 Task: Find connections with filter location Dolores with filter topic #marketingwith filter profile language English with filter current company Work From Home / Internship & Freshers Jobs with filter school The LNM Institute of Information Technology with filter industry Personal Care Product Manufacturing with filter service category Ghostwriting with filter keywords title Budget Analyst
Action: Mouse moved to (605, 127)
Screenshot: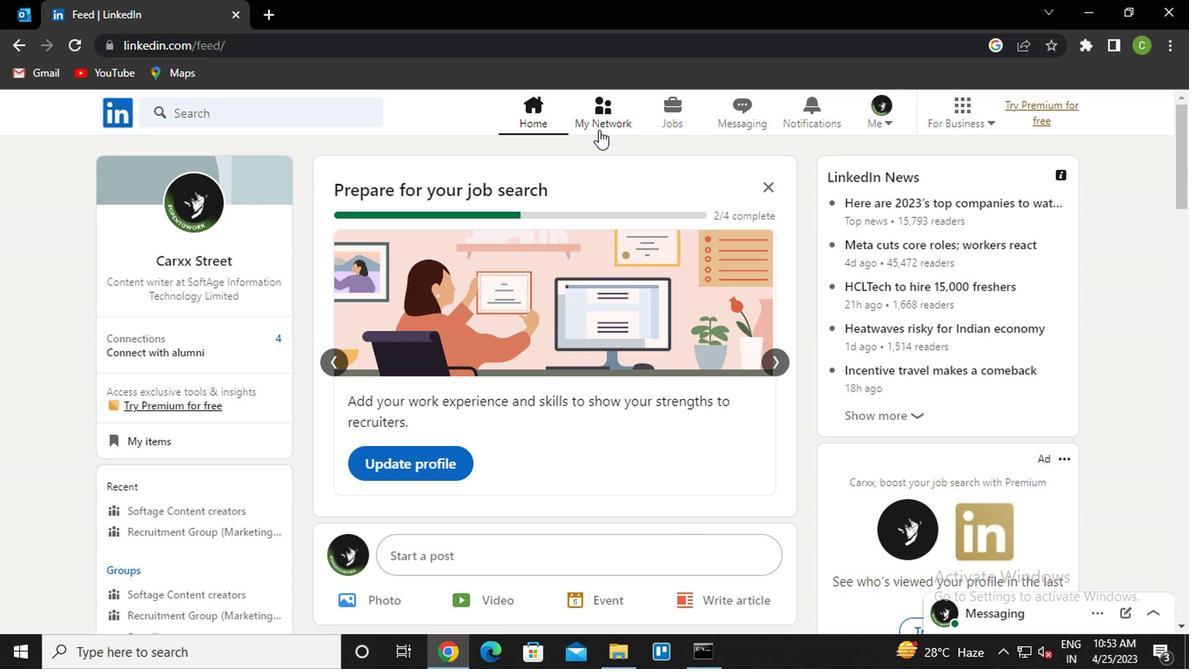 
Action: Mouse pressed left at (605, 127)
Screenshot: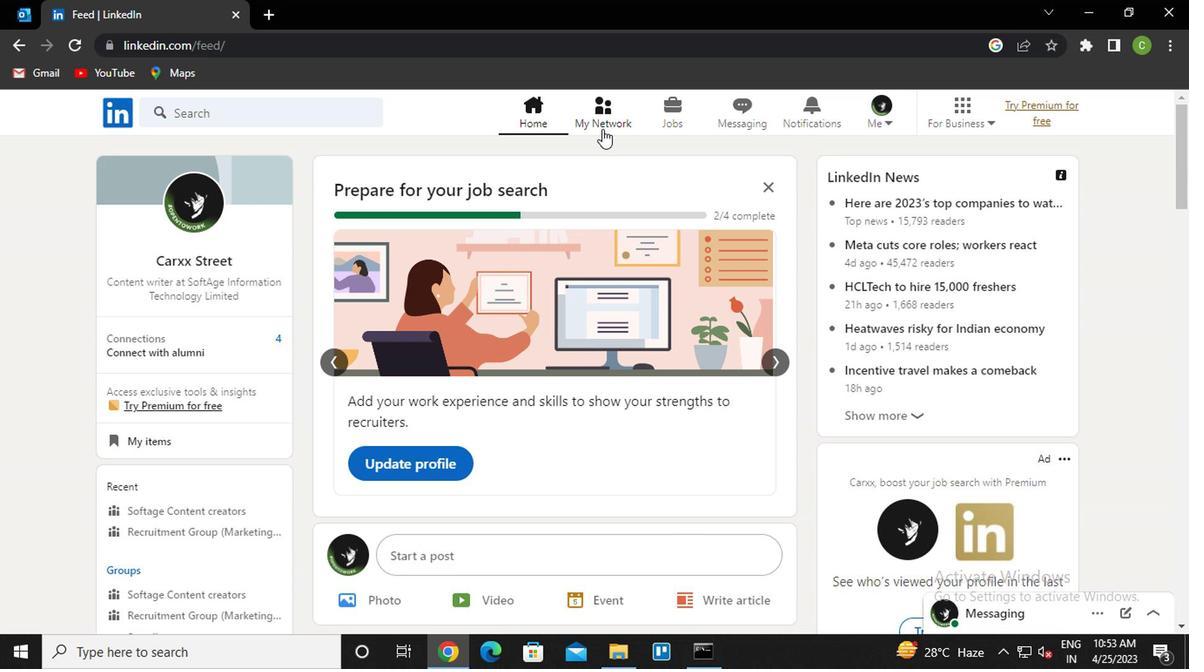 
Action: Mouse moved to (262, 211)
Screenshot: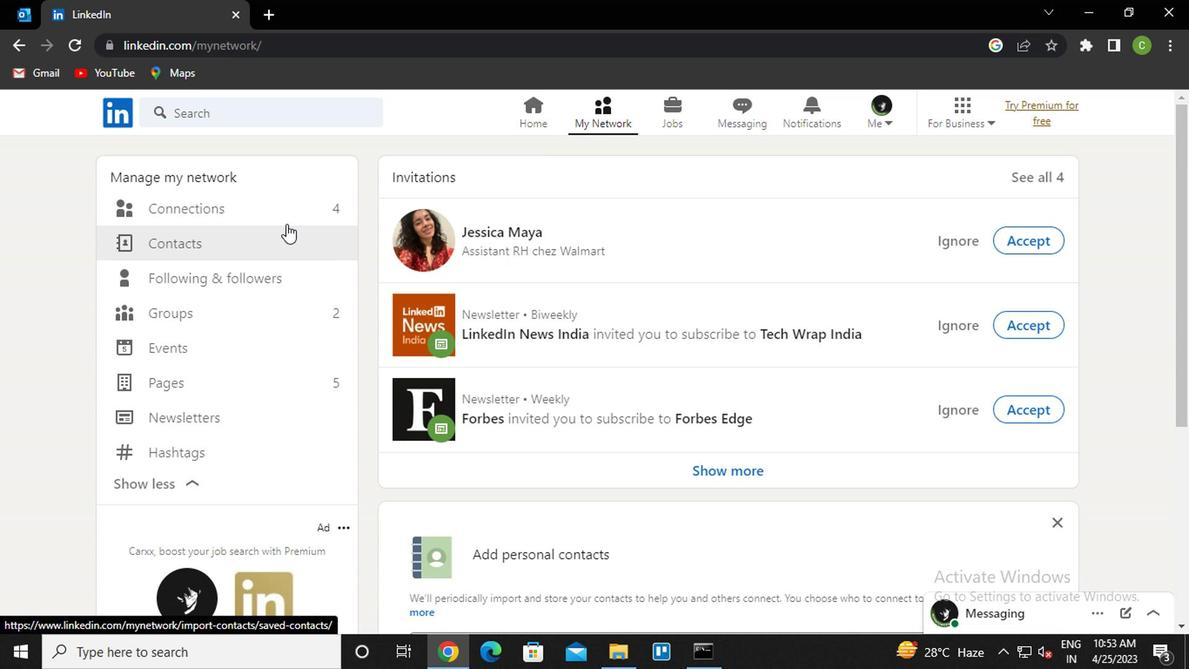 
Action: Mouse pressed left at (262, 211)
Screenshot: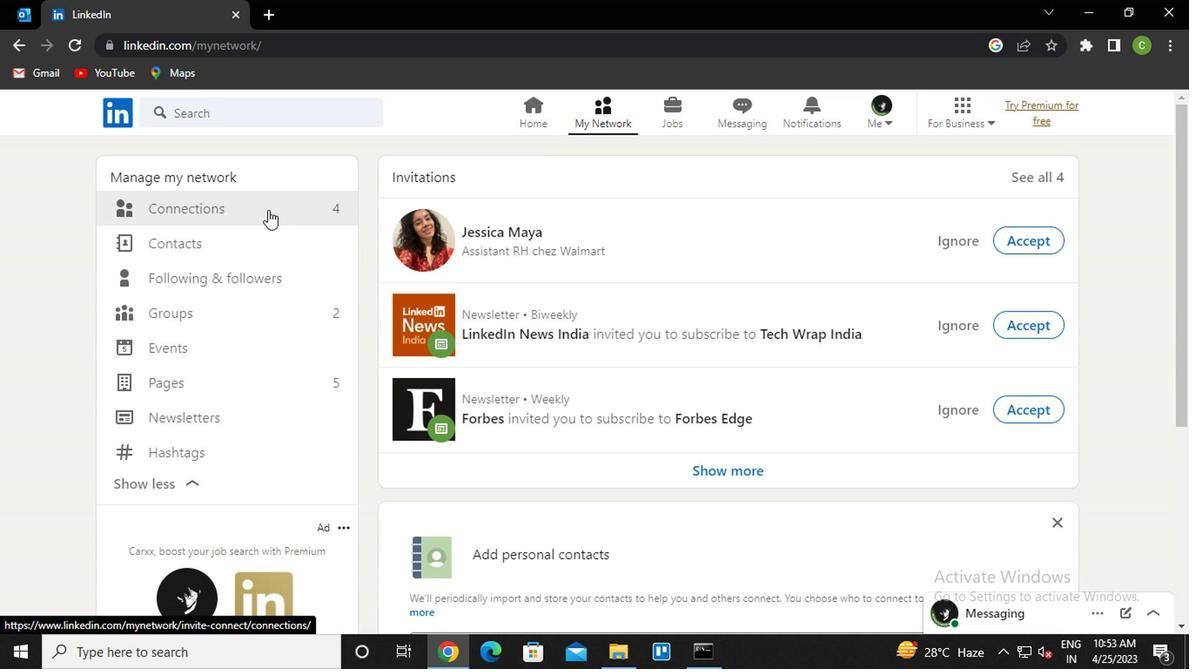 
Action: Mouse moved to (714, 210)
Screenshot: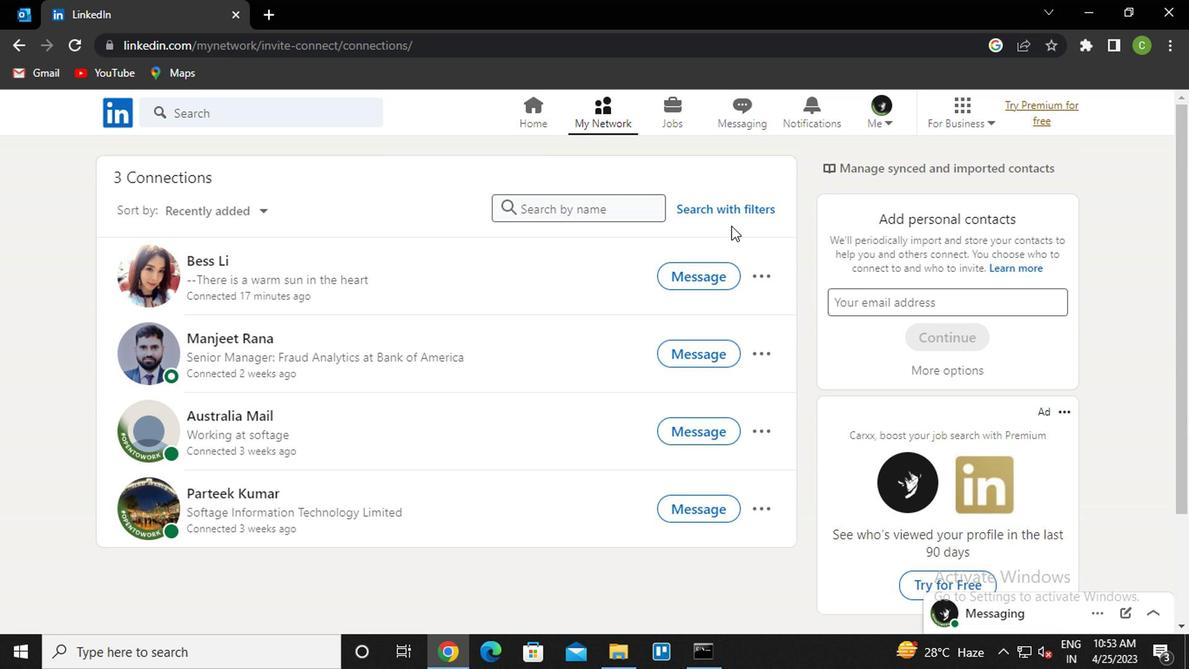 
Action: Mouse pressed left at (714, 210)
Screenshot: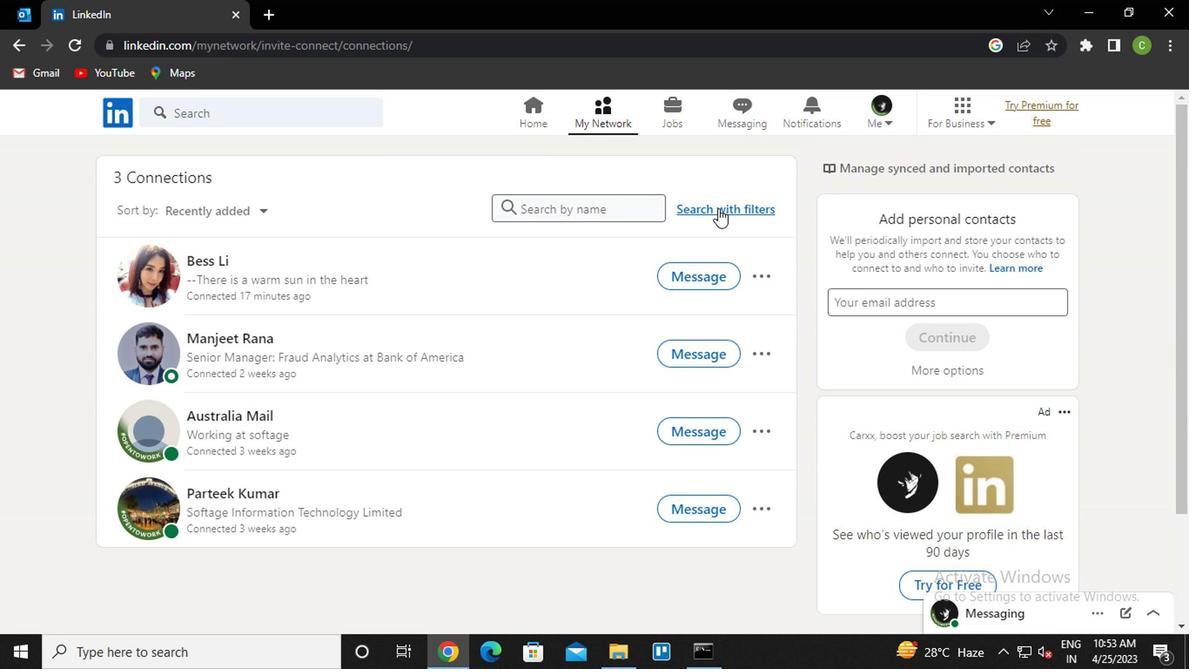 
Action: Mouse moved to (601, 163)
Screenshot: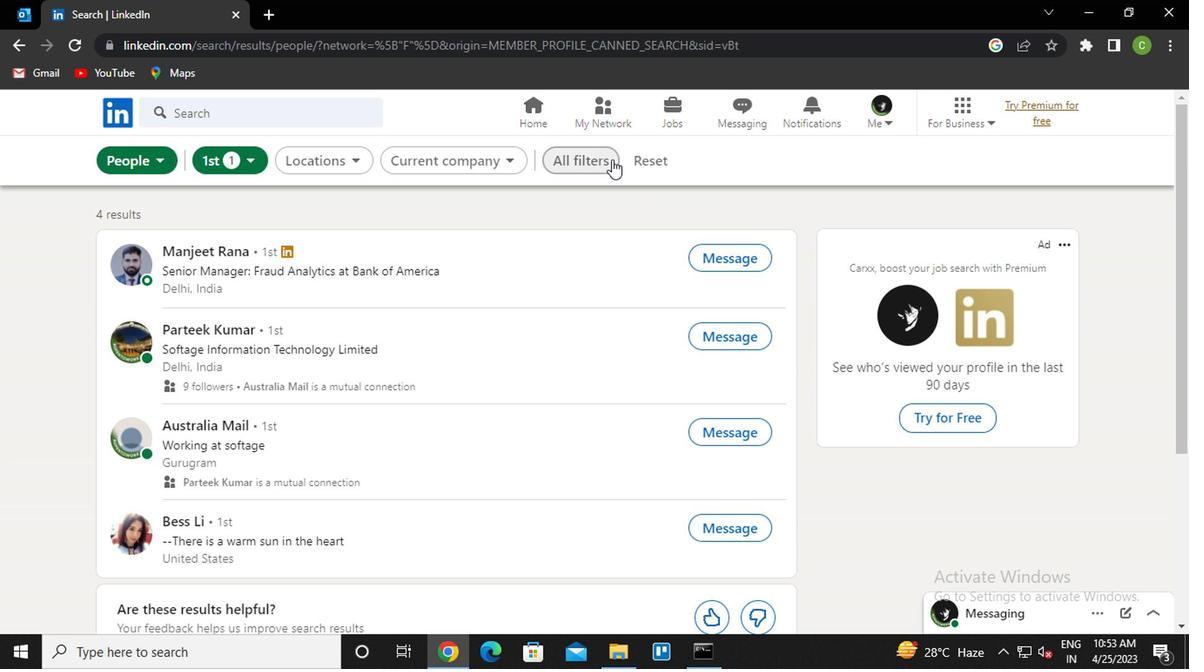 
Action: Mouse pressed left at (601, 163)
Screenshot: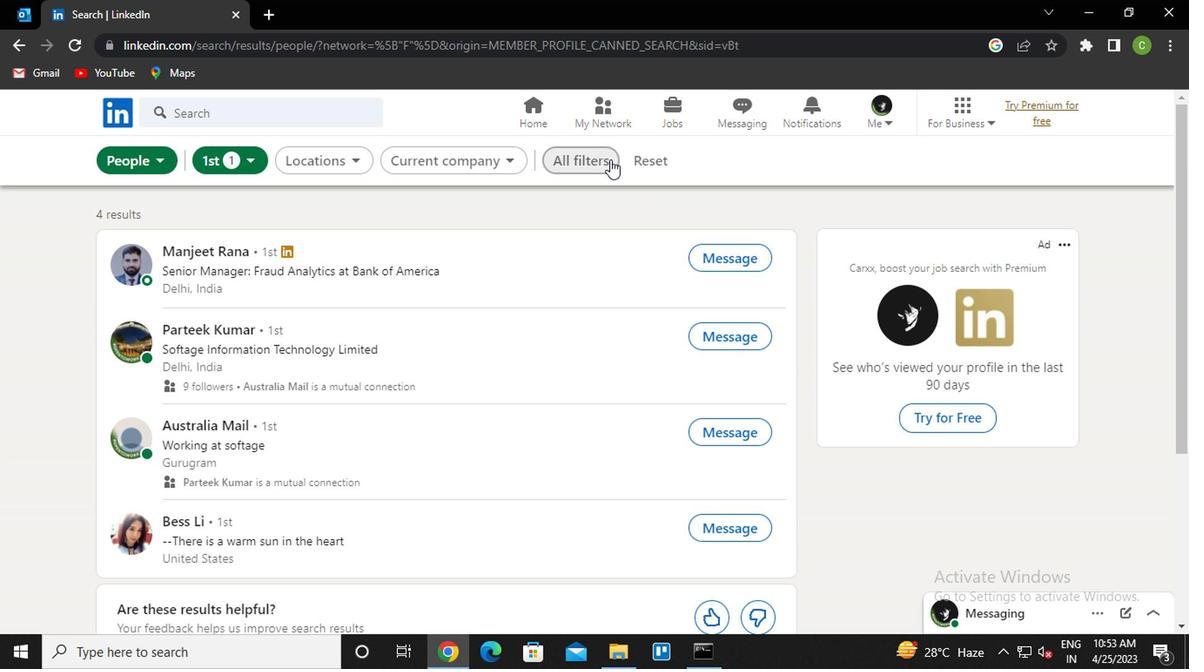 
Action: Mouse moved to (834, 317)
Screenshot: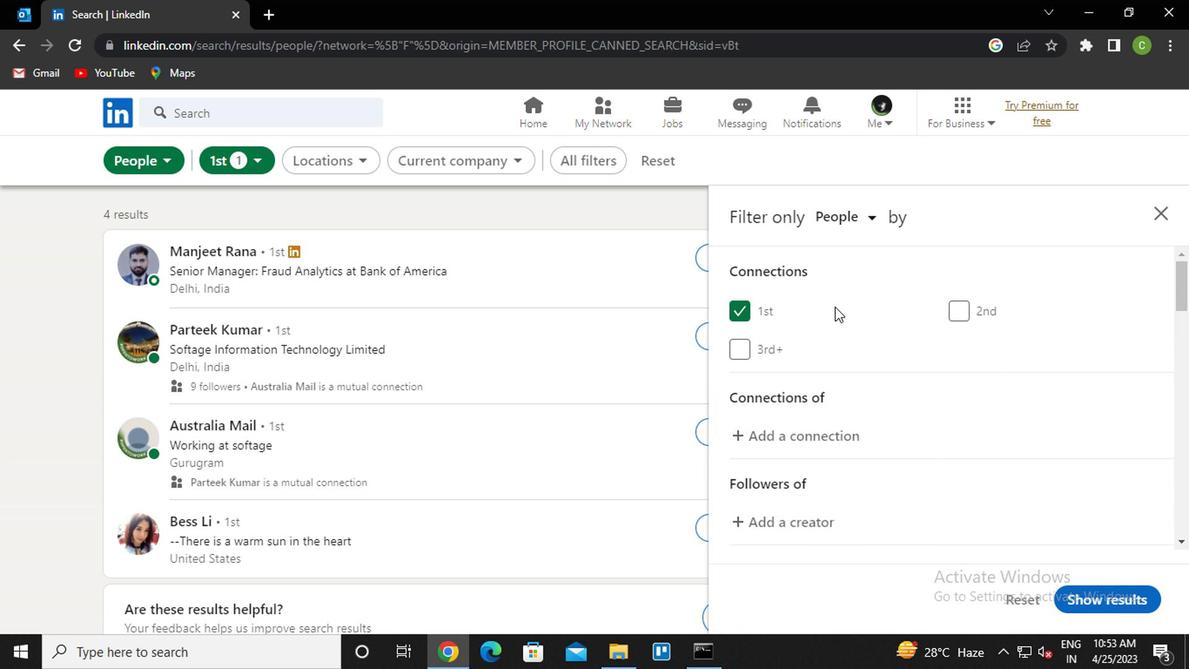 
Action: Mouse scrolled (834, 316) with delta (0, 0)
Screenshot: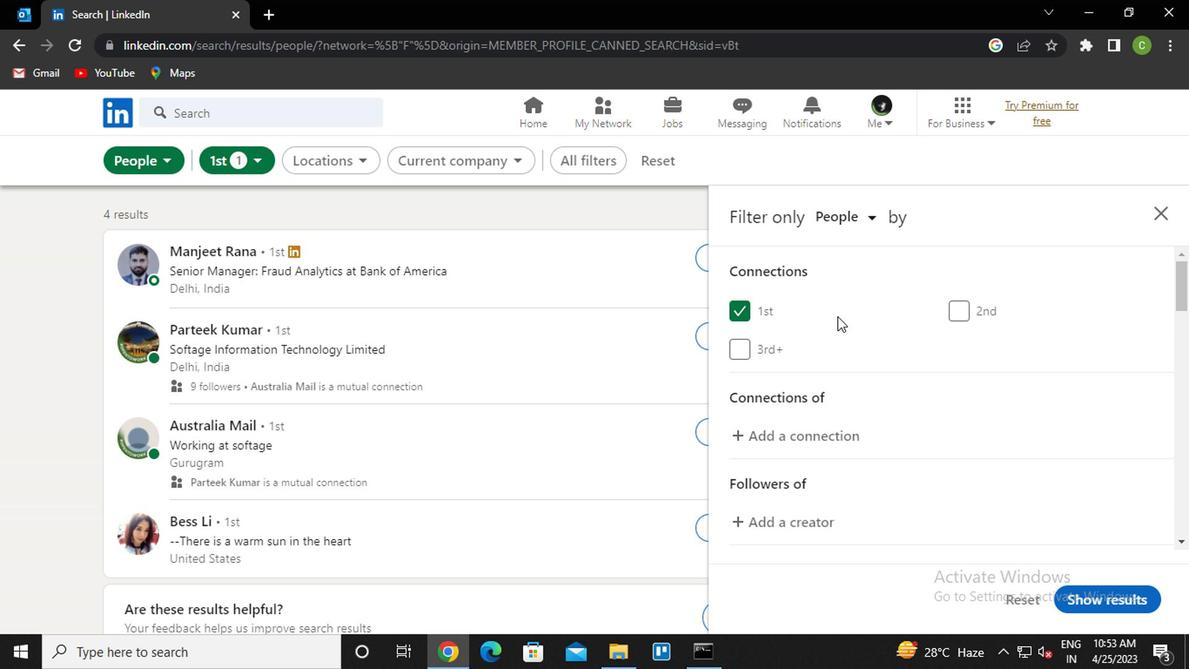 
Action: Mouse scrolled (834, 318) with delta (0, 1)
Screenshot: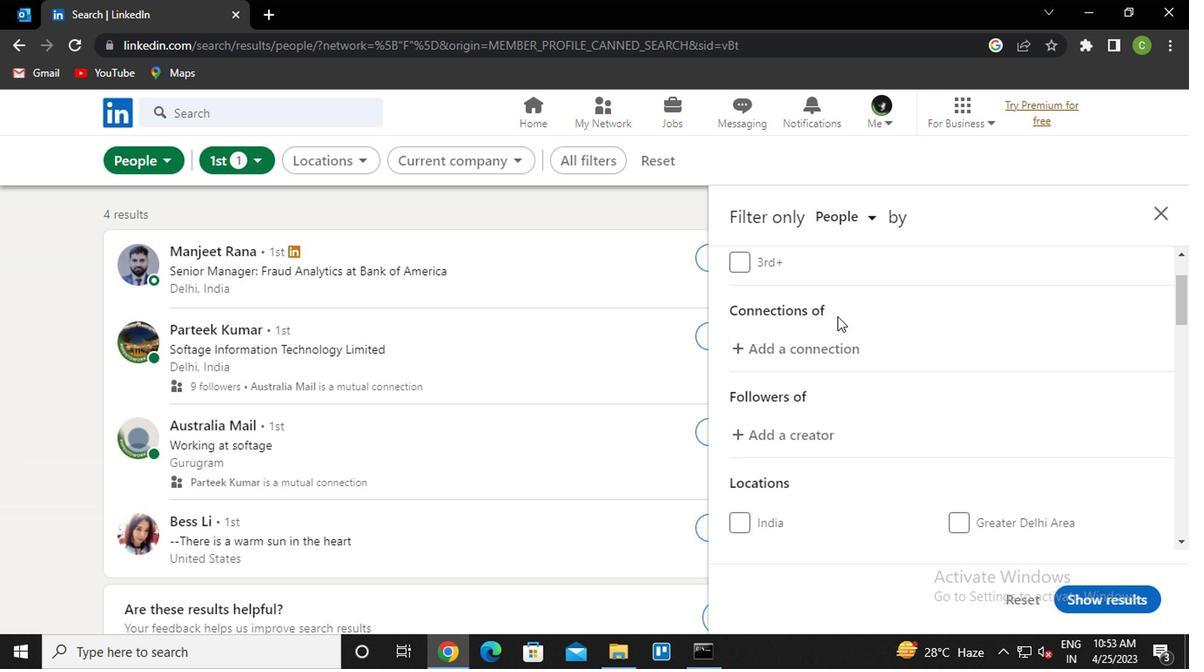 
Action: Mouse scrolled (834, 316) with delta (0, 0)
Screenshot: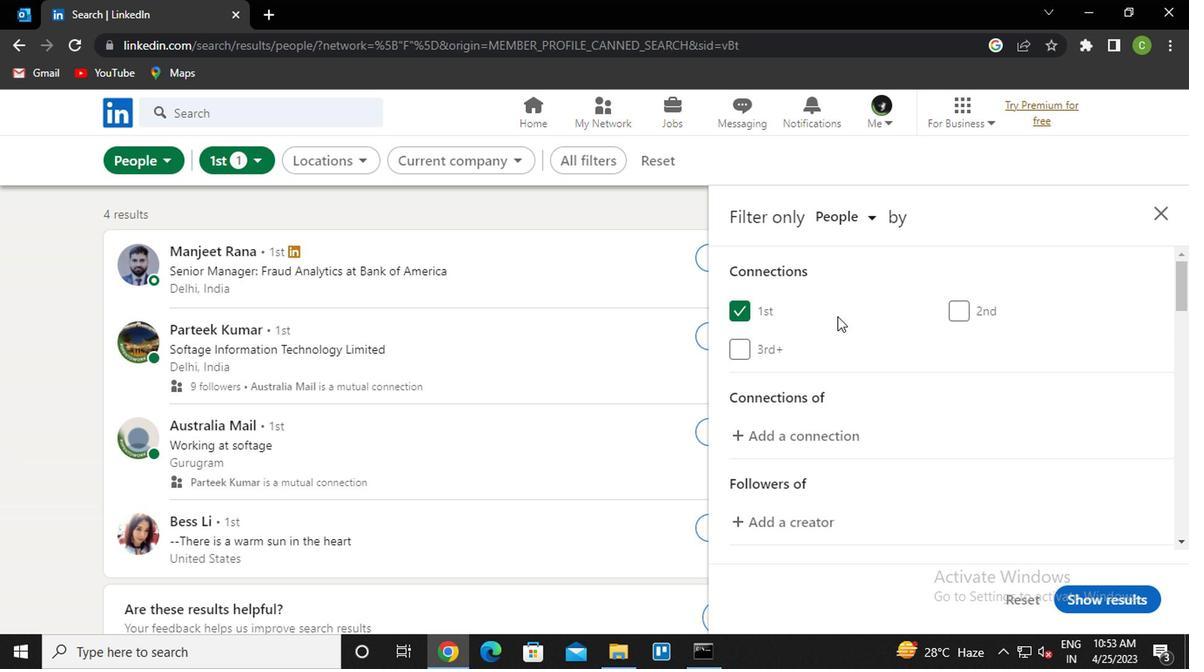 
Action: Mouse scrolled (834, 316) with delta (0, 0)
Screenshot: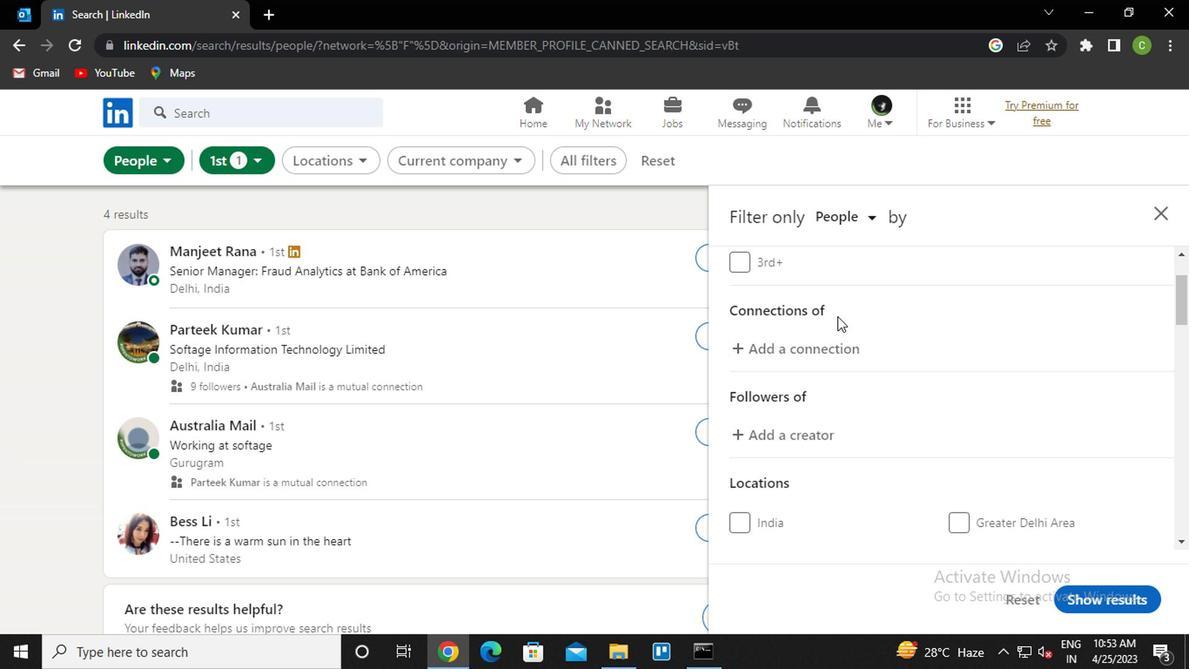 
Action: Mouse moved to (835, 325)
Screenshot: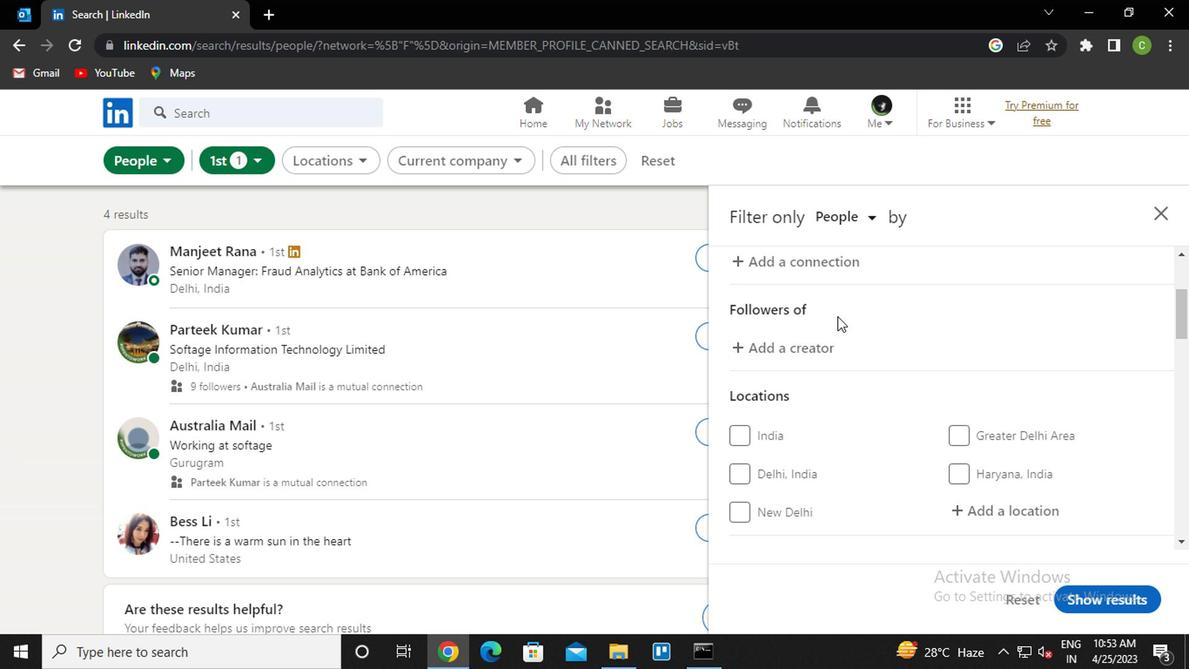 
Action: Mouse scrolled (835, 324) with delta (0, 0)
Screenshot: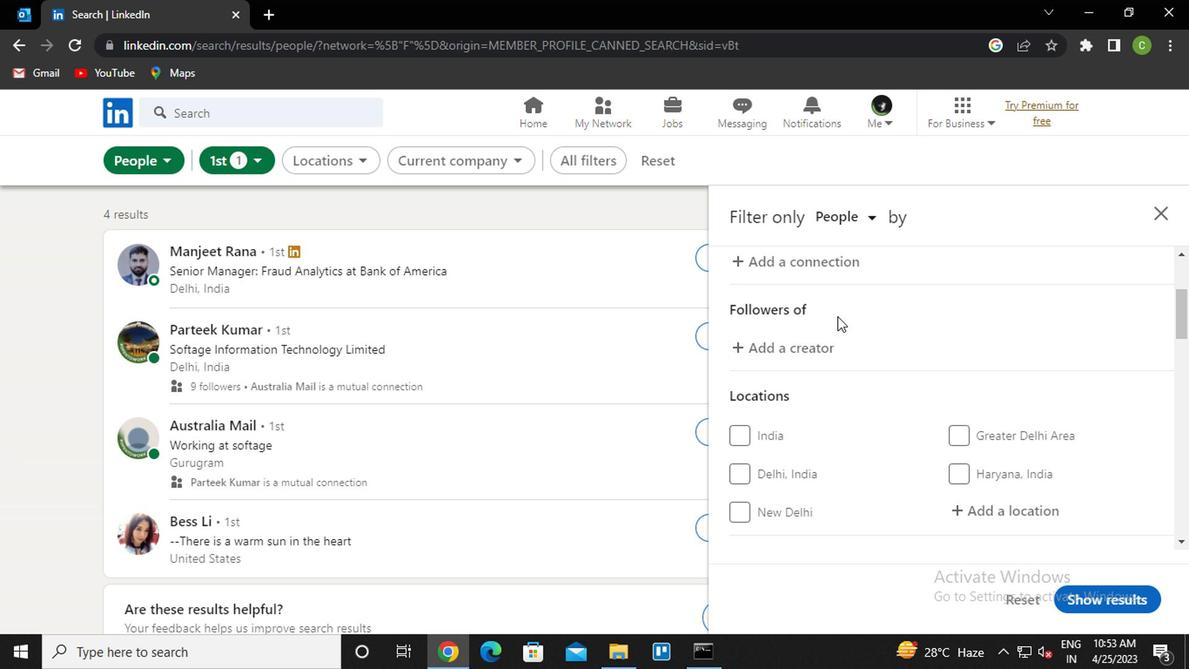 
Action: Mouse moved to (990, 423)
Screenshot: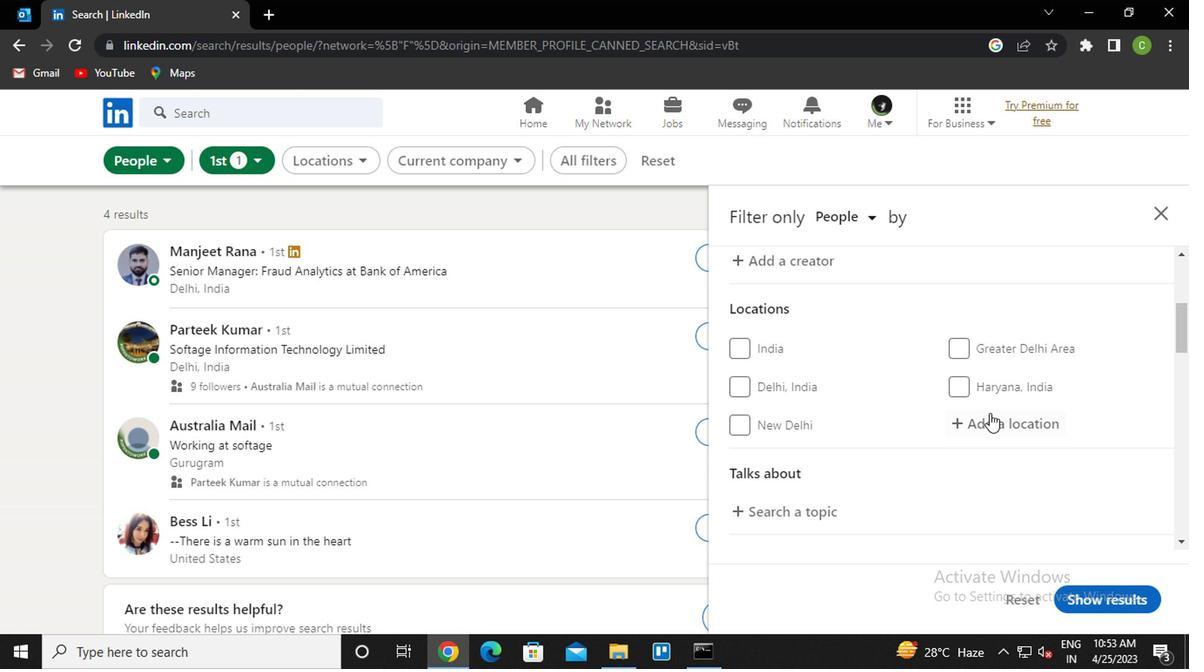 
Action: Mouse pressed left at (990, 423)
Screenshot: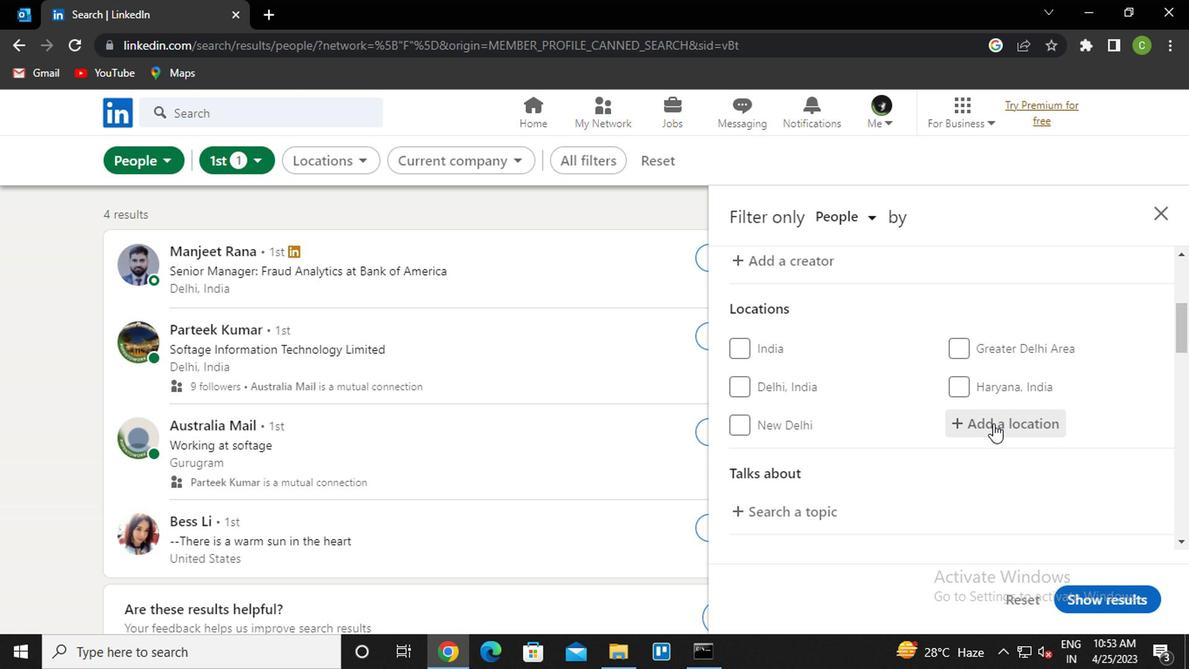 
Action: Key pressed <Key.caps_lock>d<Key.caps_lock>olores
Screenshot: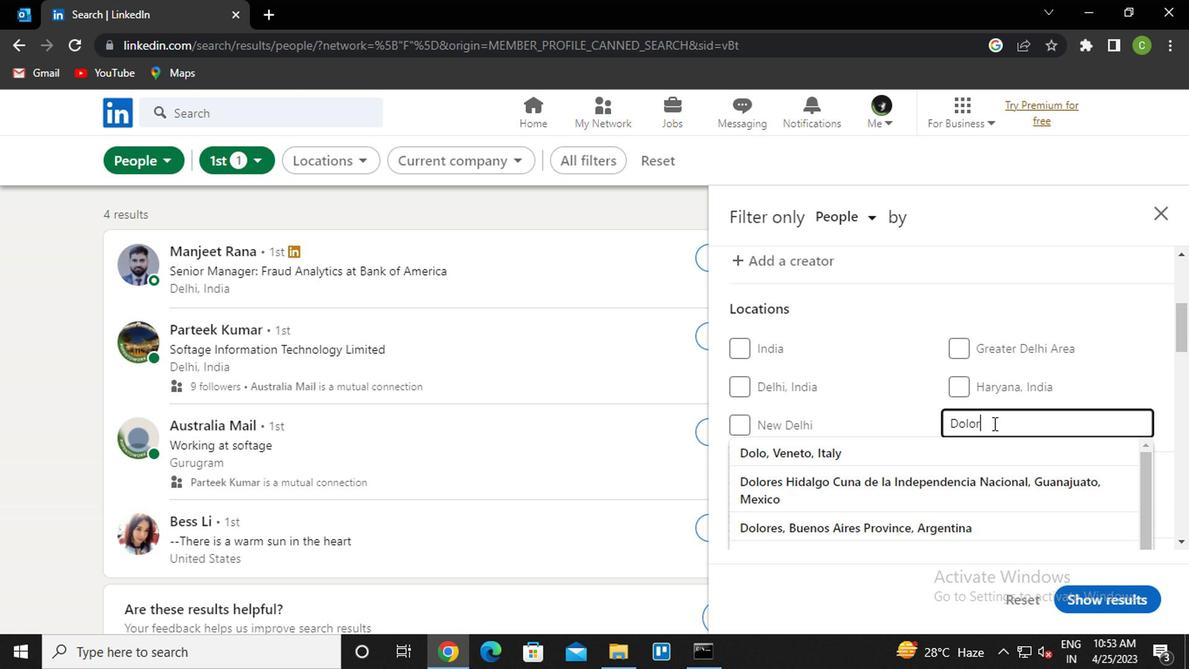 
Action: Mouse moved to (991, 450)
Screenshot: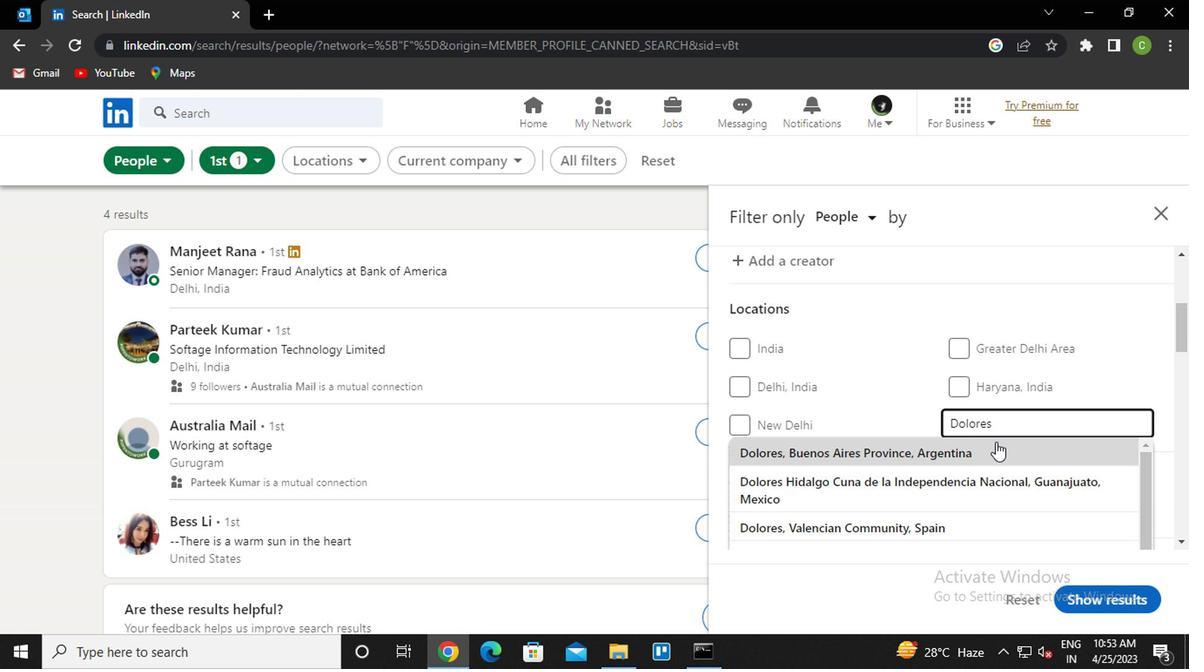 
Action: Mouse pressed left at (991, 450)
Screenshot: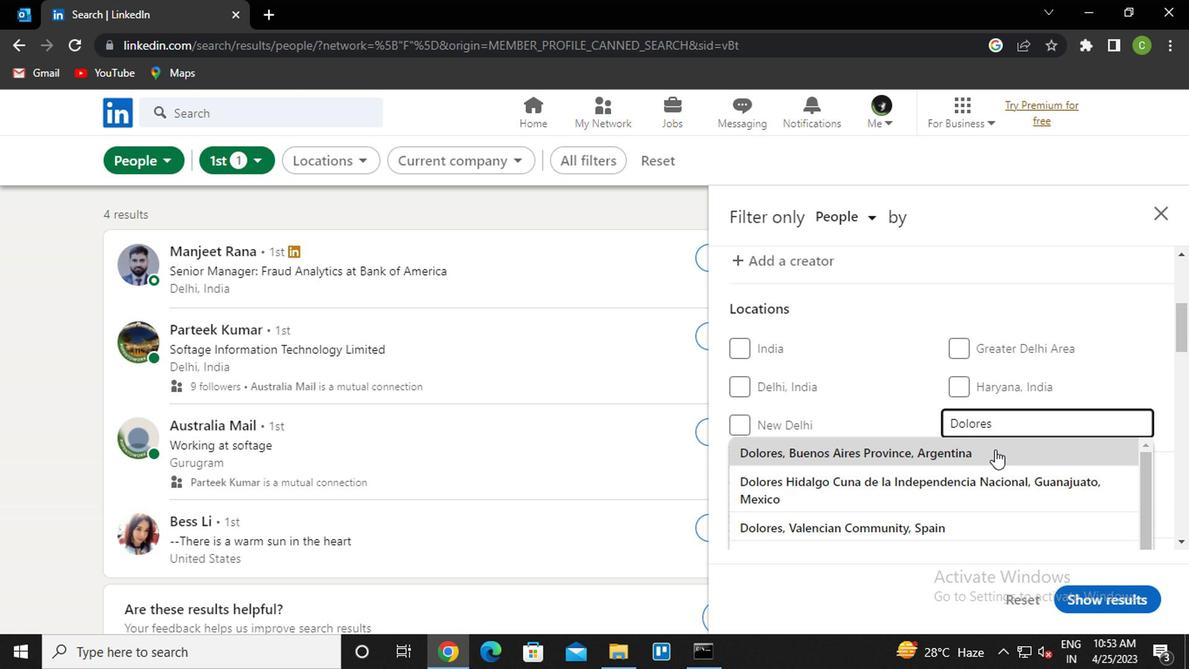 
Action: Mouse moved to (878, 452)
Screenshot: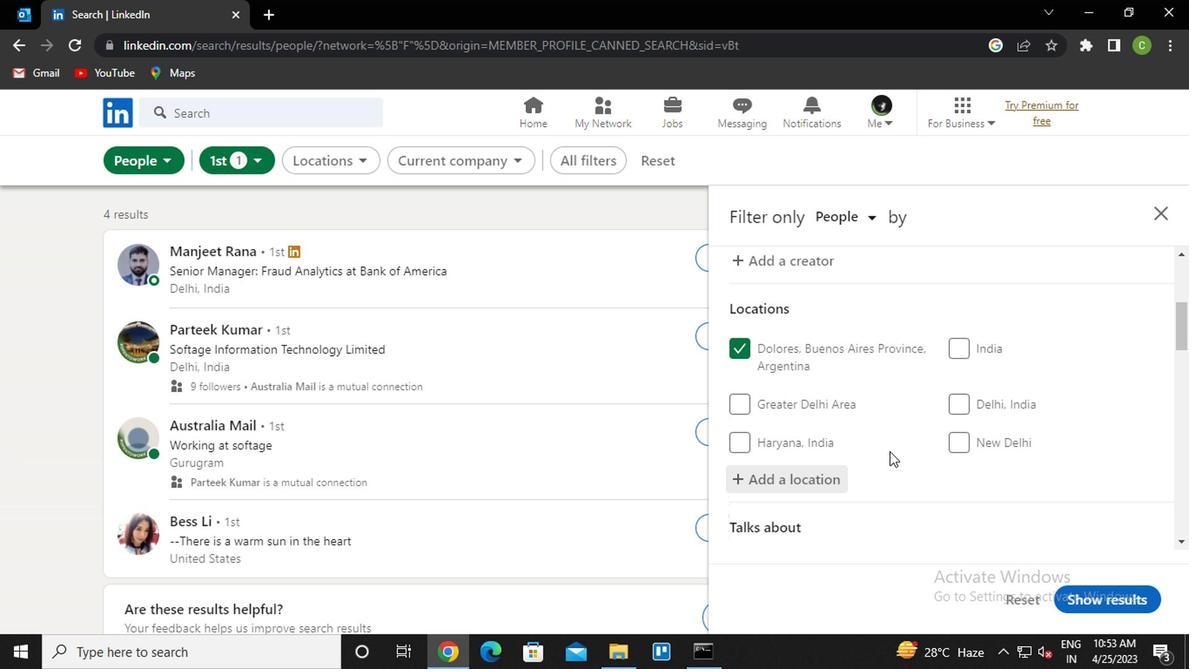 
Action: Mouse scrolled (878, 451) with delta (0, 0)
Screenshot: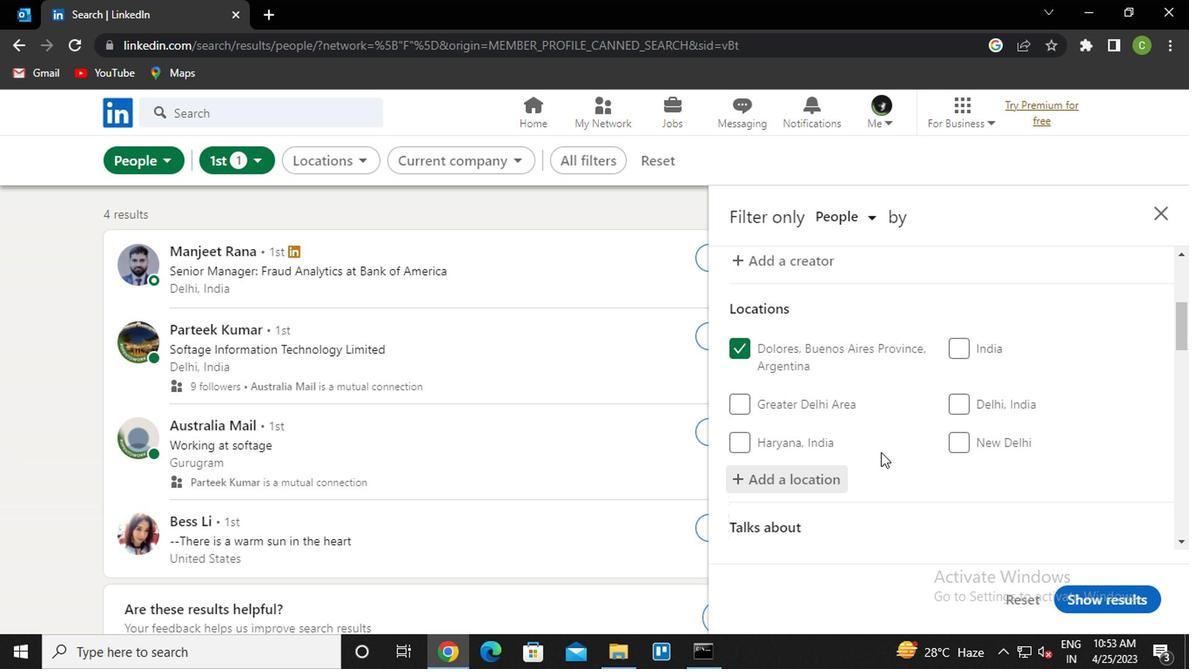 
Action: Mouse moved to (876, 452)
Screenshot: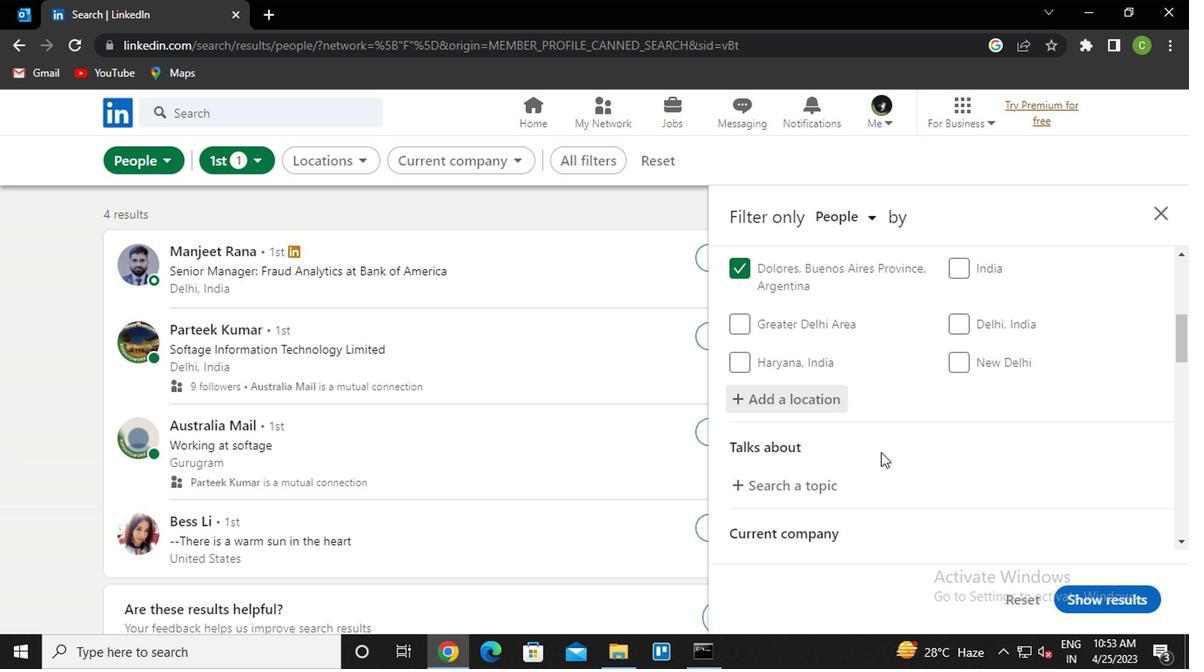 
Action: Mouse scrolled (876, 451) with delta (0, 0)
Screenshot: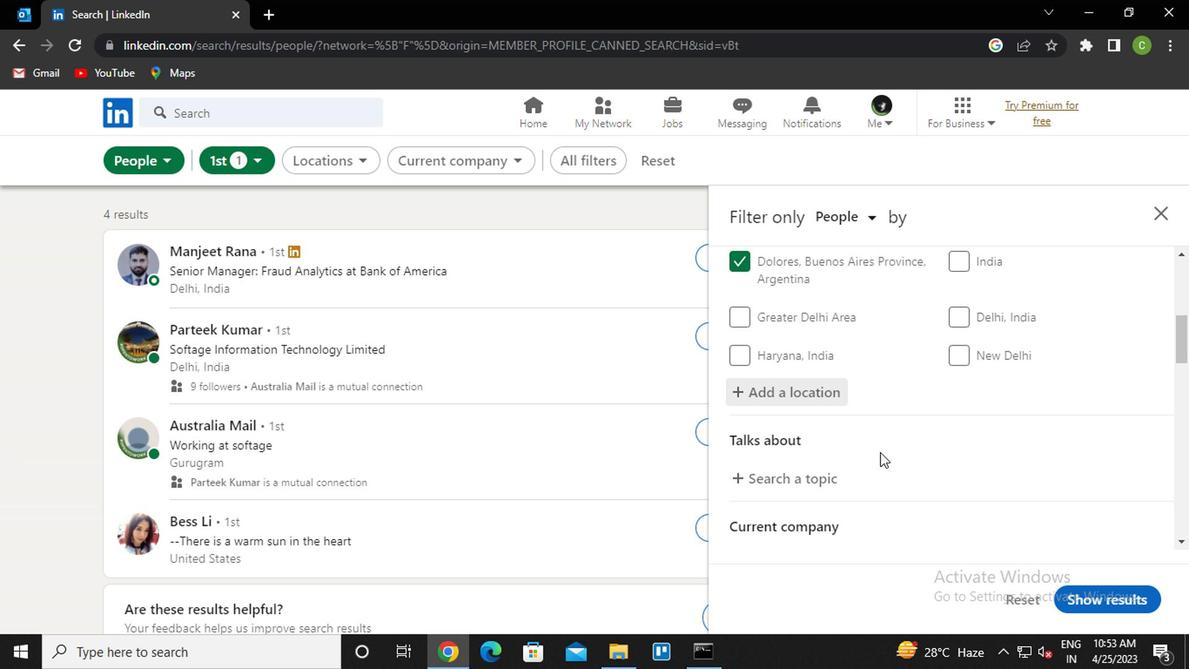 
Action: Mouse moved to (852, 388)
Screenshot: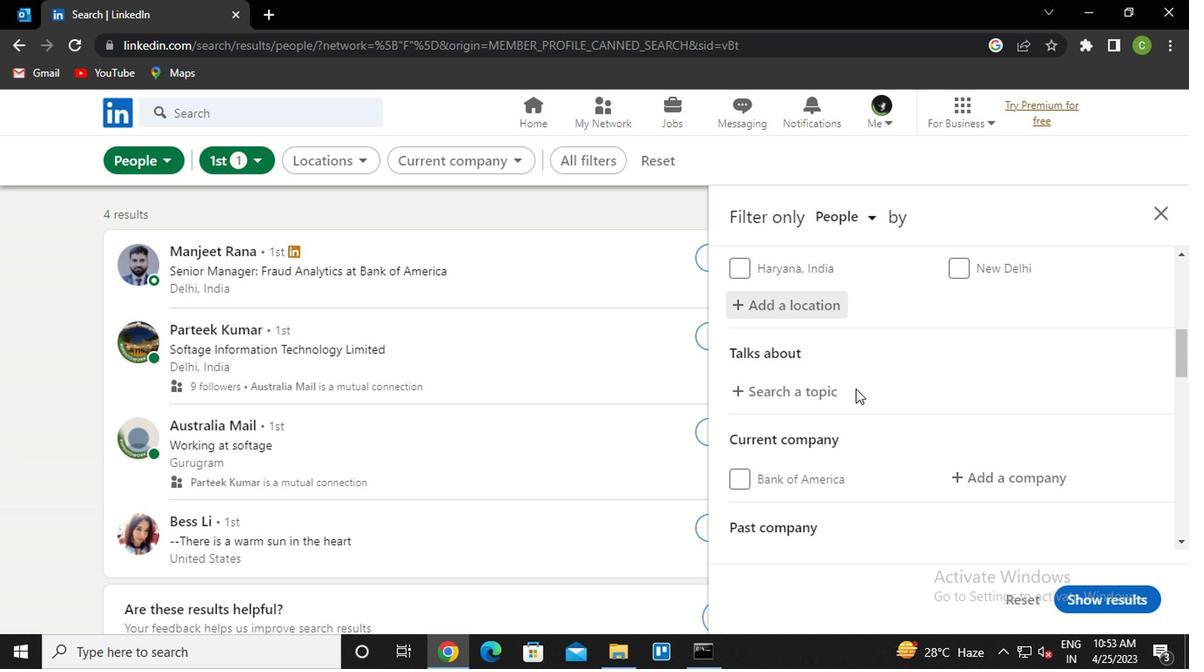 
Action: Mouse pressed left at (852, 388)
Screenshot: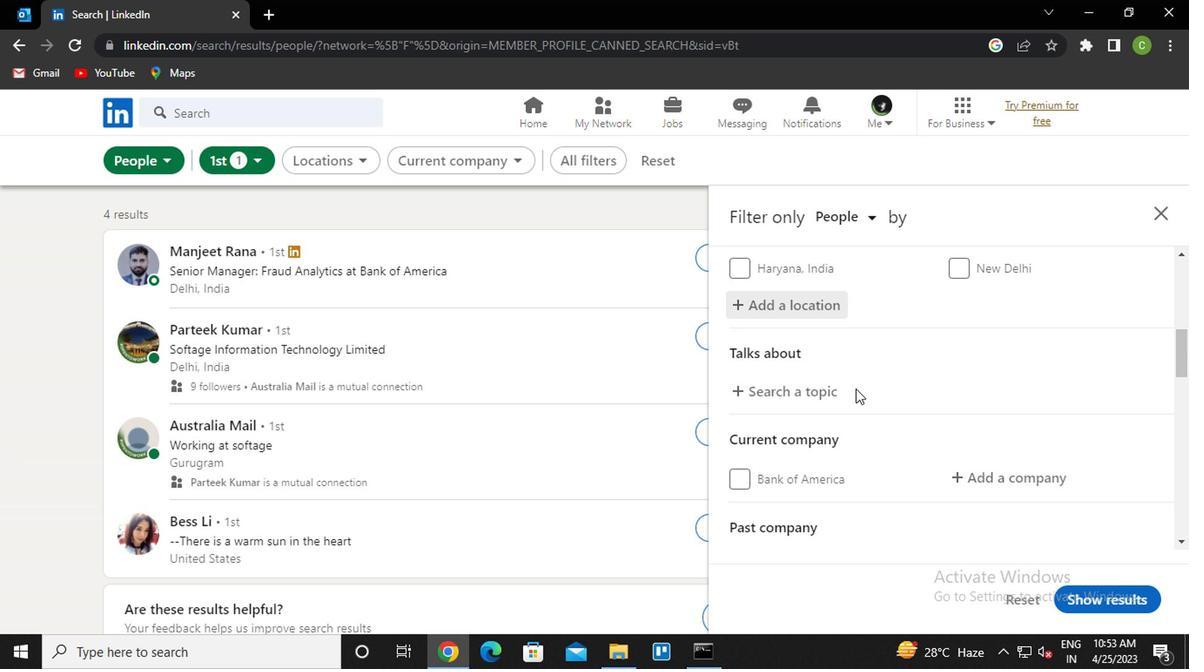 
Action: Mouse moved to (808, 394)
Screenshot: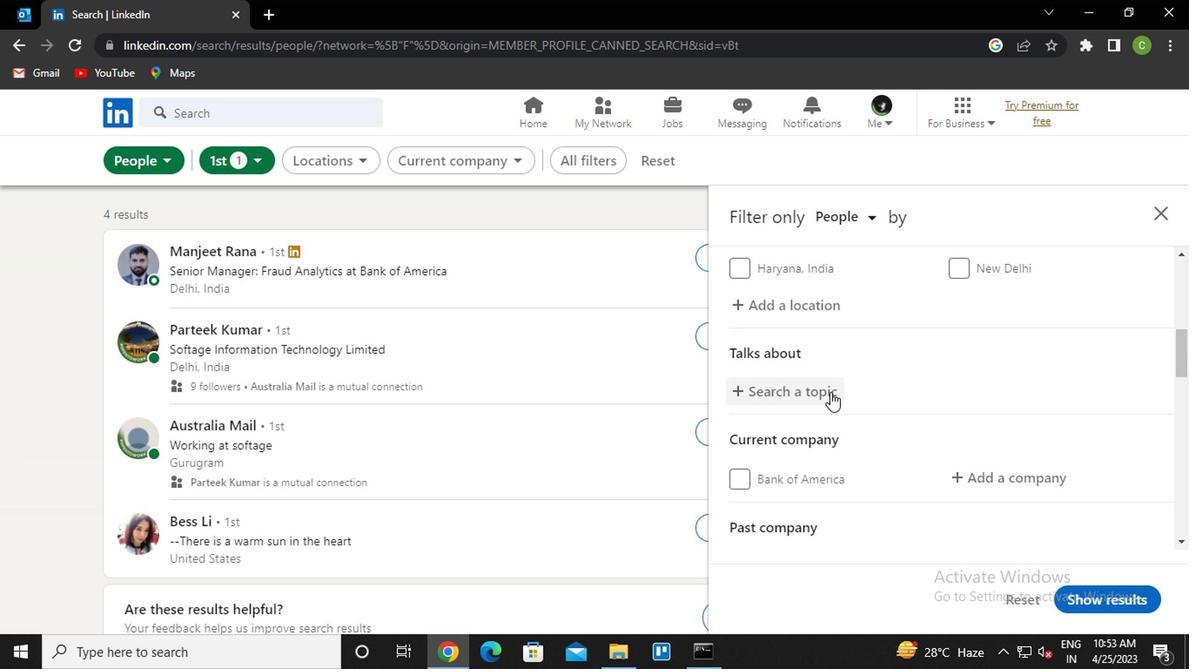 
Action: Mouse pressed left at (808, 394)
Screenshot: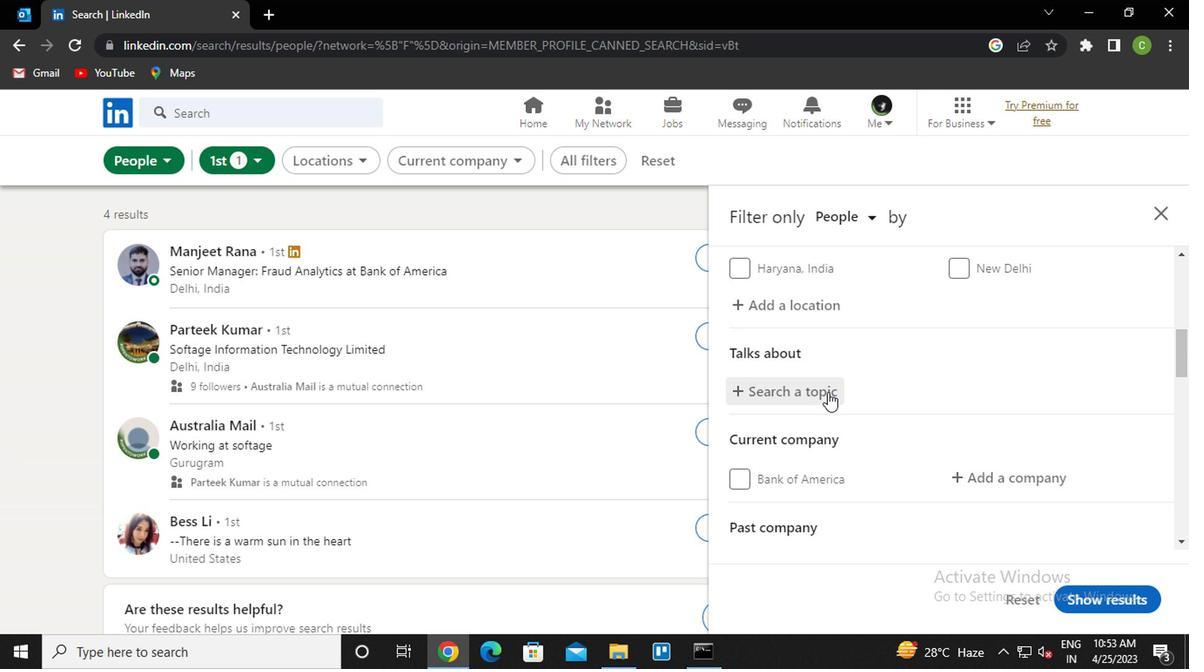 
Action: Key pressed <Key.shift>#<Key.caps_lock>M<Key.caps_lock>ARTE<Key.backspace><Key.backspace>KETING<Key.enter>
Screenshot: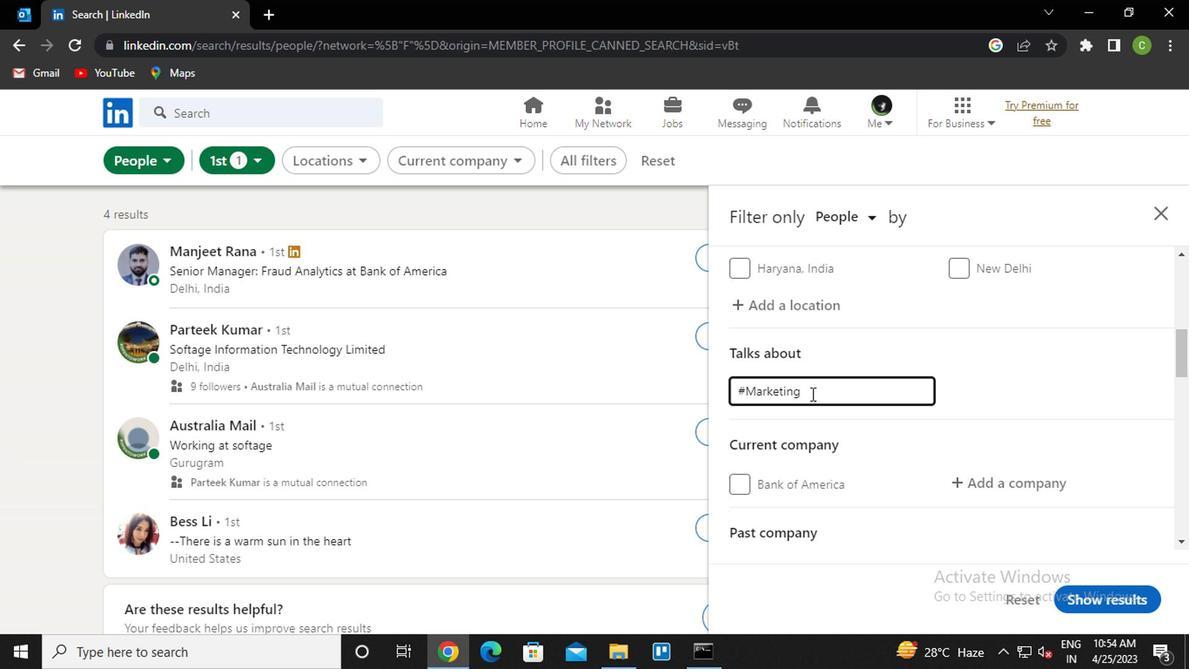 
Action: Mouse moved to (969, 394)
Screenshot: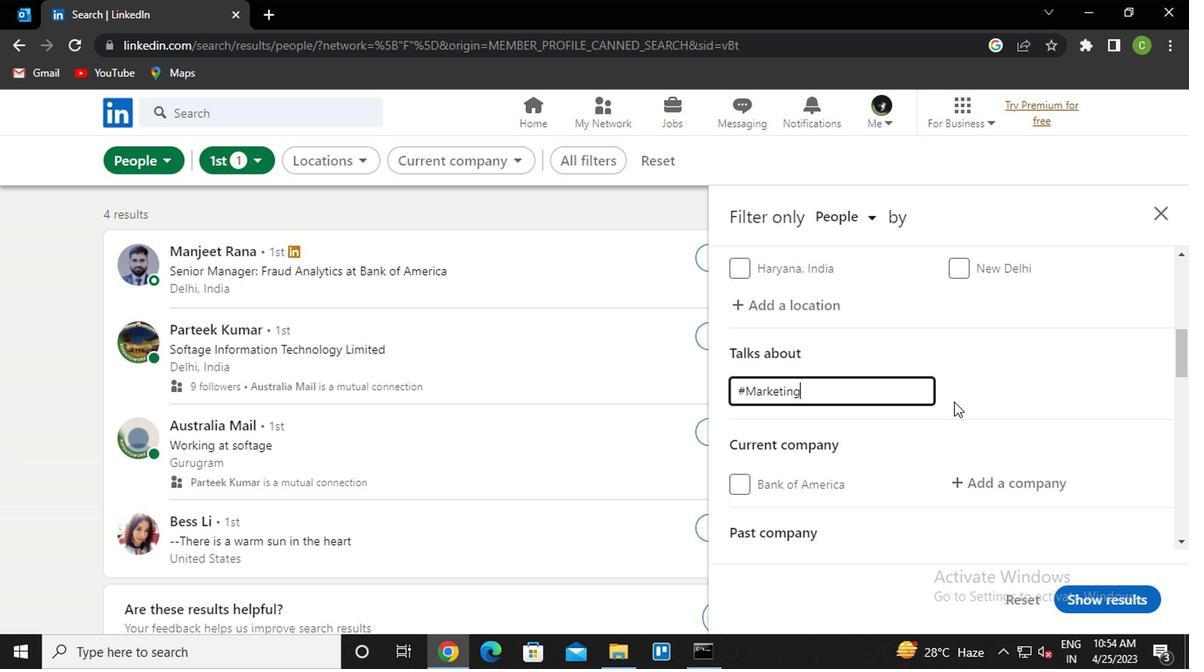 
Action: Mouse pressed left at (969, 394)
Screenshot: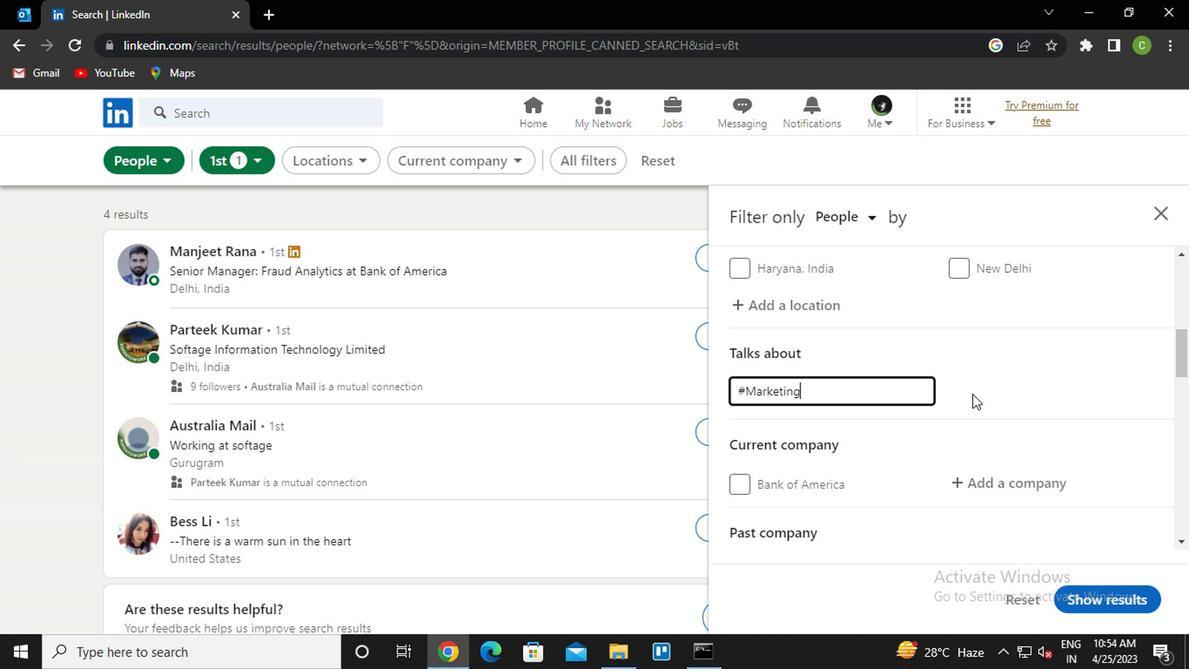 
Action: Mouse moved to (966, 395)
Screenshot: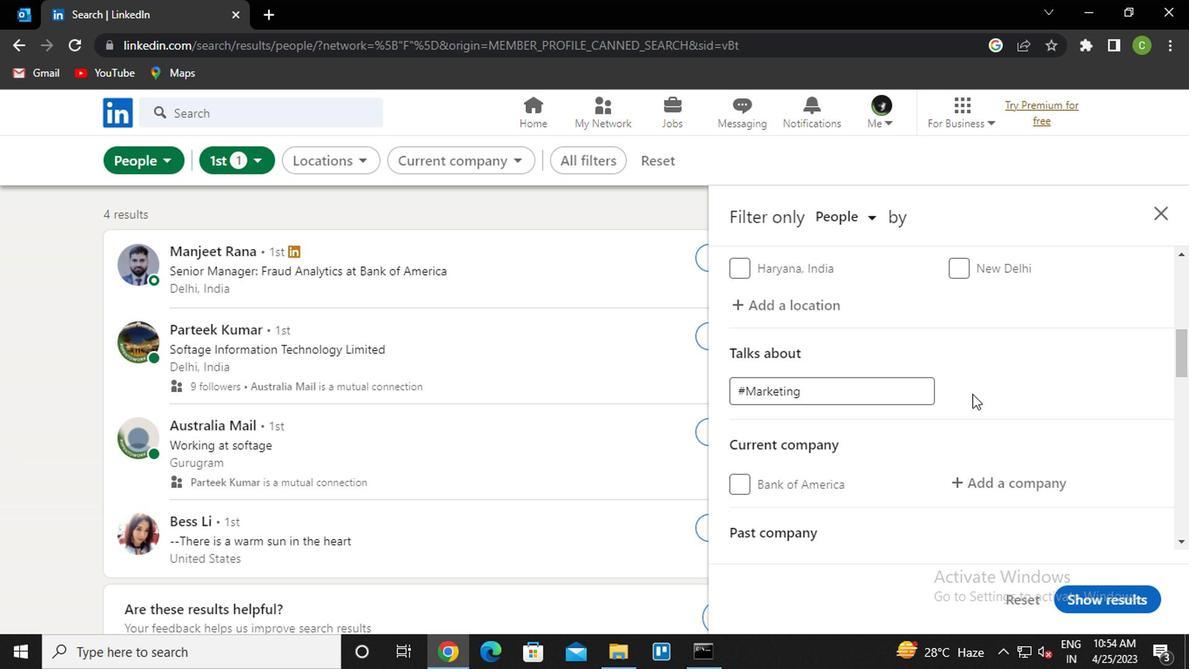 
Action: Mouse scrolled (966, 395) with delta (0, 0)
Screenshot: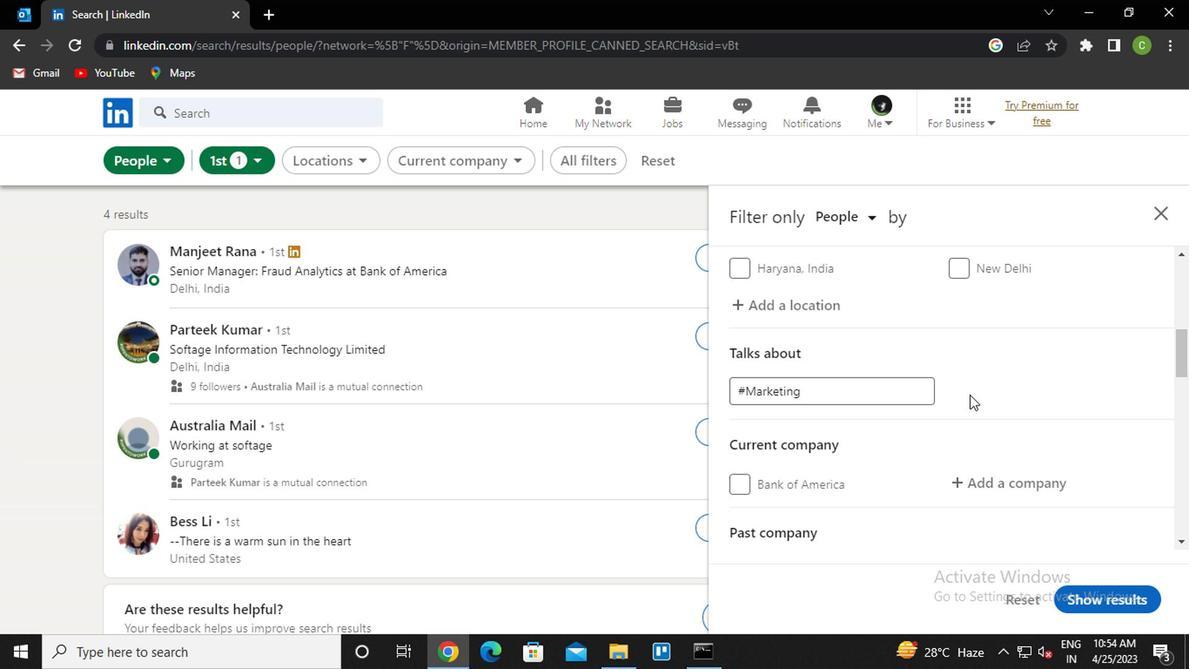 
Action: Mouse scrolled (966, 395) with delta (0, 0)
Screenshot: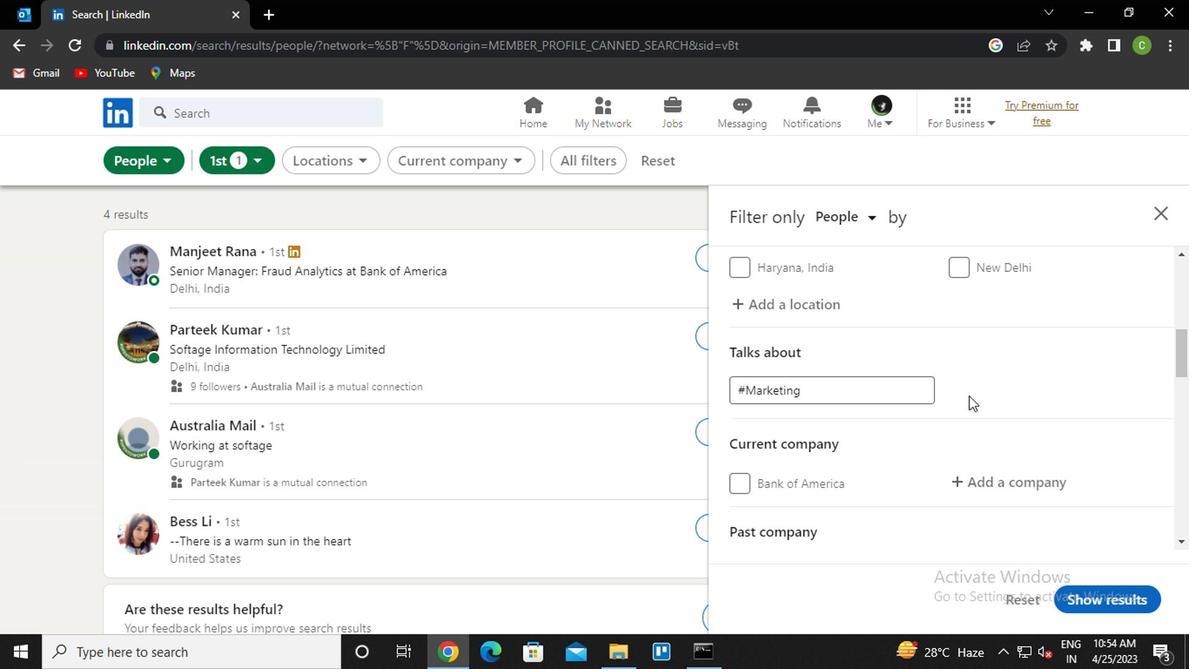 
Action: Mouse moved to (966, 395)
Screenshot: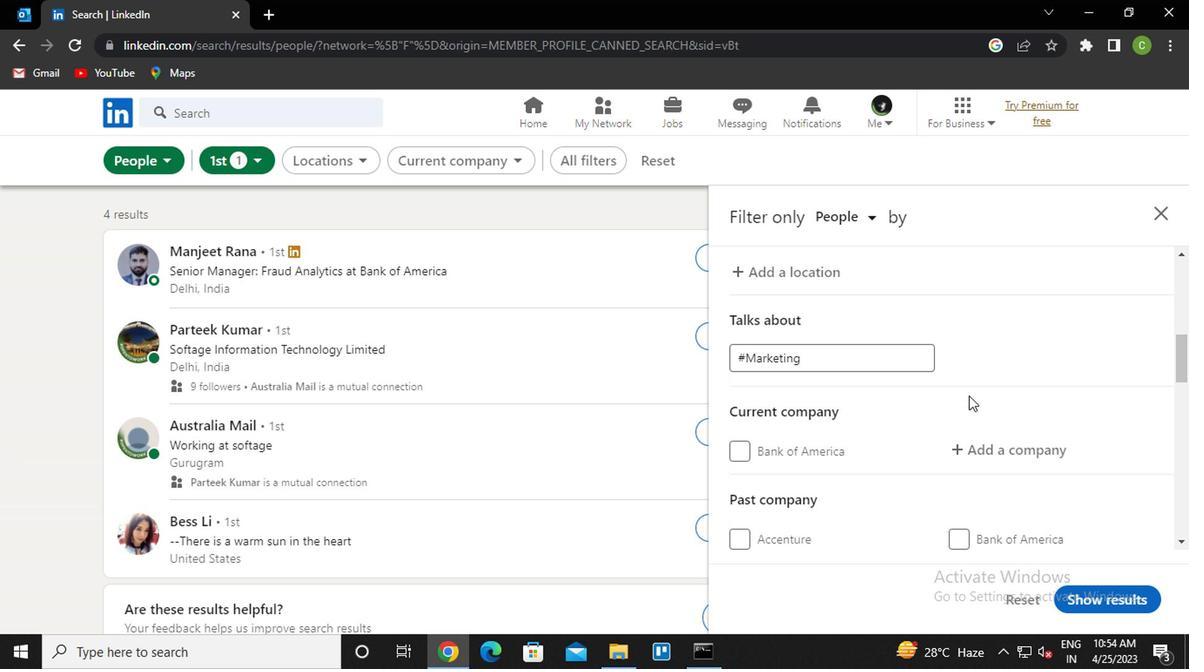 
Action: Mouse scrolled (966, 395) with delta (0, 0)
Screenshot: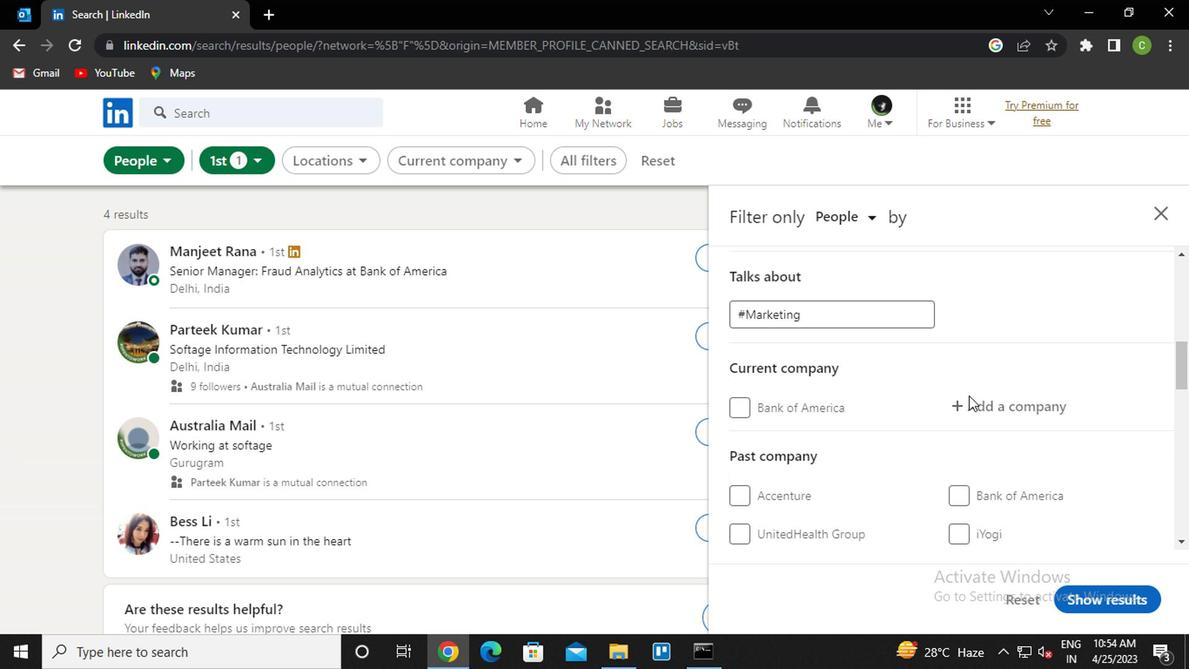 
Action: Mouse moved to (963, 403)
Screenshot: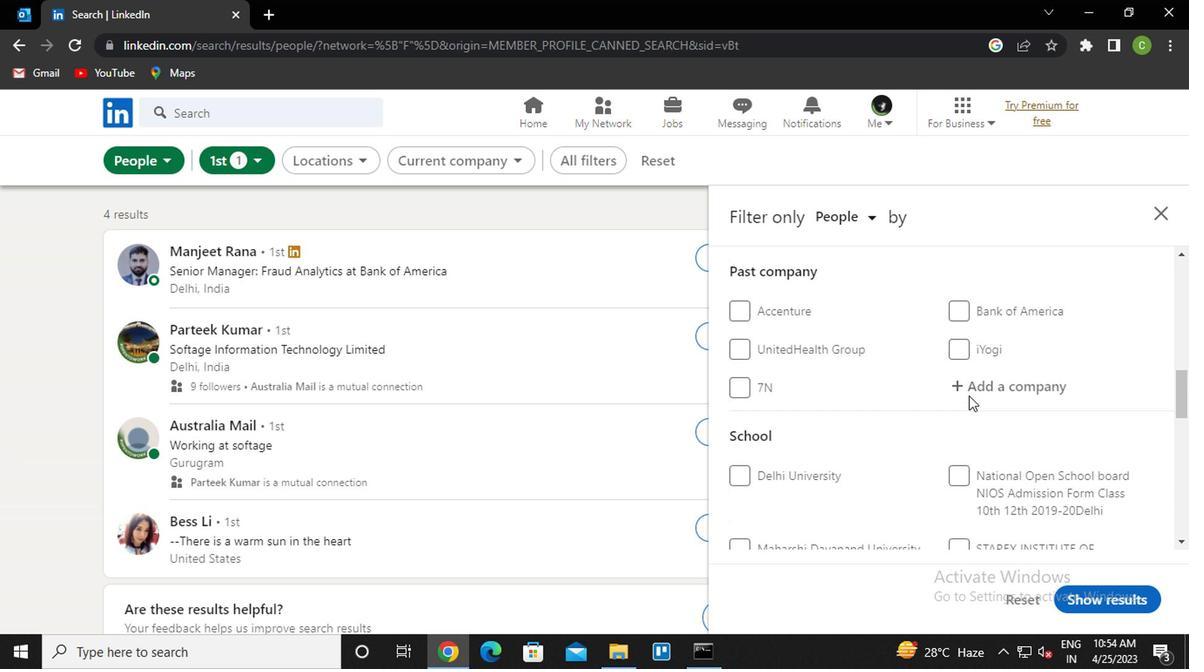 
Action: Mouse scrolled (963, 402) with delta (0, -1)
Screenshot: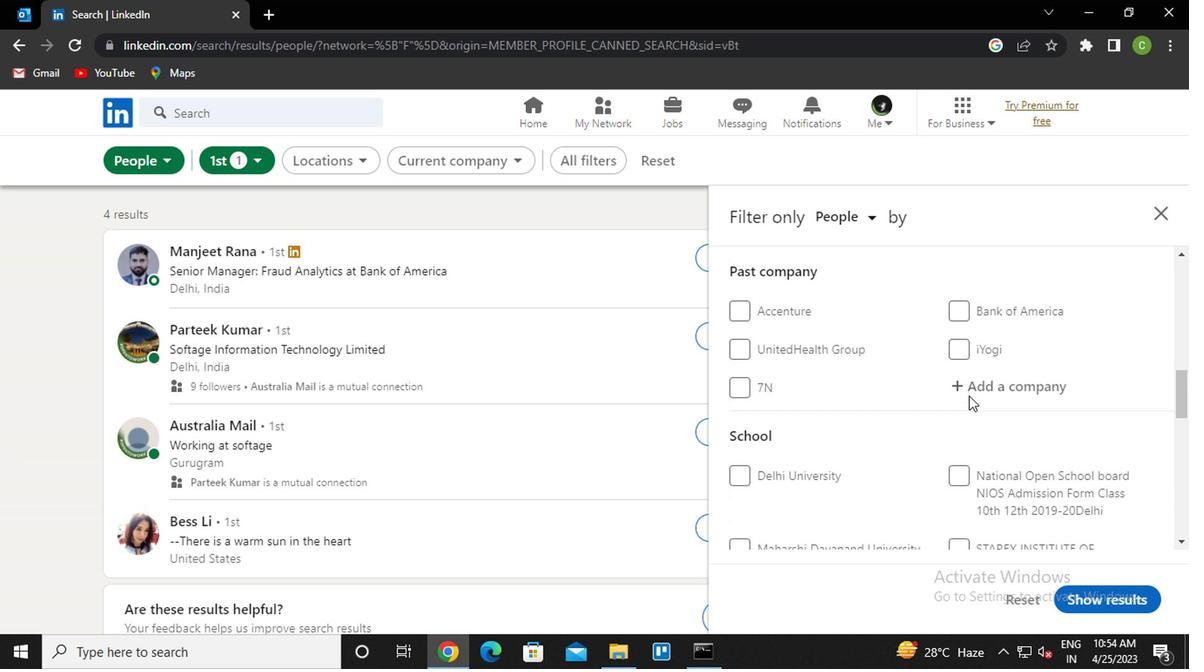 
Action: Mouse scrolled (963, 402) with delta (0, -1)
Screenshot: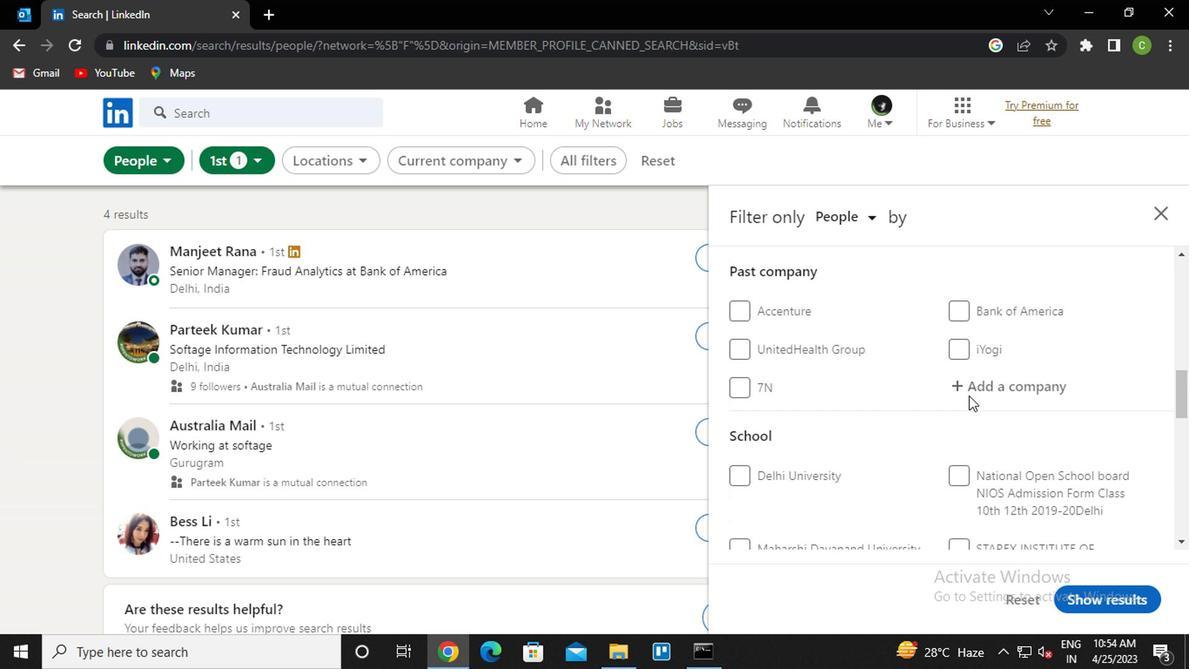
Action: Mouse scrolled (963, 402) with delta (0, -1)
Screenshot: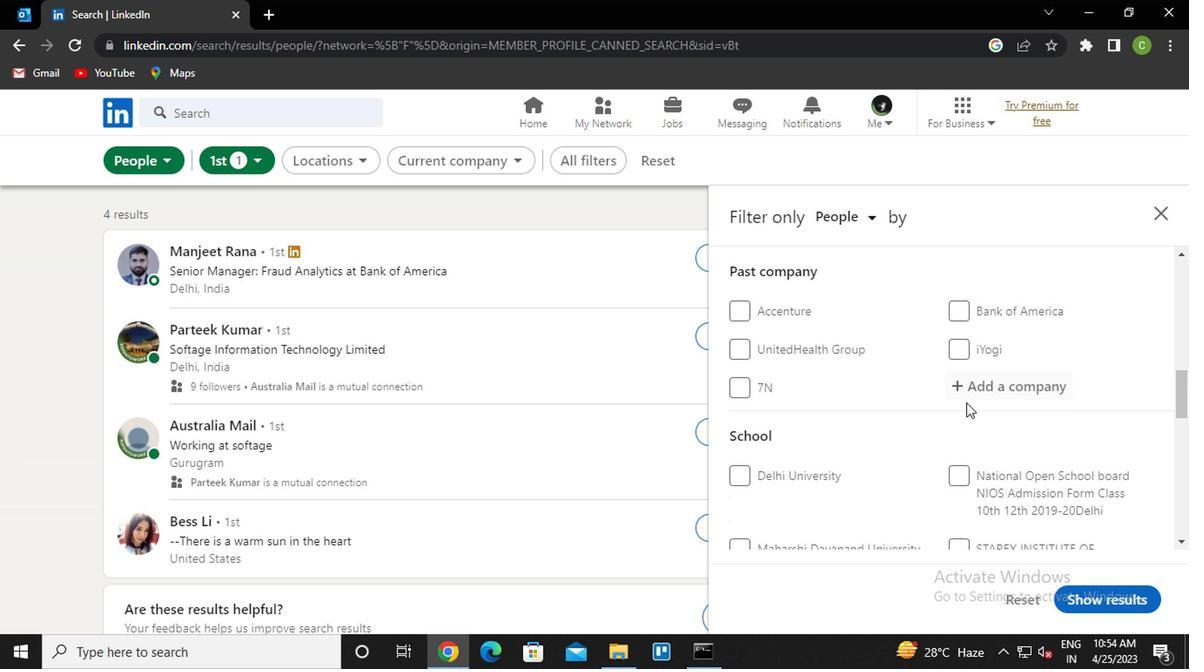 
Action: Mouse moved to (795, 414)
Screenshot: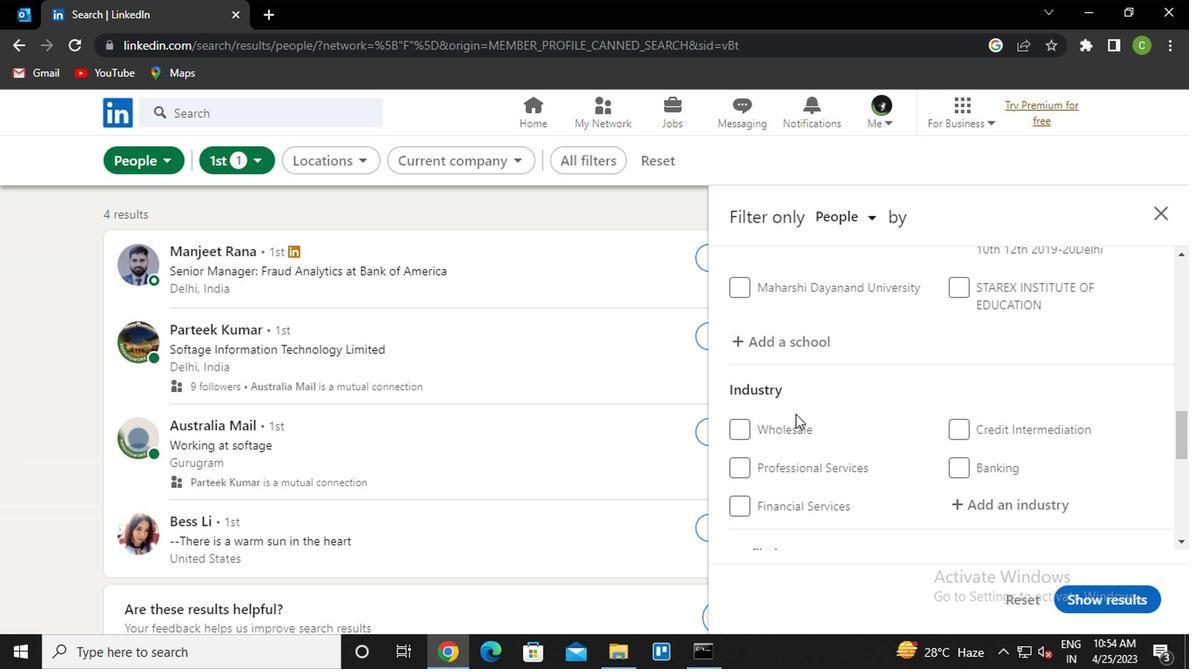 
Action: Mouse scrolled (795, 413) with delta (0, -1)
Screenshot: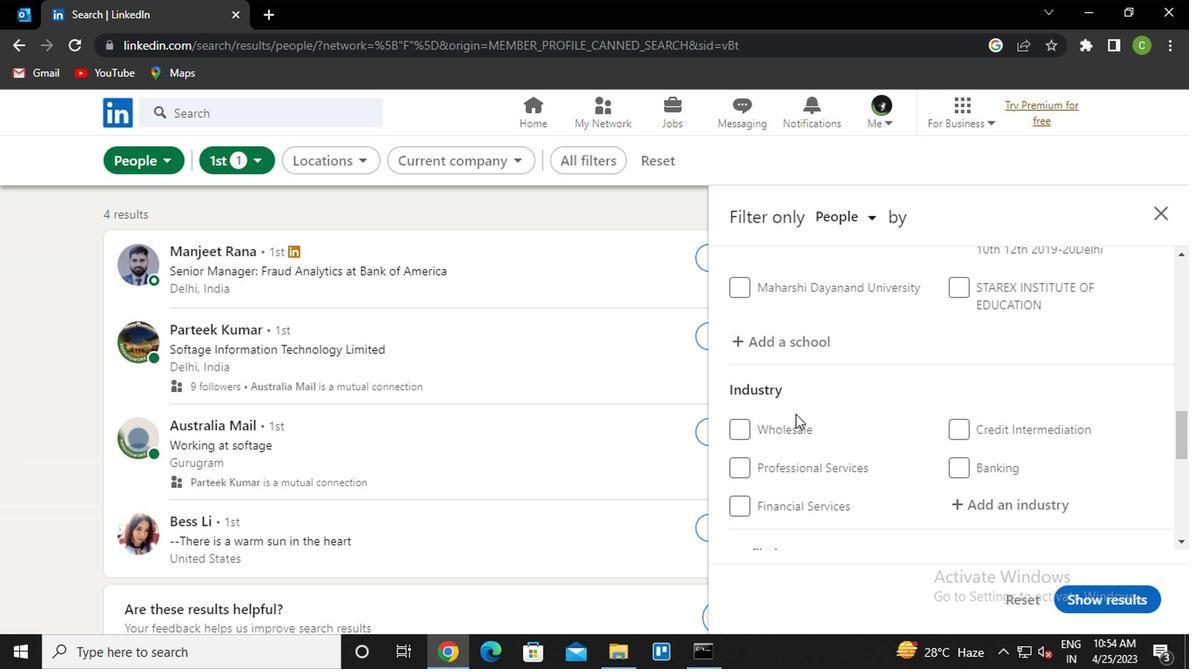 
Action: Mouse moved to (796, 414)
Screenshot: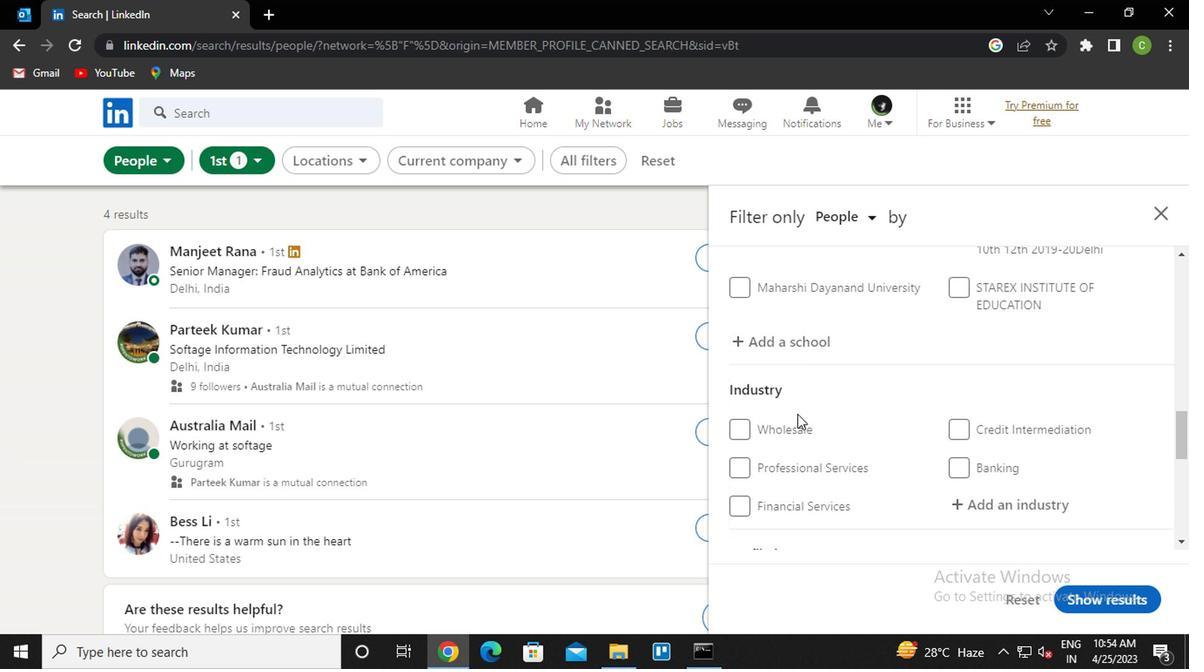 
Action: Mouse scrolled (796, 413) with delta (0, -1)
Screenshot: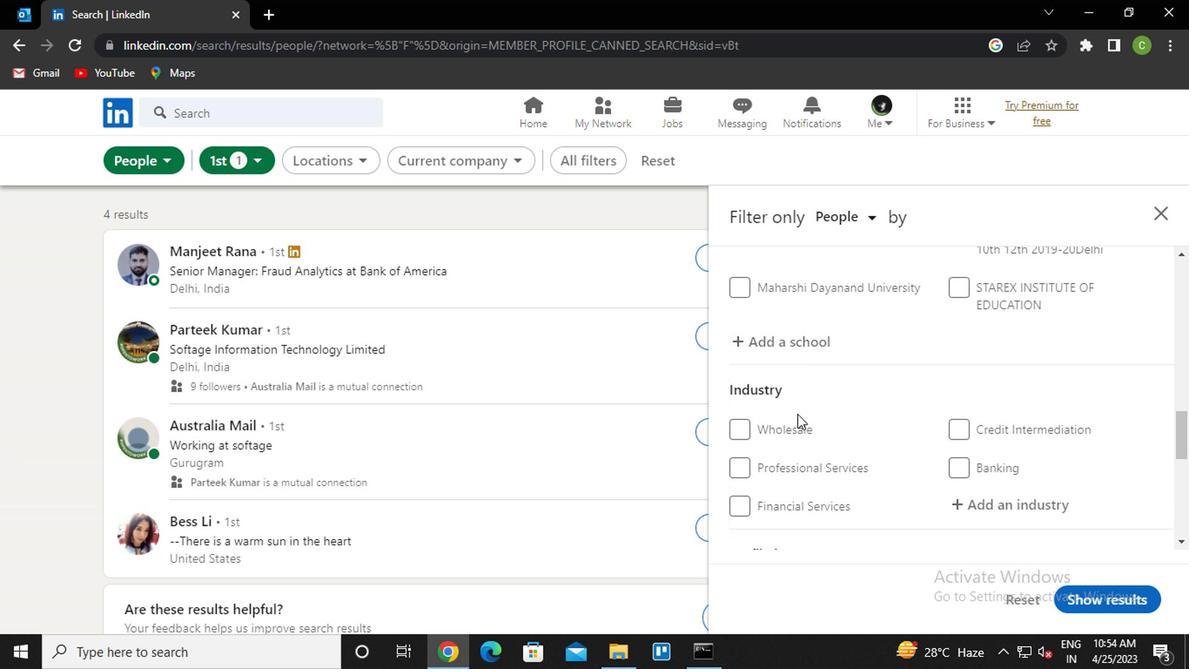 
Action: Mouse moved to (743, 422)
Screenshot: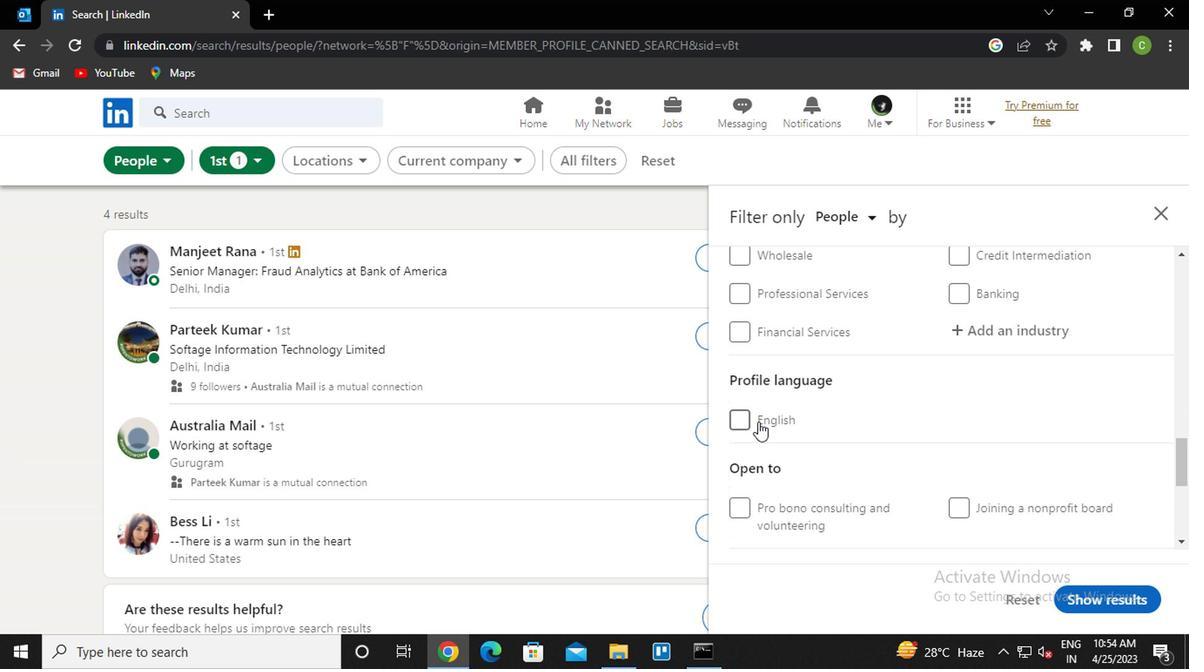 
Action: Mouse pressed left at (743, 422)
Screenshot: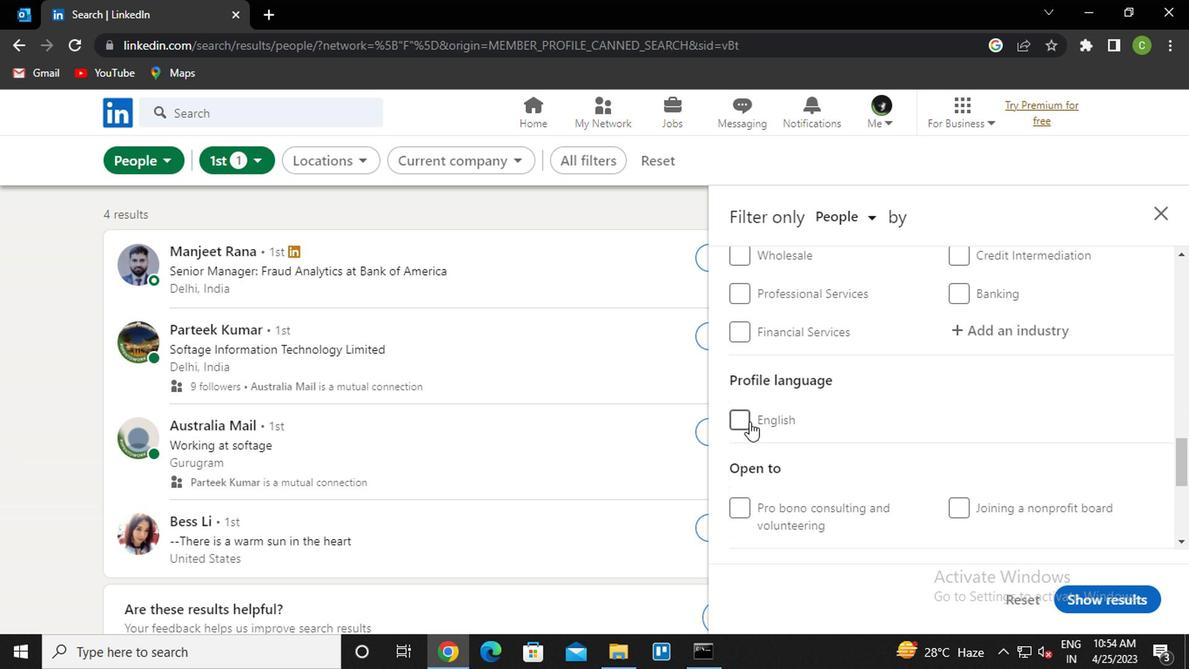 
Action: Mouse moved to (820, 397)
Screenshot: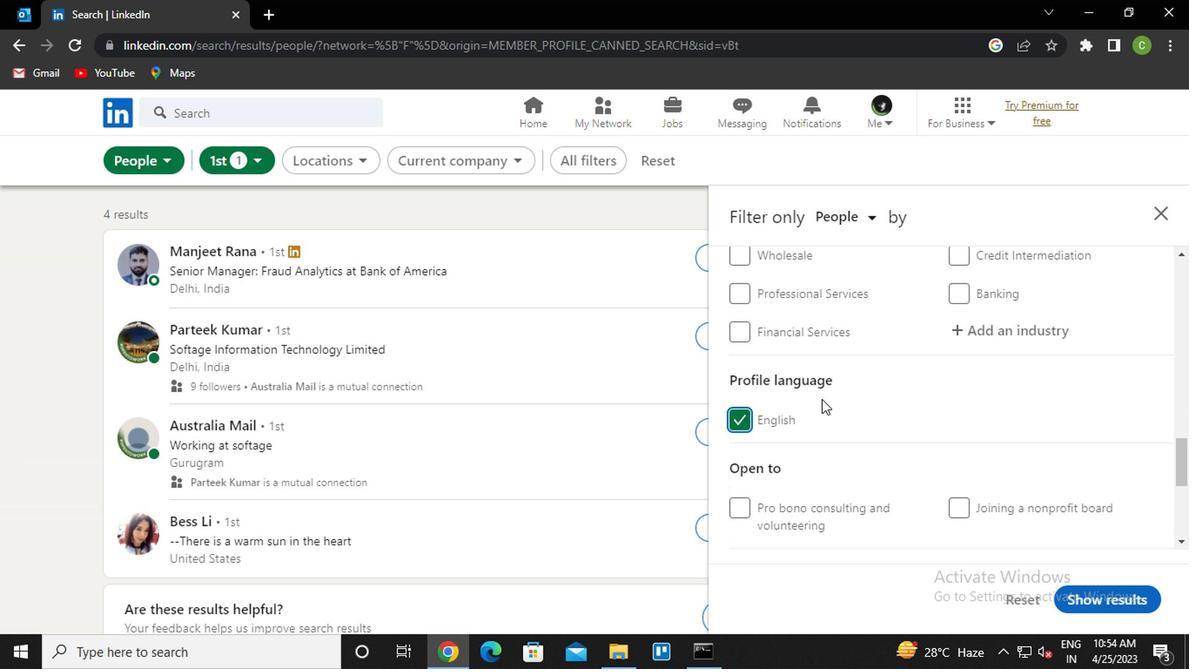 
Action: Mouse scrolled (820, 399) with delta (0, 1)
Screenshot: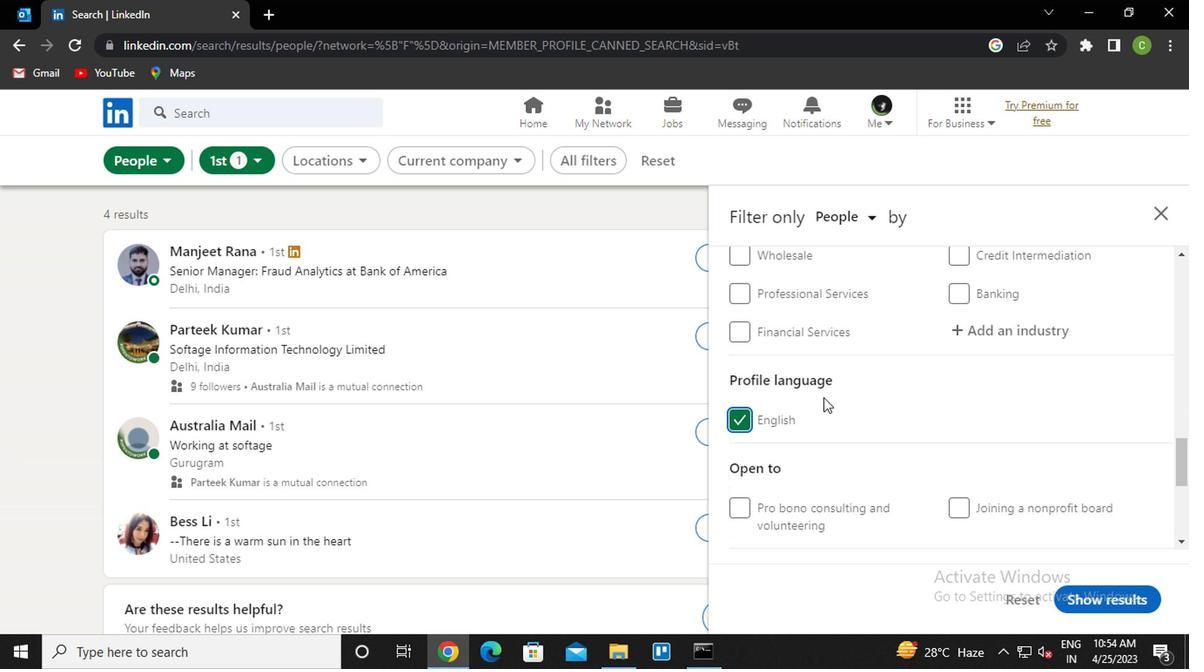 
Action: Mouse moved to (820, 394)
Screenshot: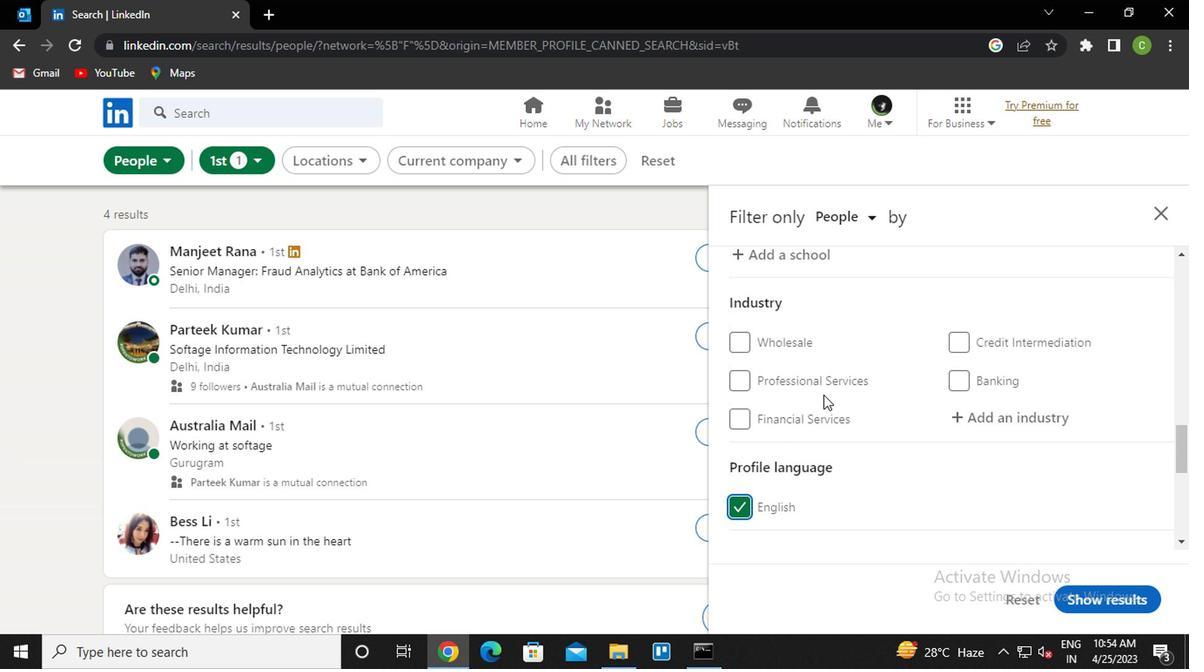
Action: Mouse scrolled (820, 395) with delta (0, 0)
Screenshot: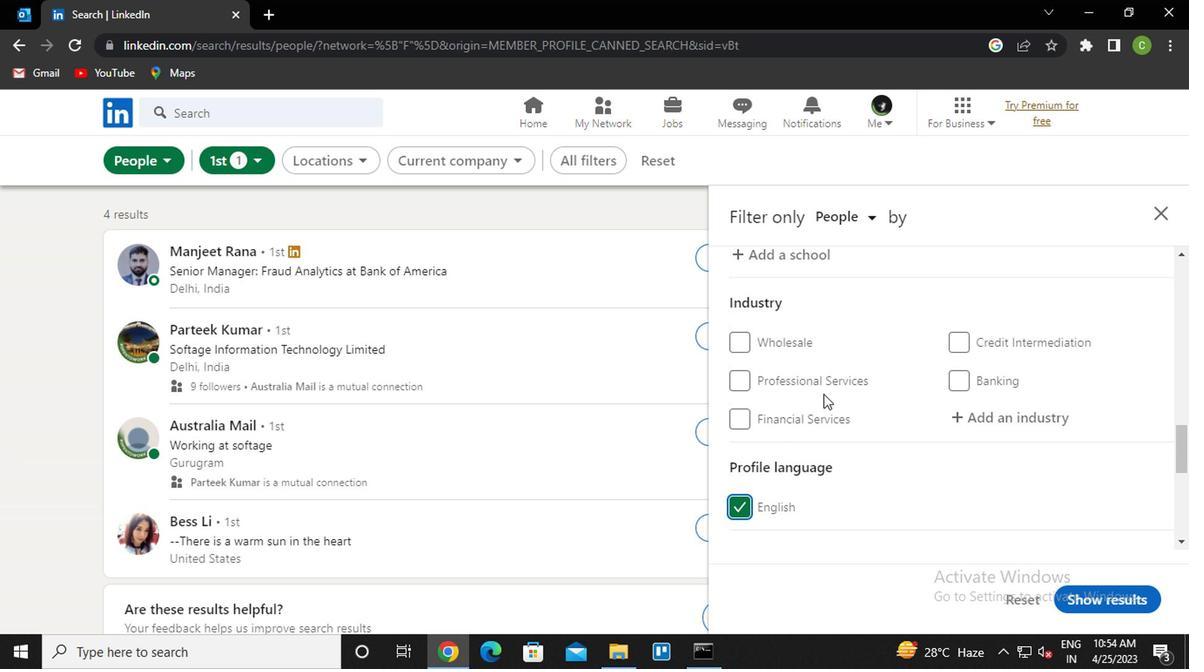 
Action: Mouse moved to (812, 395)
Screenshot: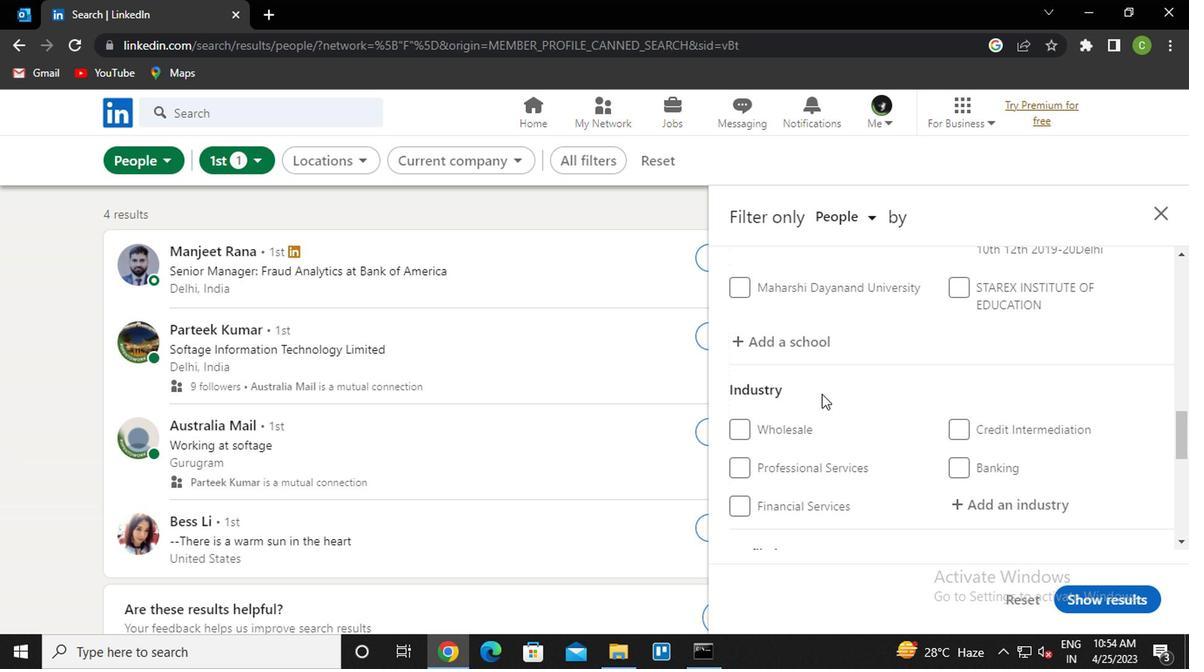 
Action: Mouse scrolled (812, 397) with delta (0, 1)
Screenshot: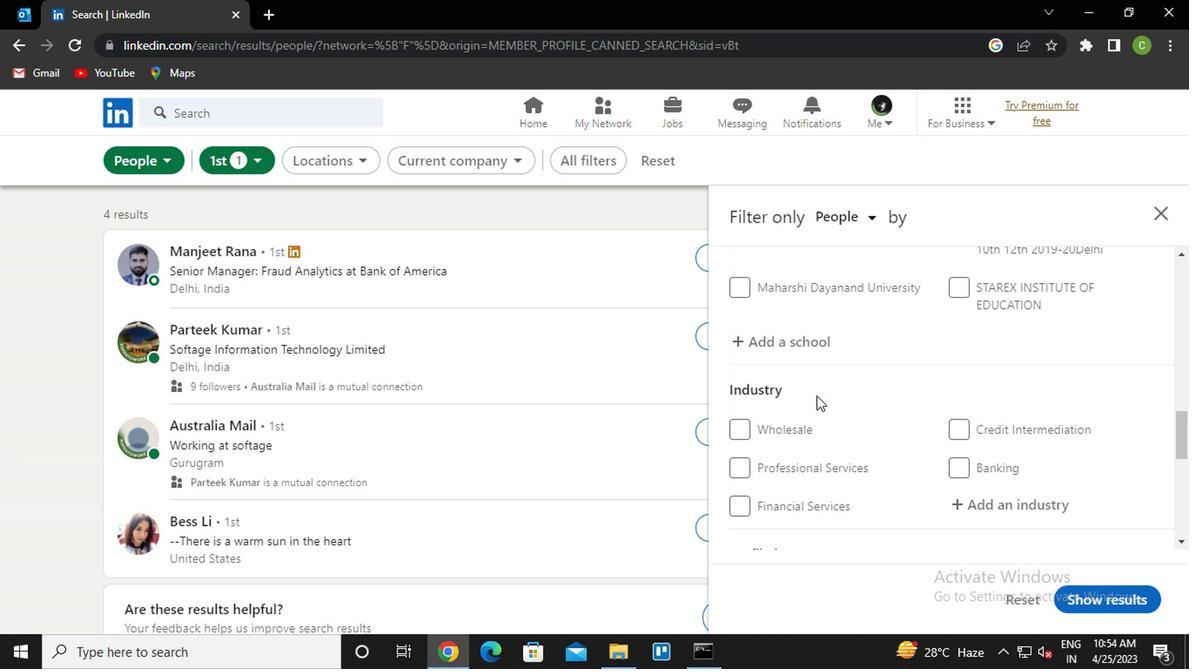 
Action: Mouse scrolled (812, 397) with delta (0, 1)
Screenshot: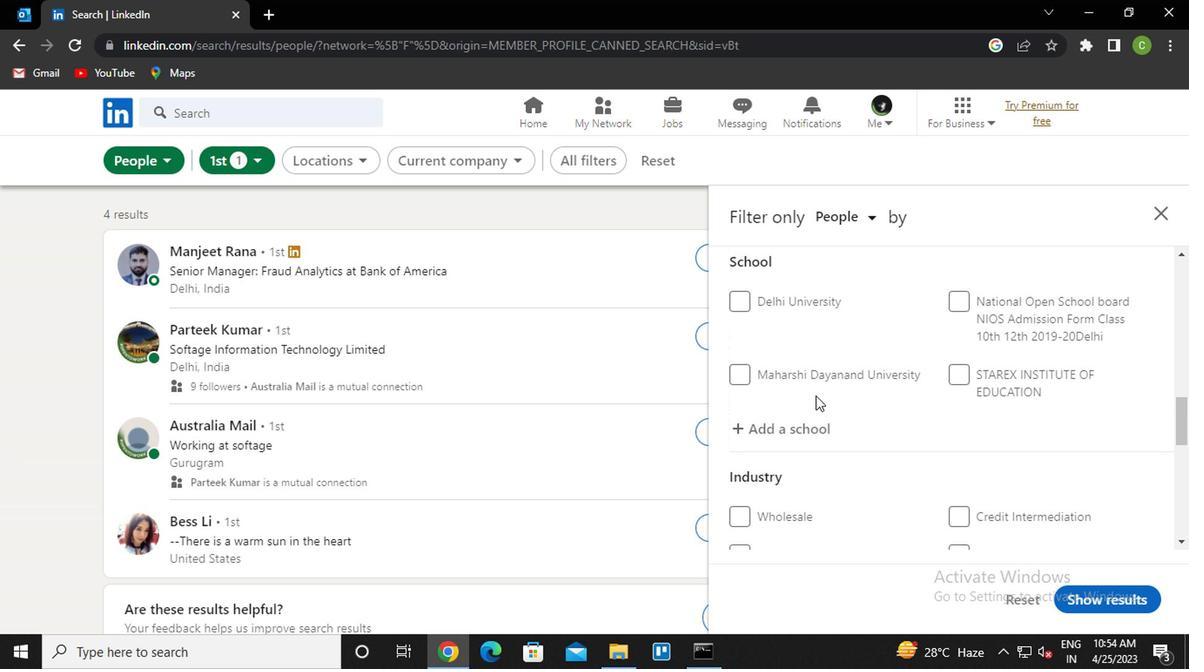 
Action: Mouse scrolled (812, 397) with delta (0, 1)
Screenshot: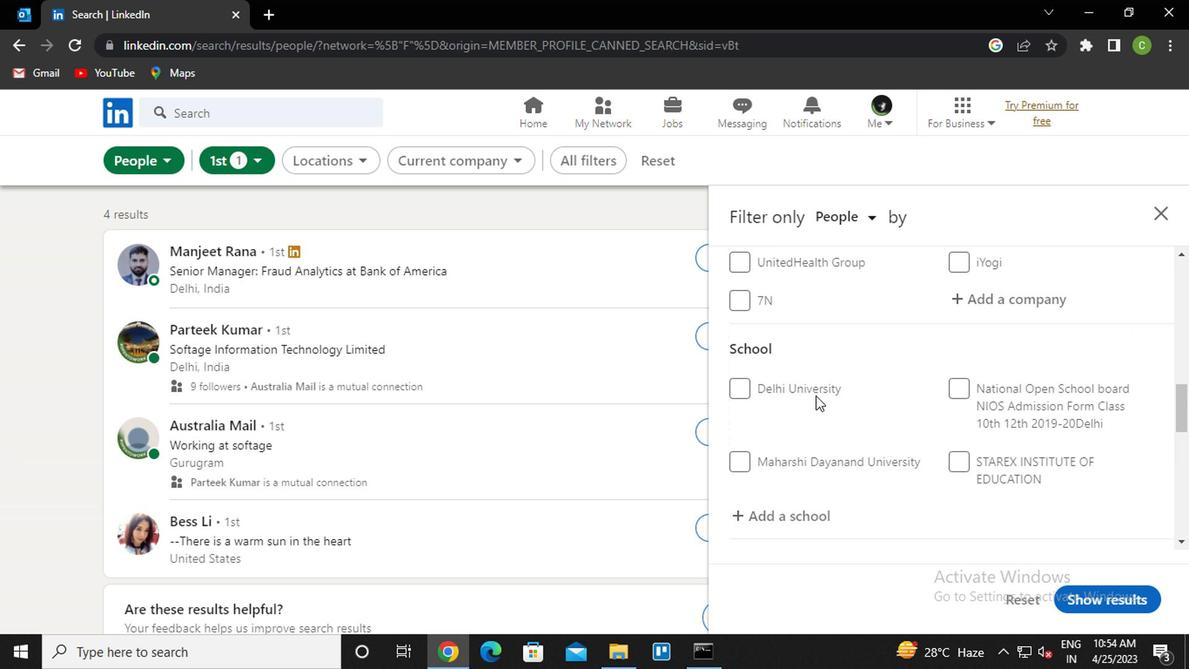 
Action: Mouse moved to (821, 393)
Screenshot: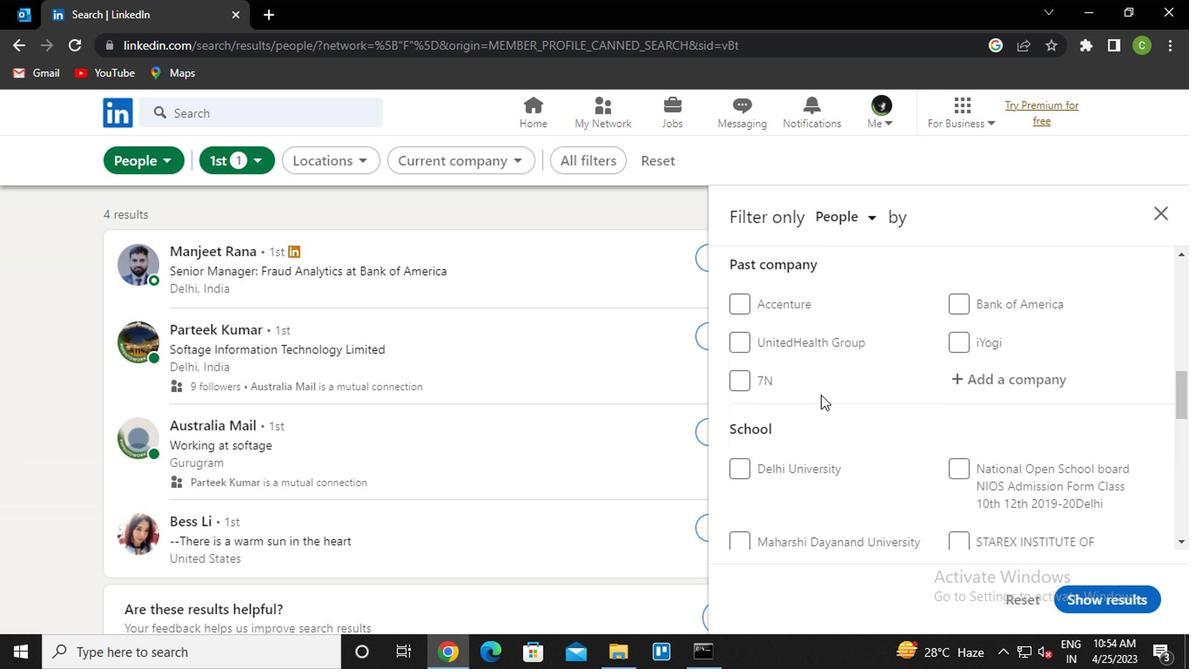 
Action: Mouse scrolled (821, 394) with delta (0, 1)
Screenshot: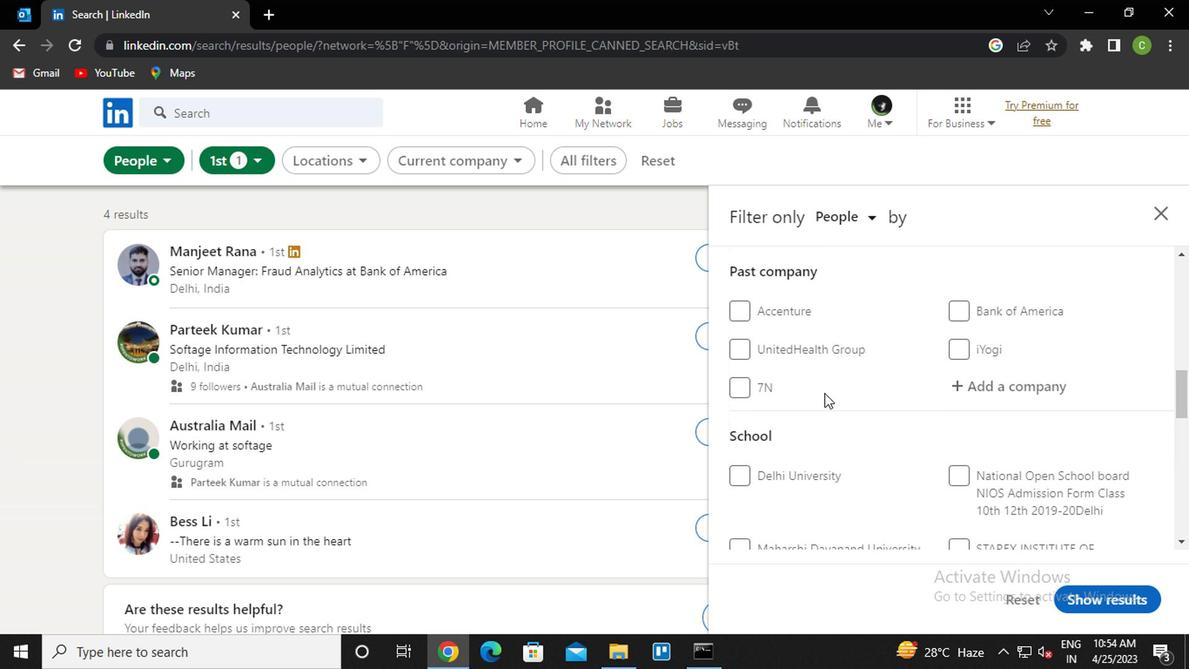 
Action: Mouse scrolled (821, 394) with delta (0, 1)
Screenshot: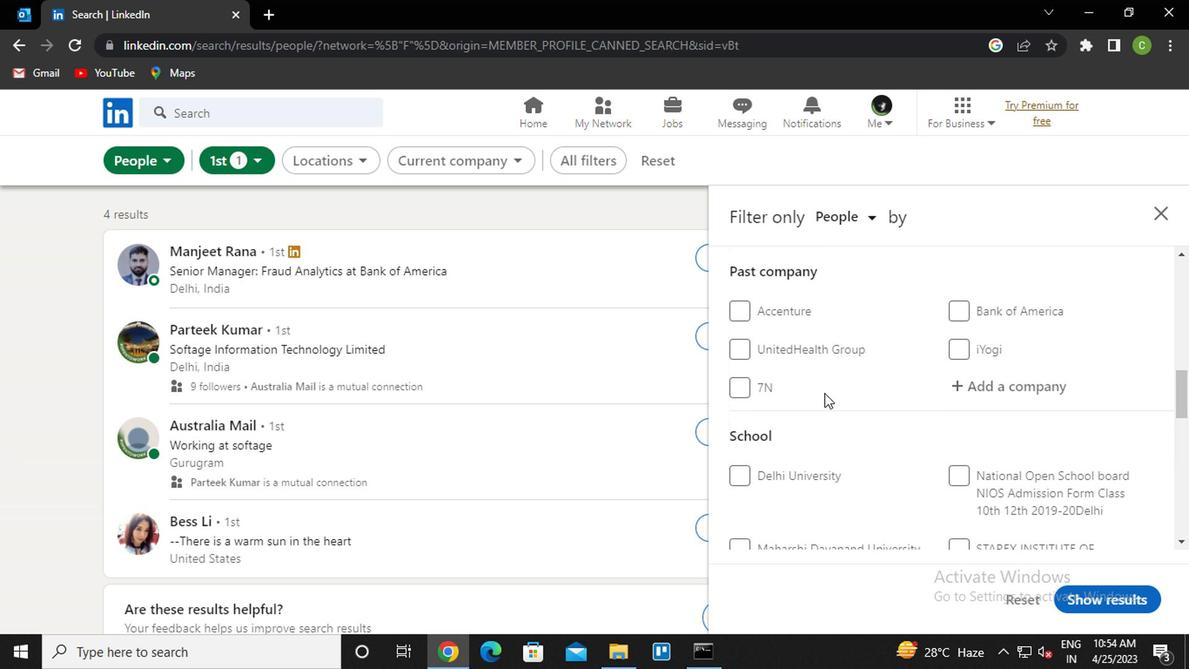 
Action: Mouse scrolled (821, 394) with delta (0, 1)
Screenshot: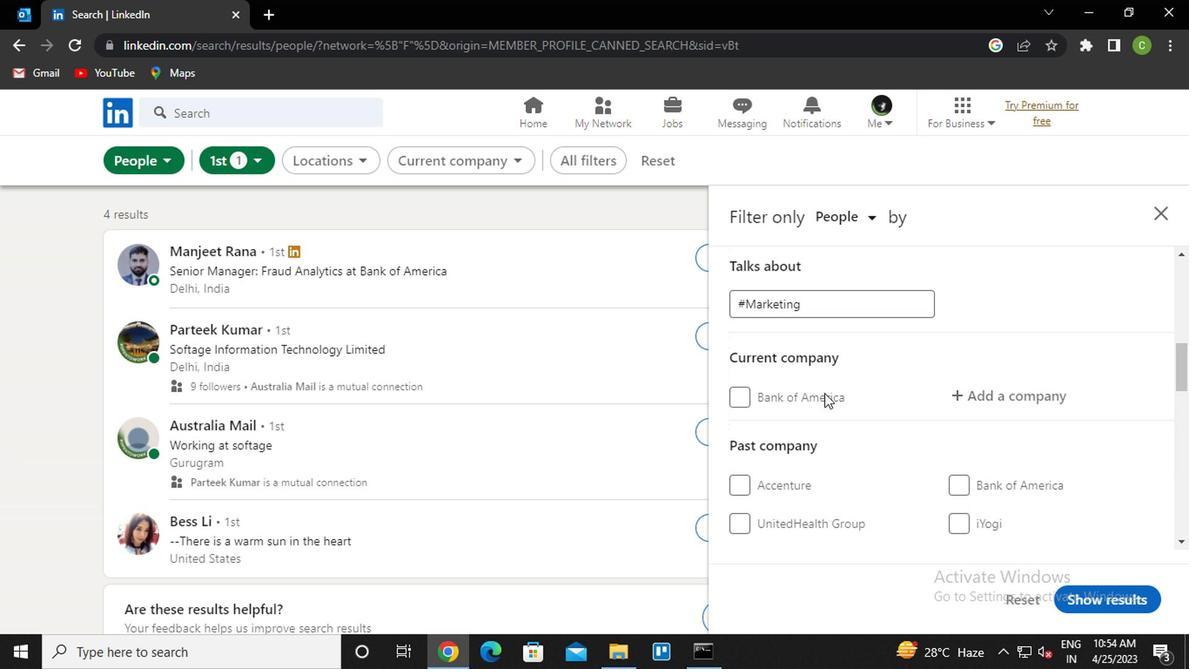 
Action: Mouse moved to (1002, 483)
Screenshot: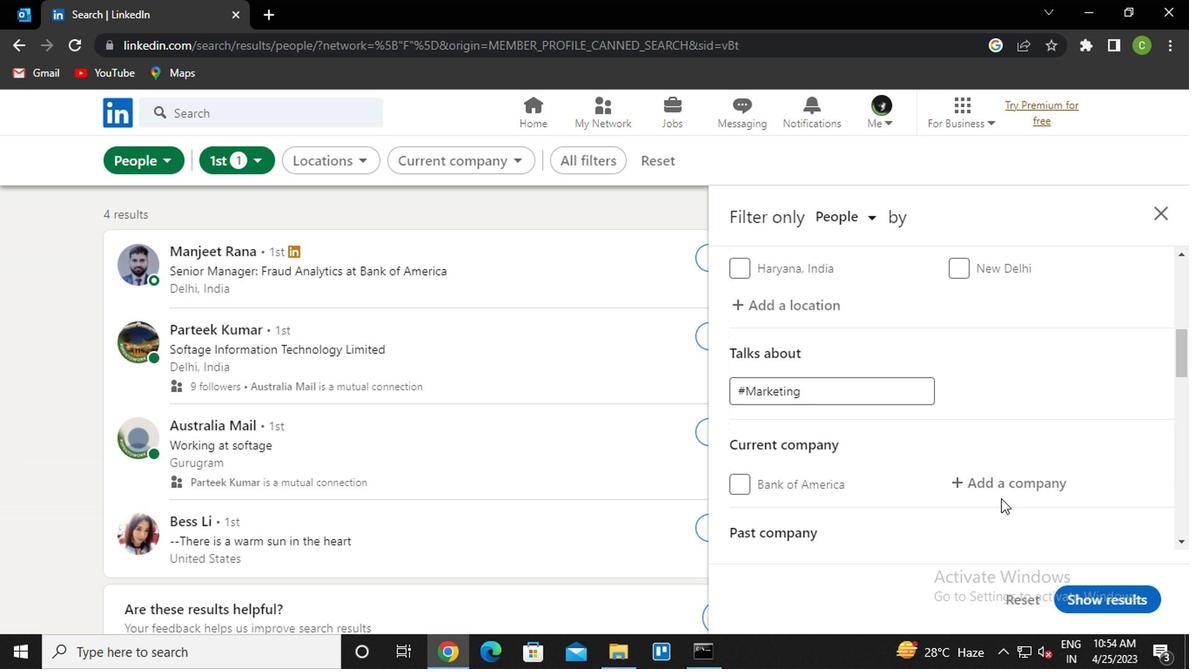 
Action: Mouse pressed left at (1002, 483)
Screenshot: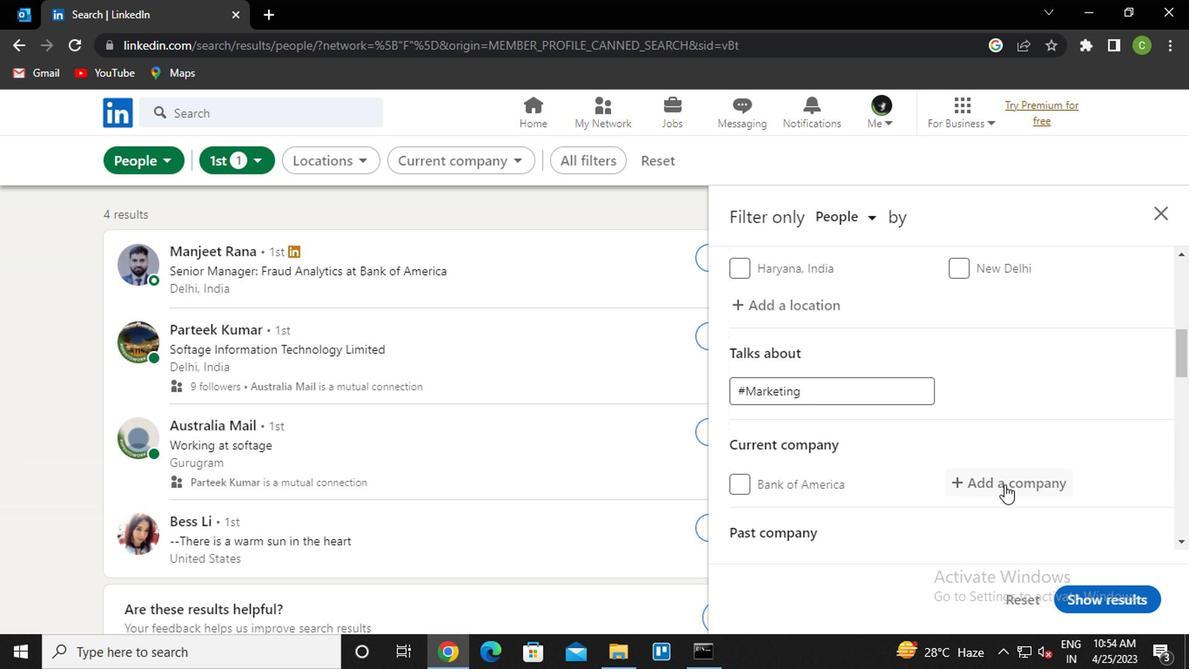 
Action: Key pressed <Key.caps_lock>W<Key.caps_lock>ORK<Key.space>FROM<Key.space><Key.caps_lock>H<Key.caps_lock>OME
Screenshot: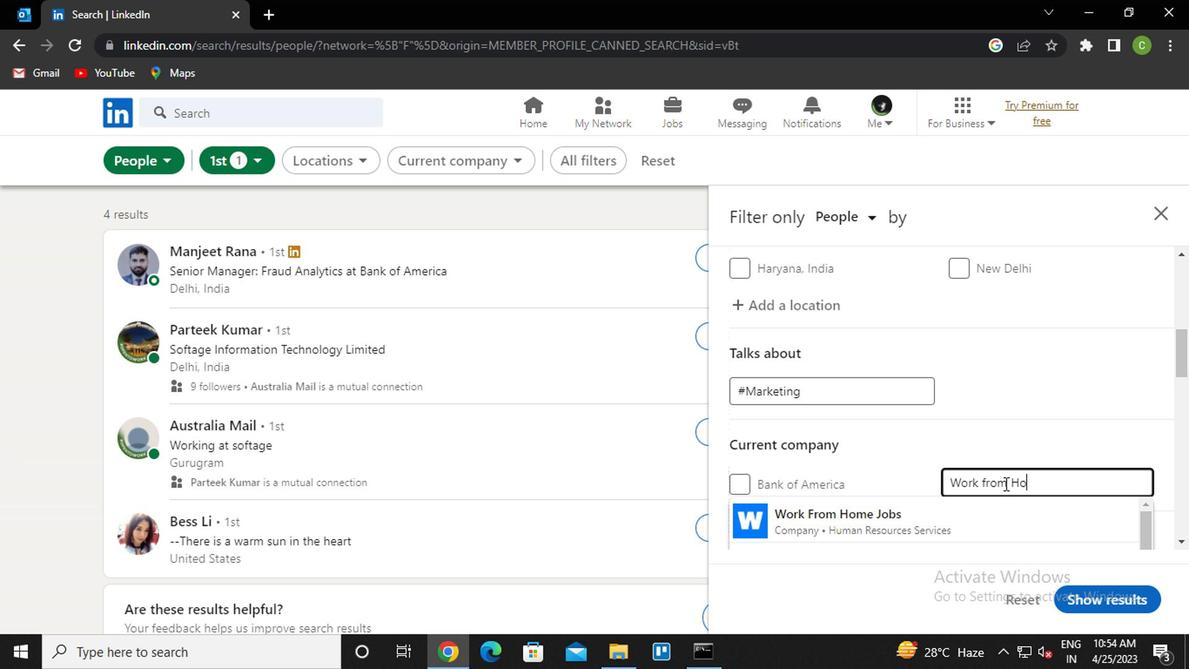 
Action: Mouse moved to (989, 459)
Screenshot: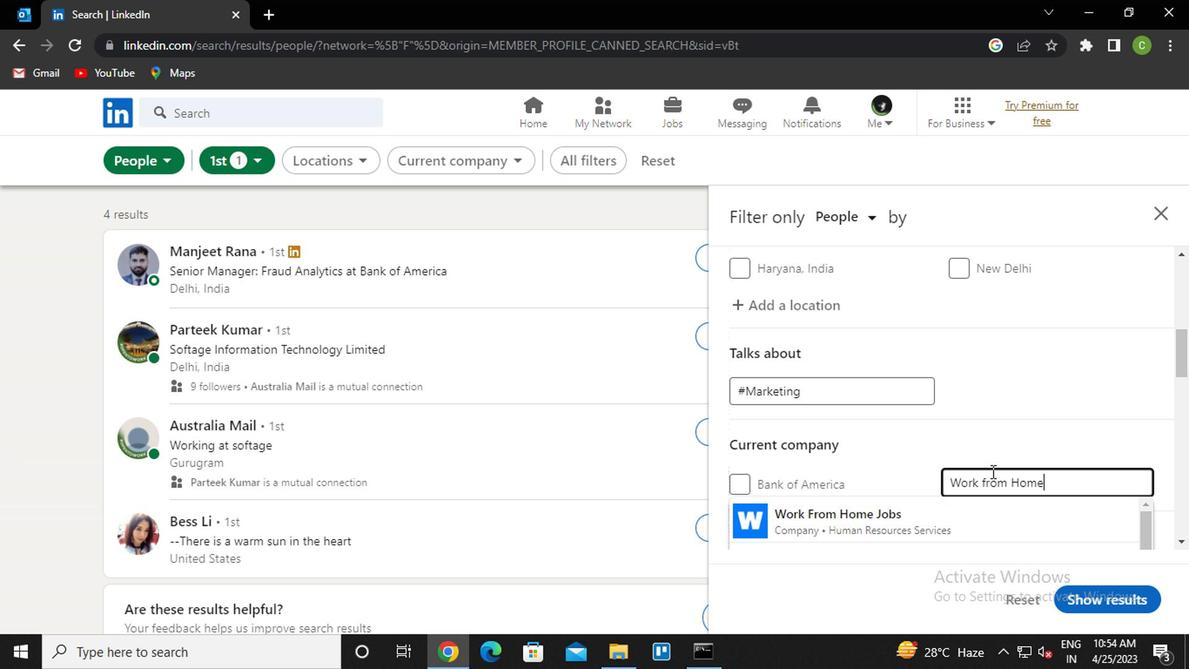 
Action: Mouse scrolled (989, 458) with delta (0, 0)
Screenshot: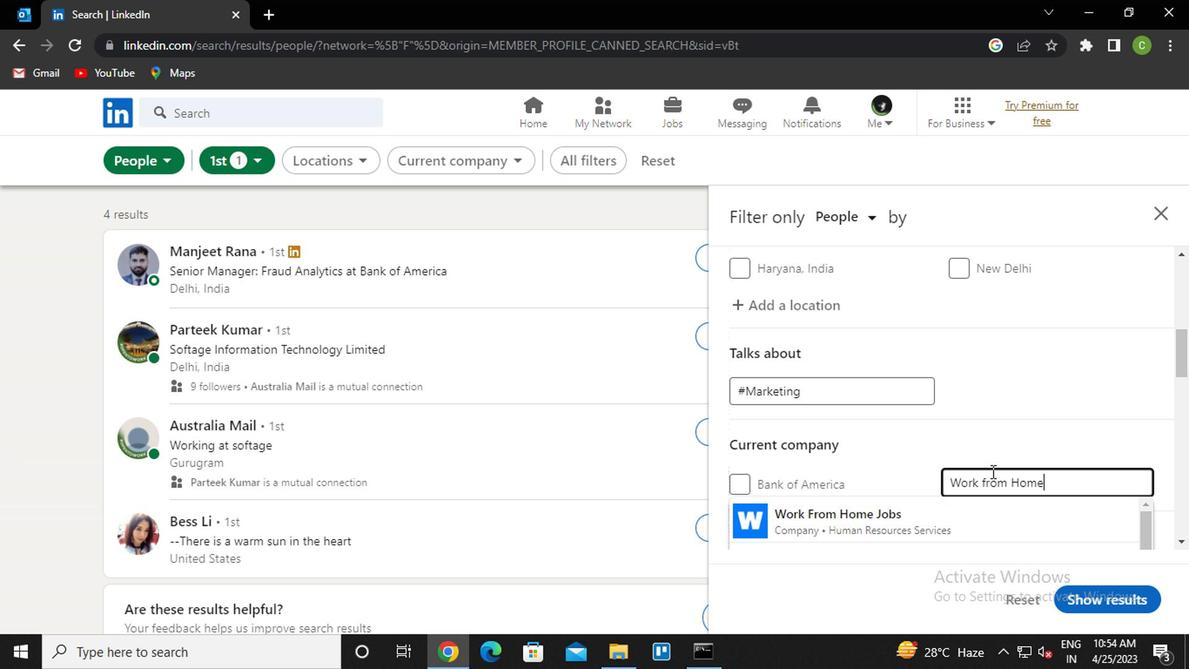 
Action: Mouse moved to (991, 449)
Screenshot: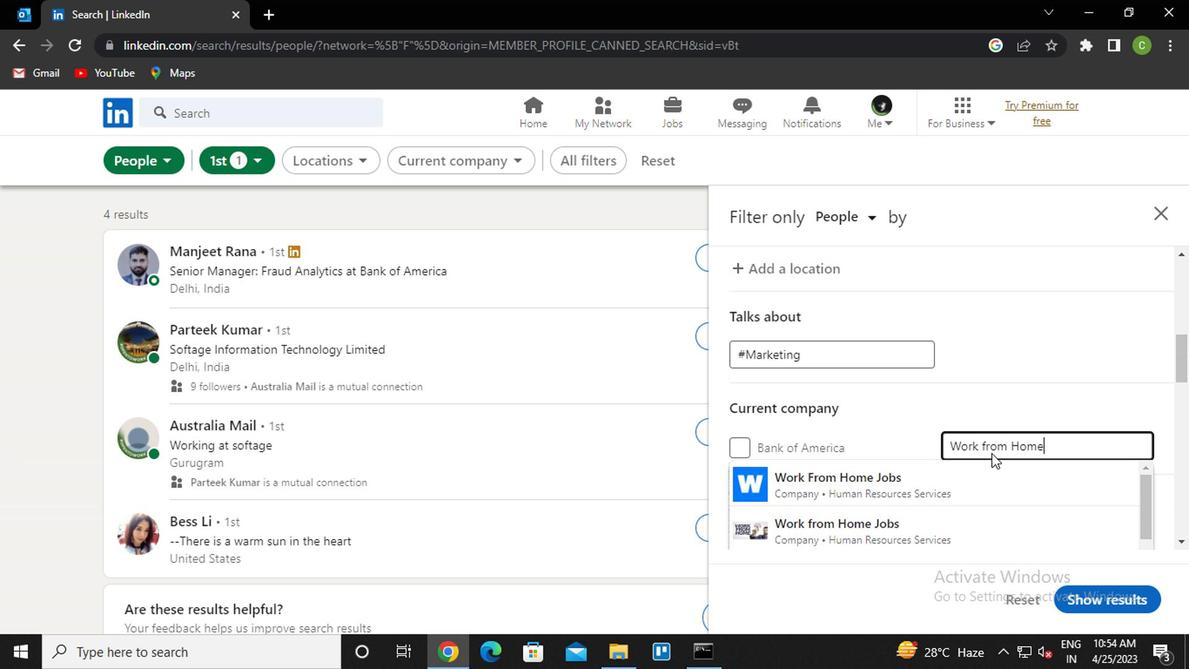 
Action: Mouse scrolled (991, 449) with delta (0, 0)
Screenshot: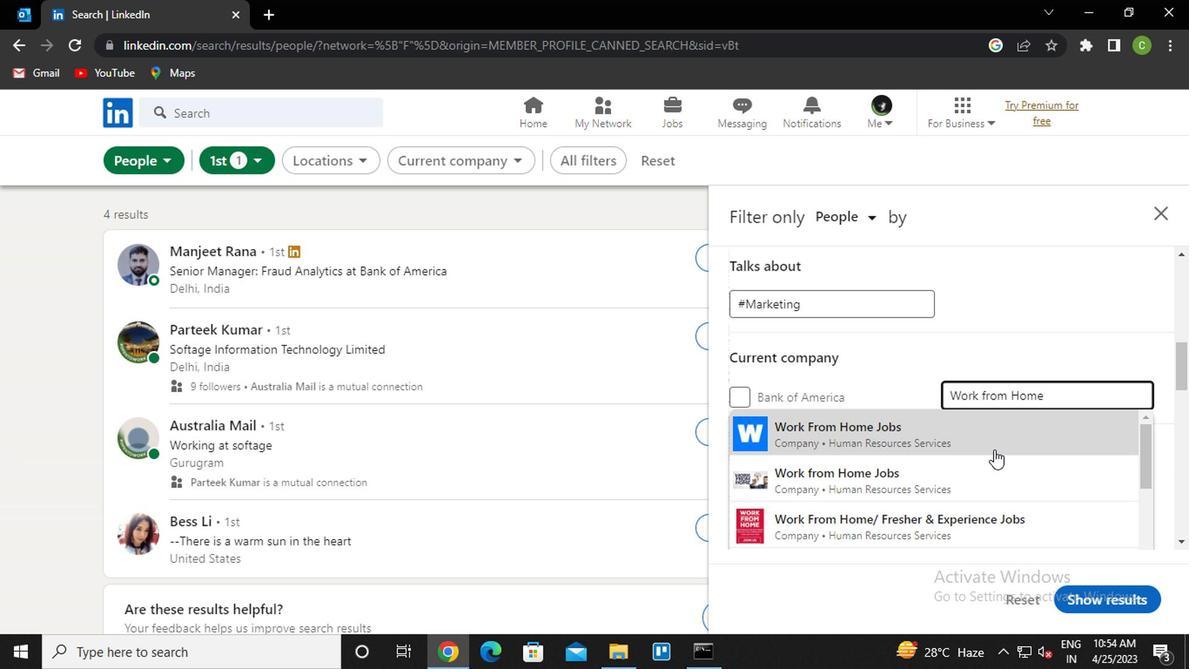 
Action: Mouse moved to (992, 454)
Screenshot: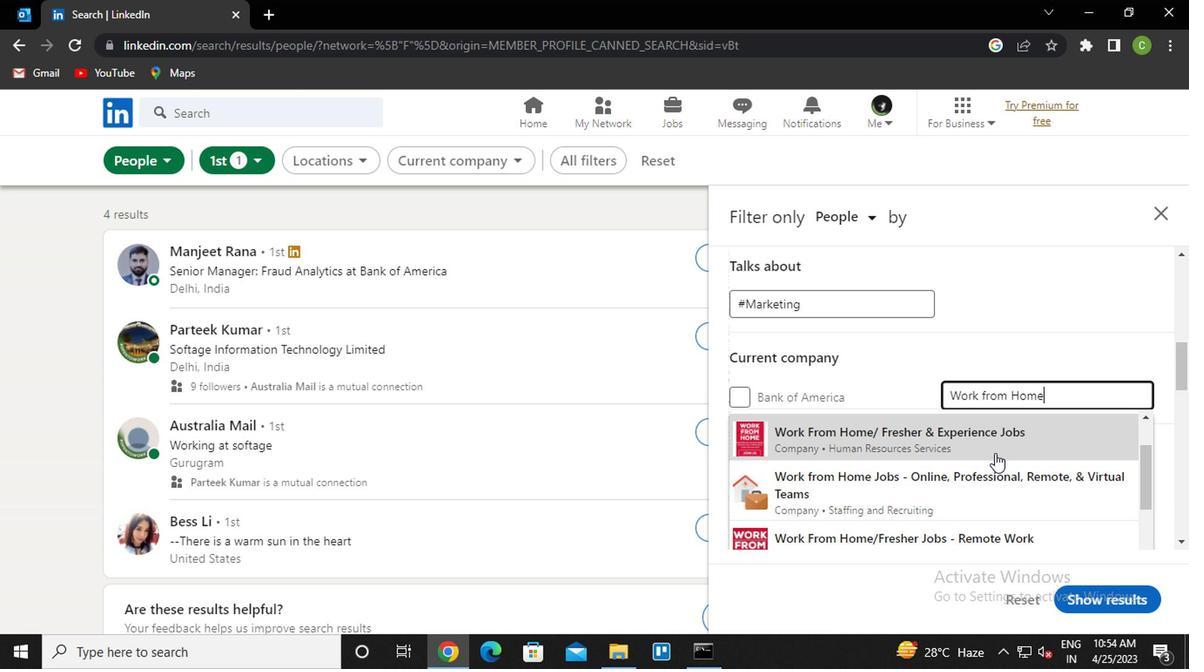 
Action: Mouse scrolled (992, 454) with delta (0, 0)
Screenshot: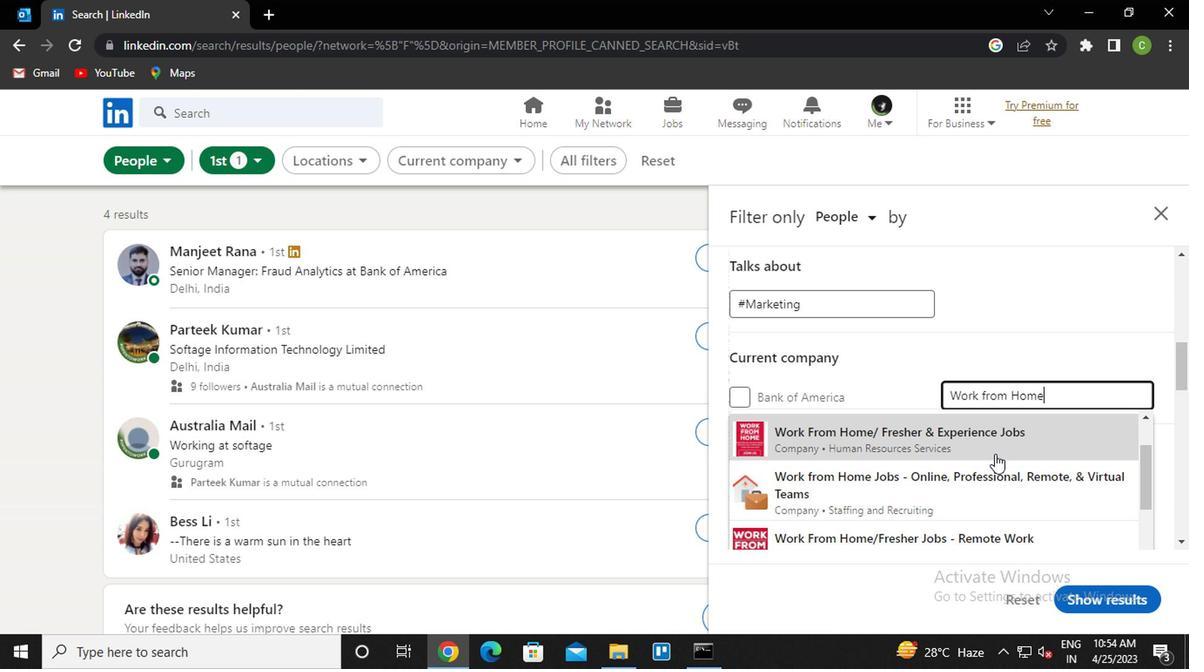 
Action: Mouse moved to (995, 500)
Screenshot: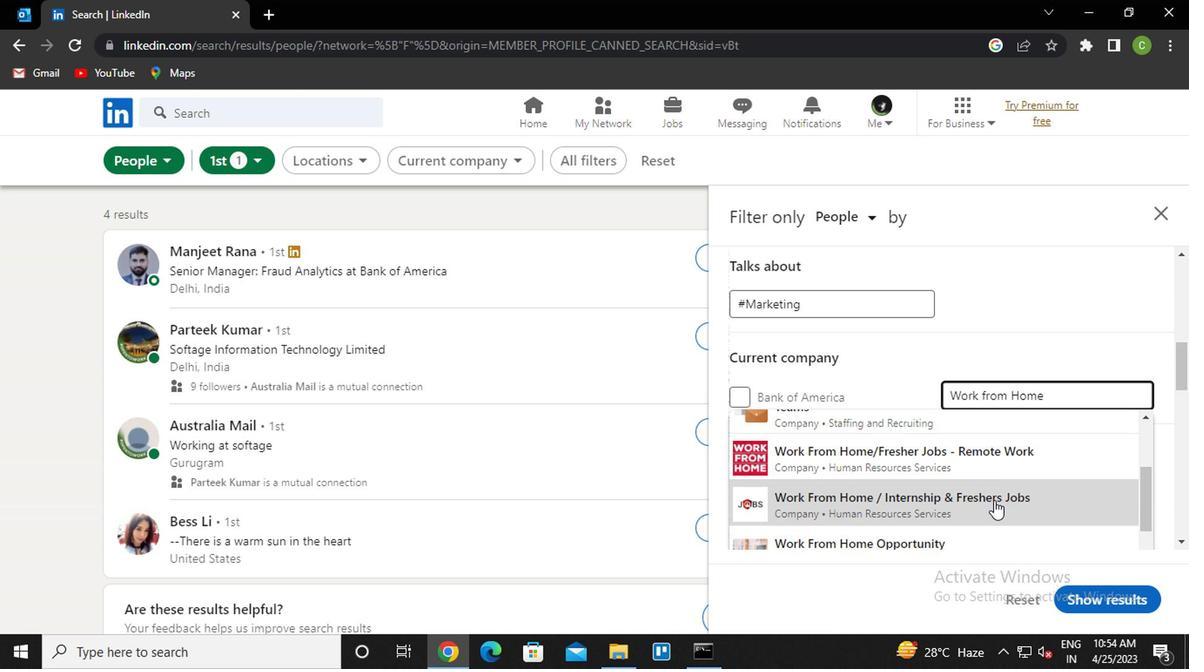 
Action: Mouse pressed left at (995, 500)
Screenshot: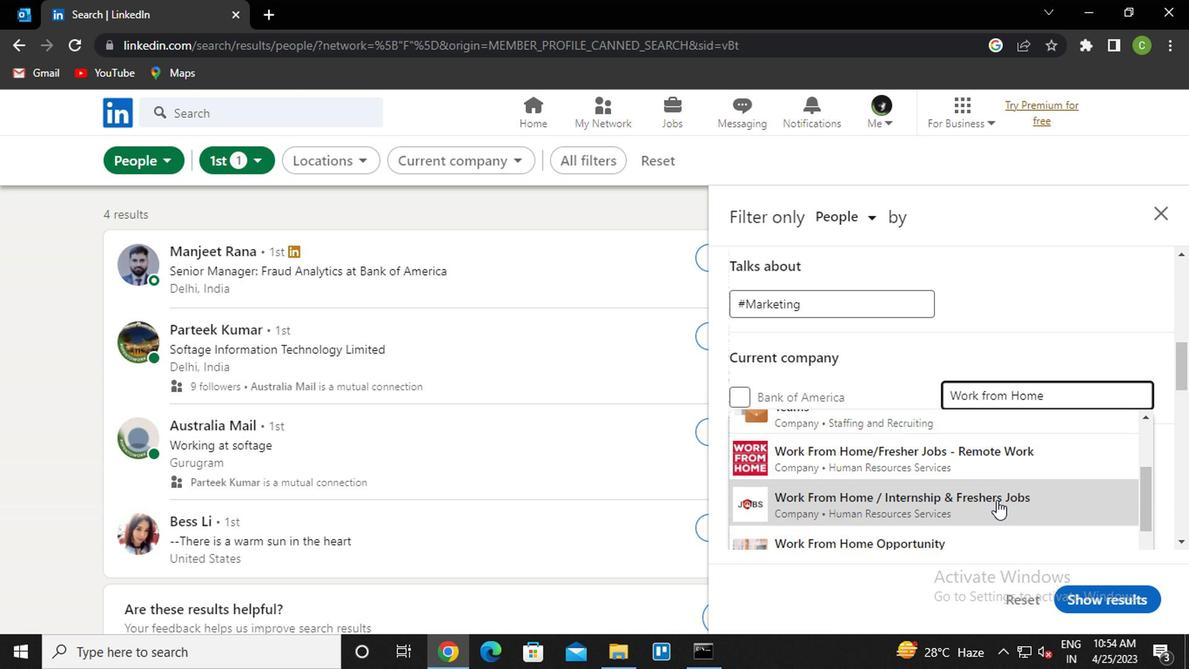 
Action: Mouse moved to (992, 467)
Screenshot: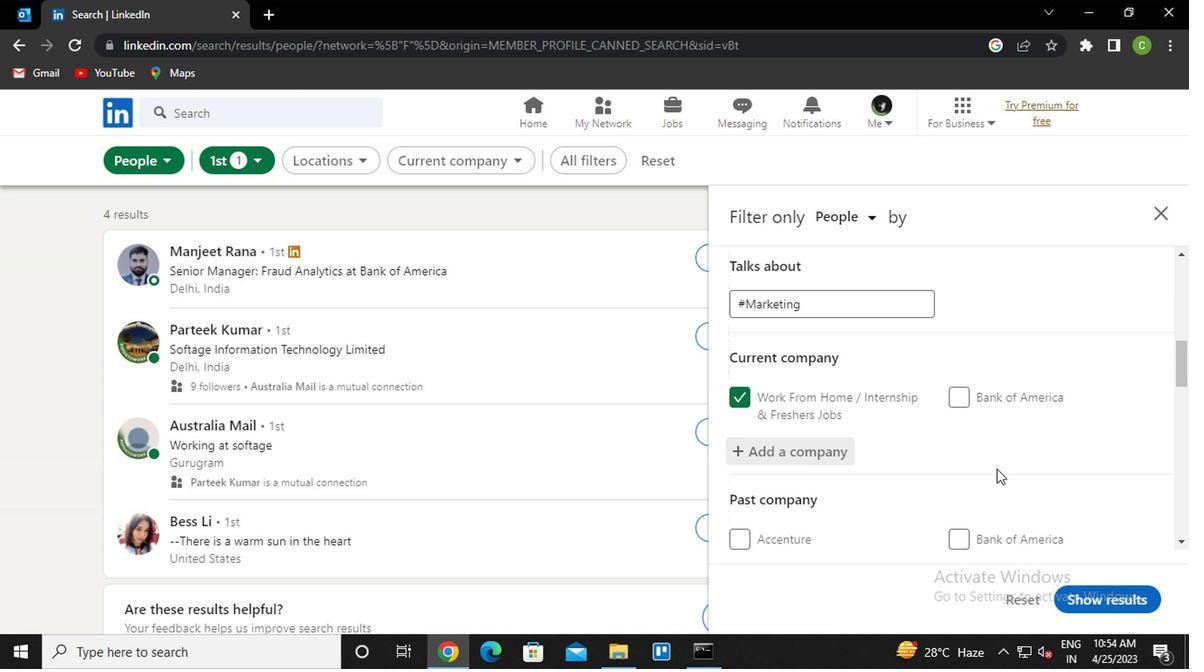 
Action: Mouse scrolled (992, 466) with delta (0, 0)
Screenshot: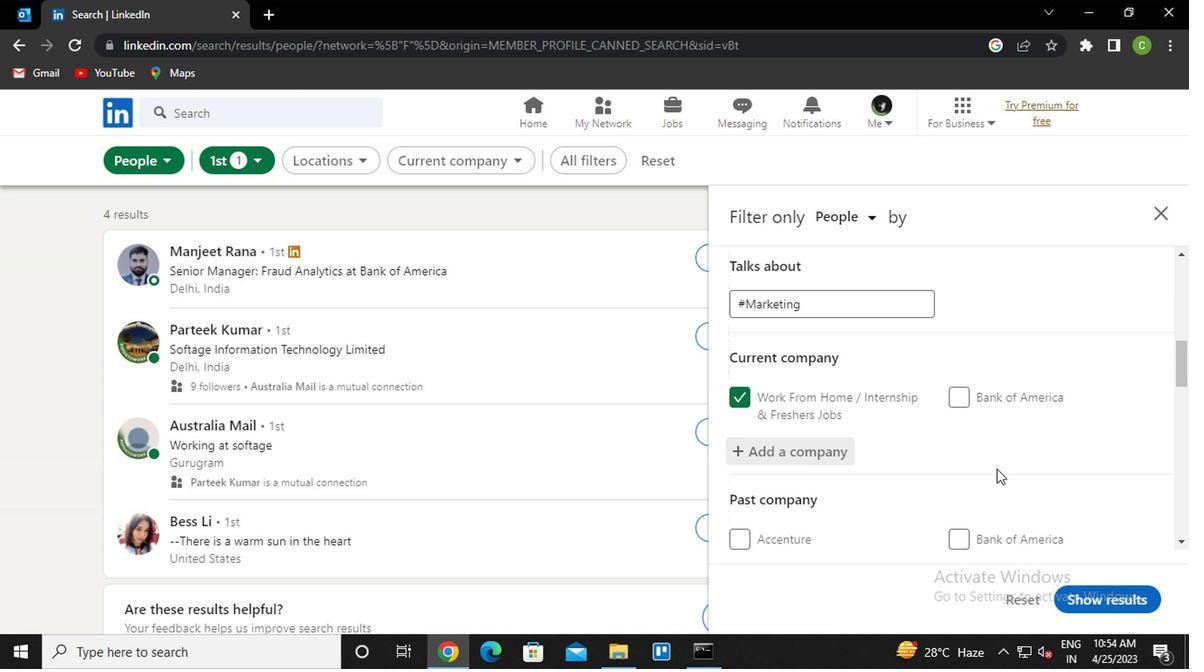 
Action: Mouse moved to (989, 467)
Screenshot: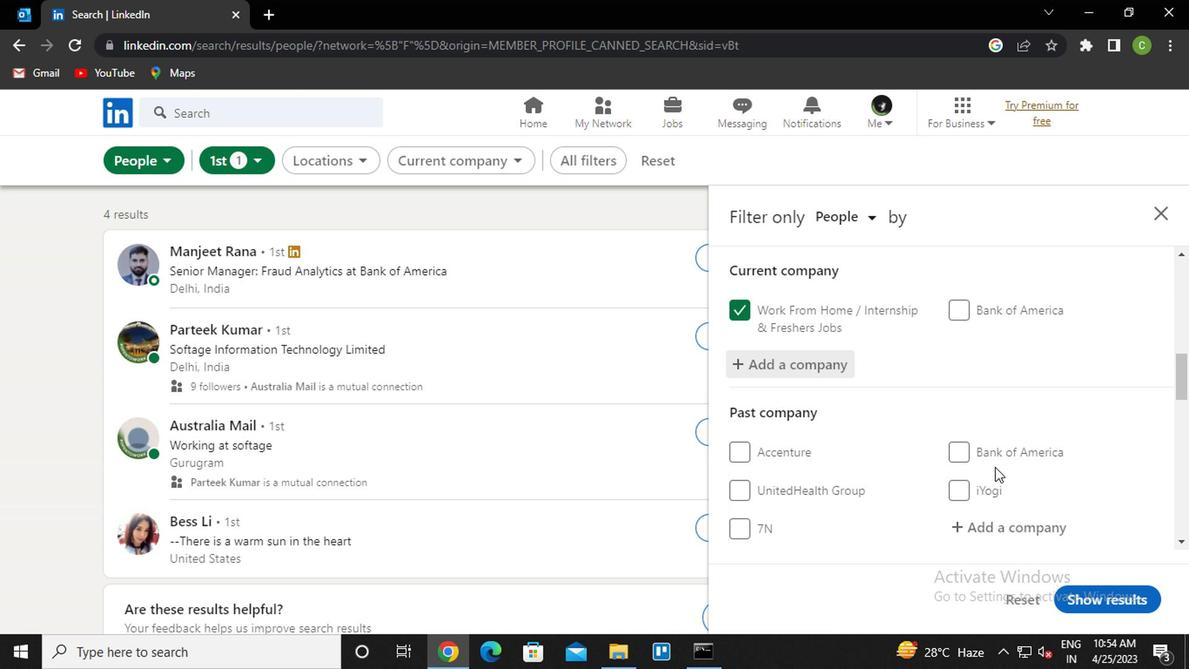 
Action: Mouse scrolled (989, 467) with delta (0, 0)
Screenshot: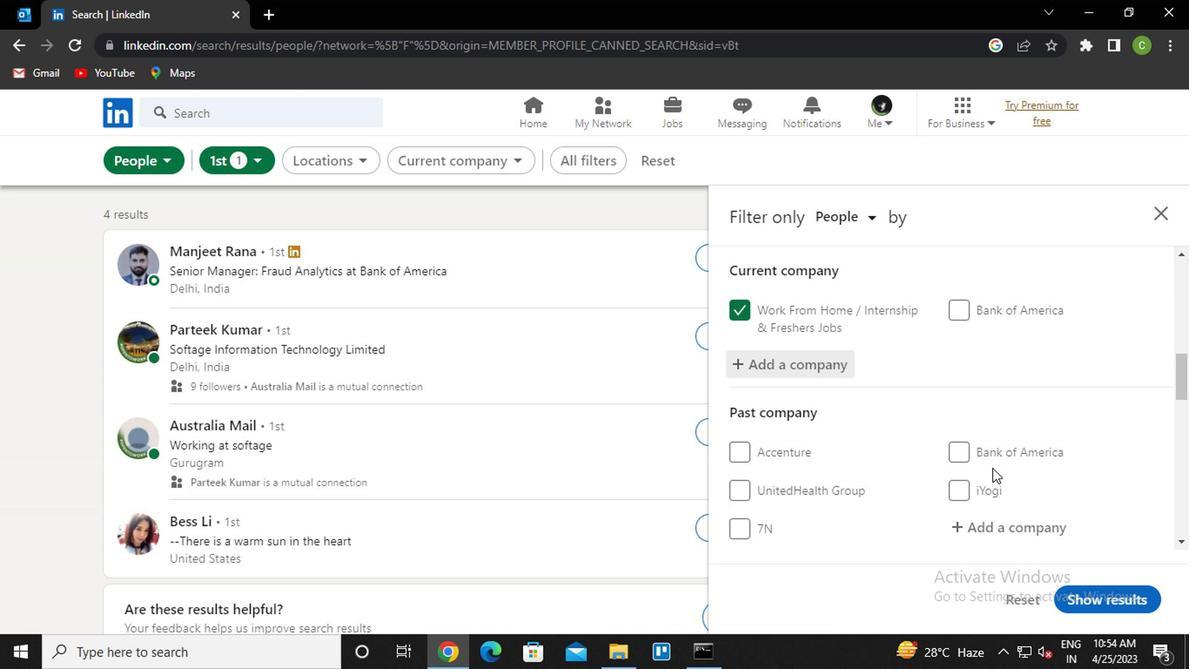 
Action: Mouse scrolled (989, 467) with delta (0, 0)
Screenshot: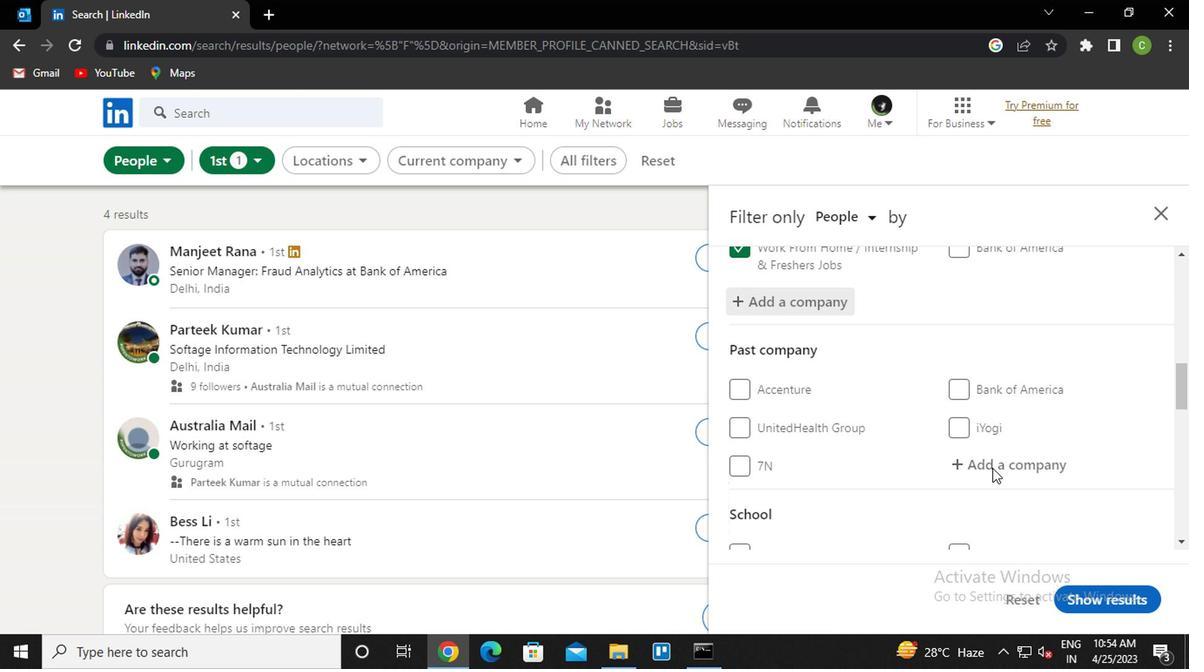 
Action: Mouse moved to (989, 469)
Screenshot: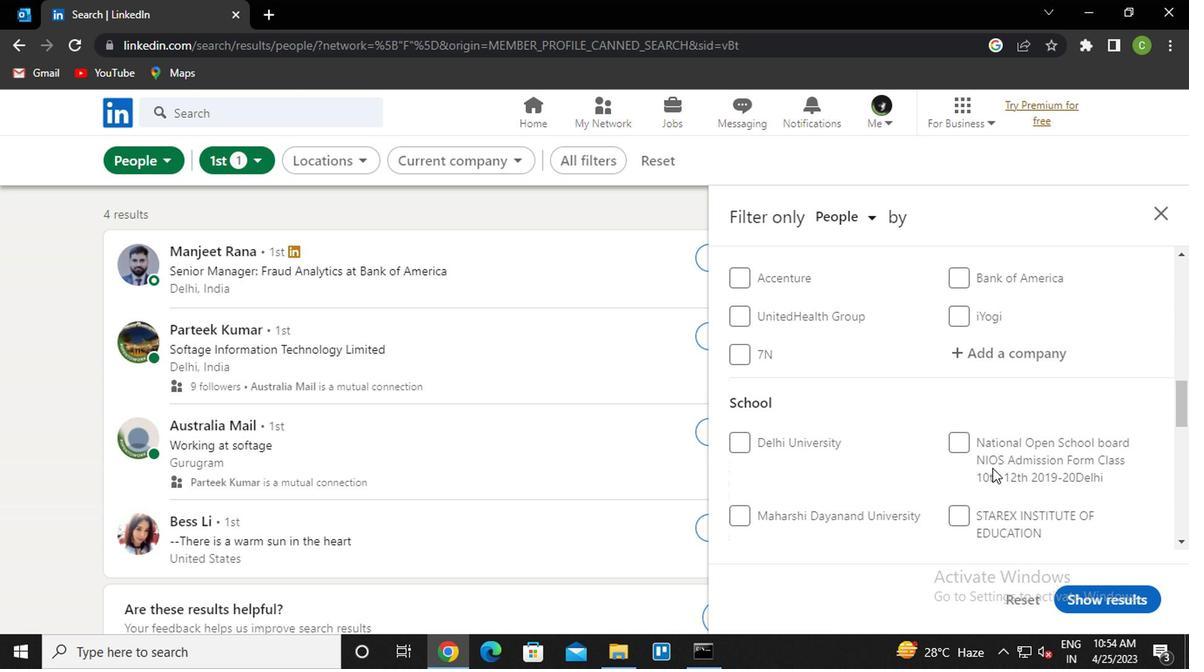 
Action: Mouse scrolled (989, 467) with delta (0, -1)
Screenshot: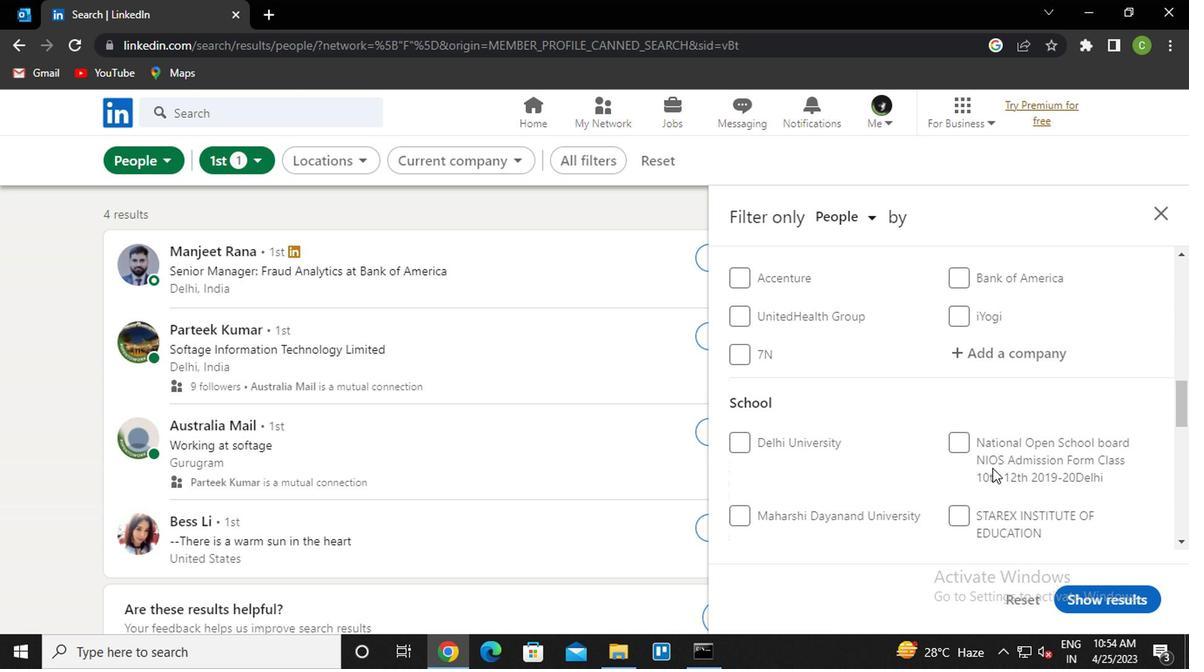 
Action: Mouse scrolled (989, 467) with delta (0, -1)
Screenshot: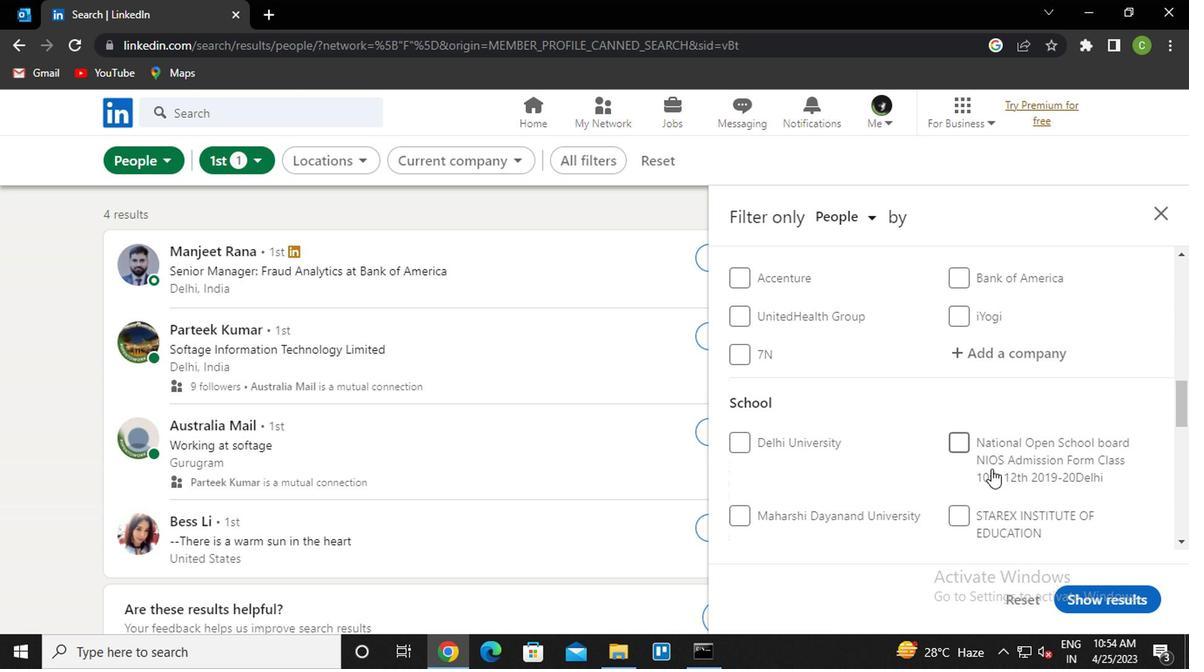 
Action: Mouse moved to (772, 394)
Screenshot: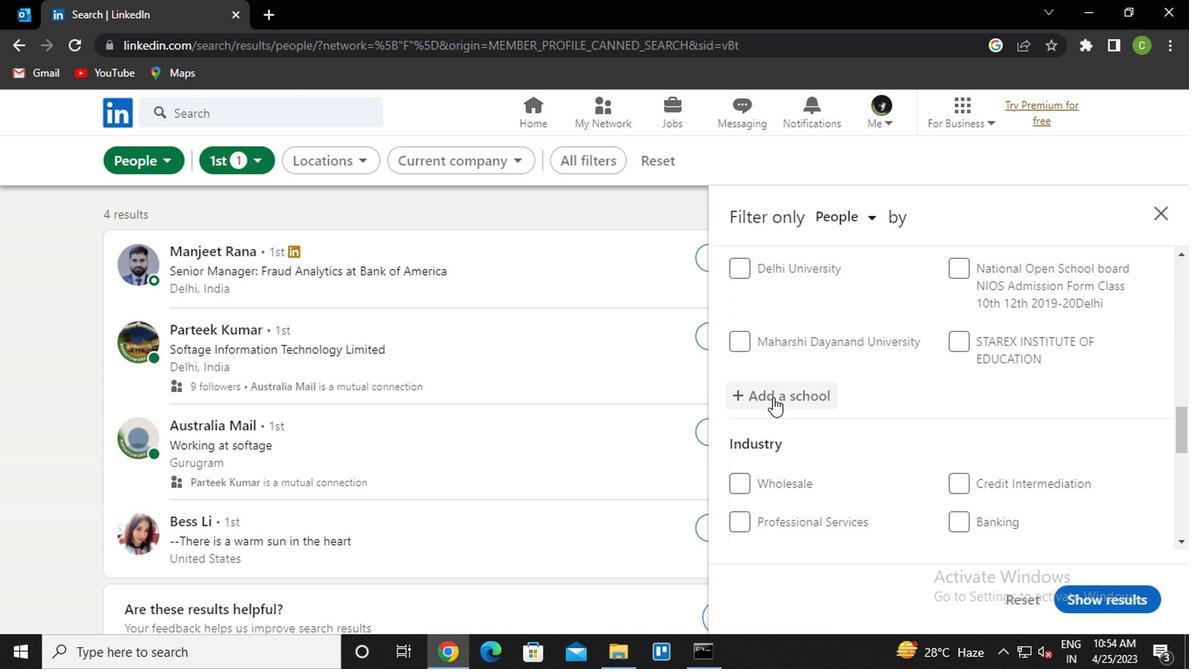 
Action: Mouse pressed left at (772, 394)
Screenshot: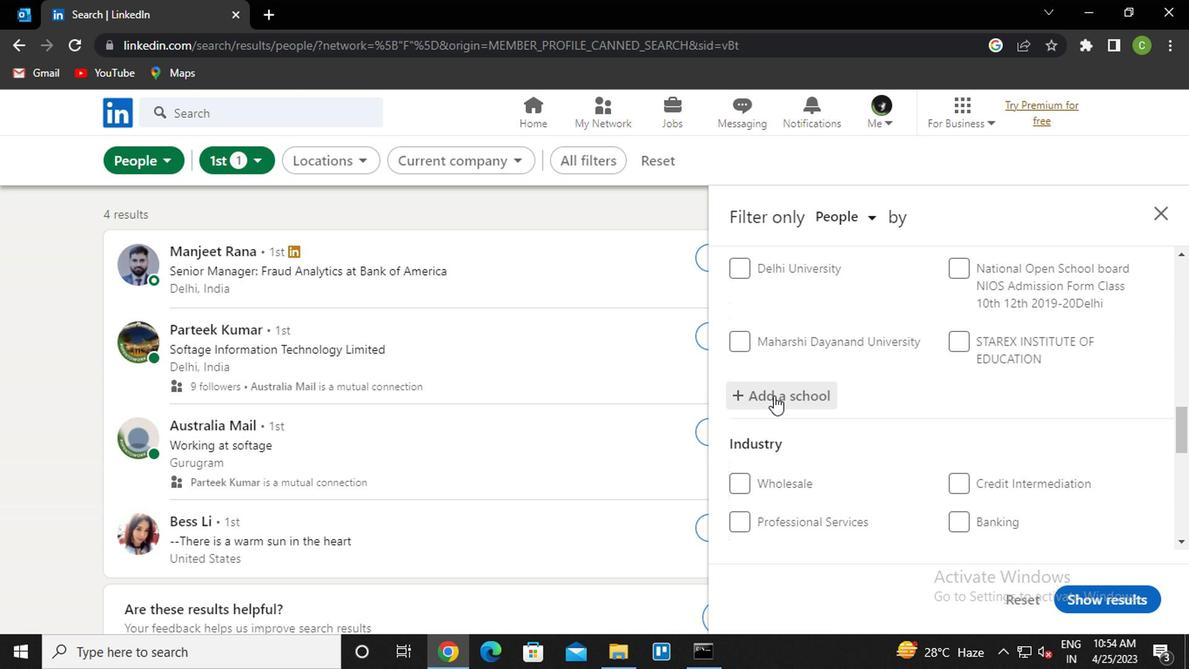 
Action: Mouse moved to (780, 394)
Screenshot: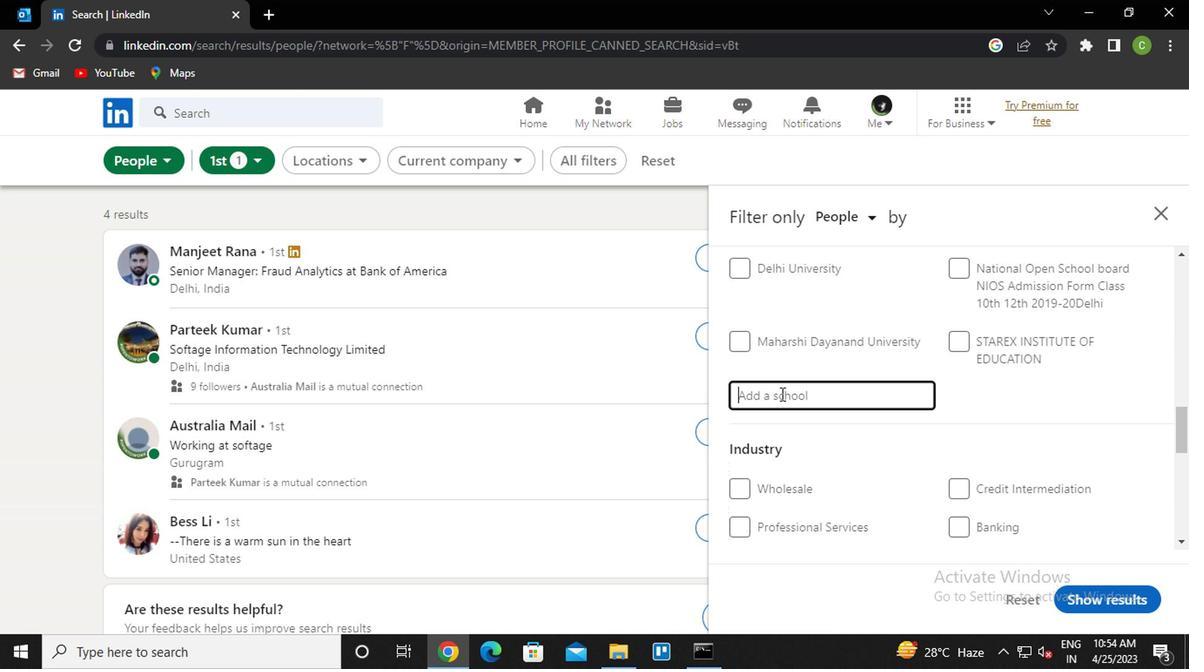 
Action: Key pressed <Key.caps_lock>LNM
Screenshot: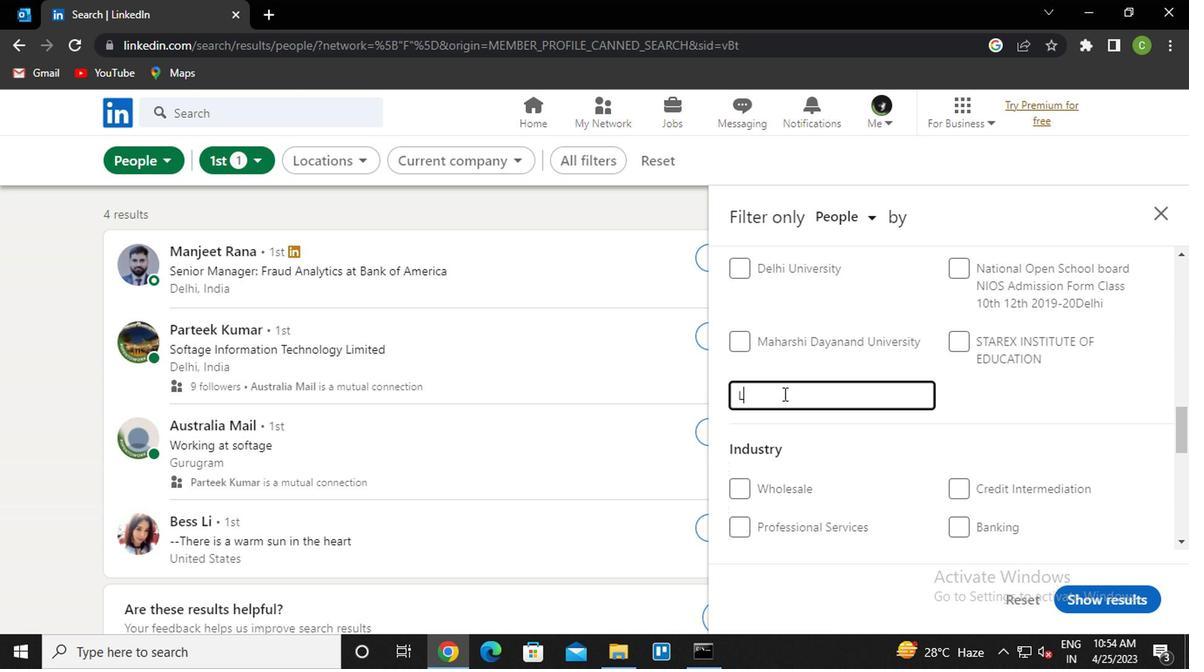 
Action: Mouse moved to (842, 430)
Screenshot: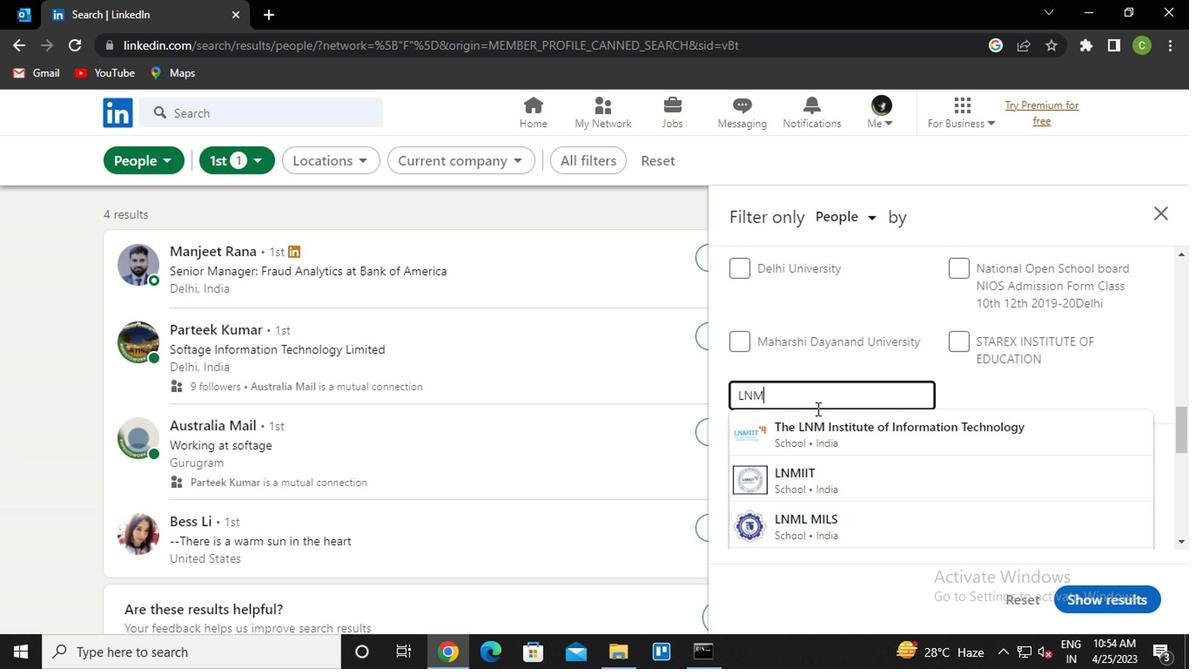 
Action: Mouse pressed left at (842, 430)
Screenshot: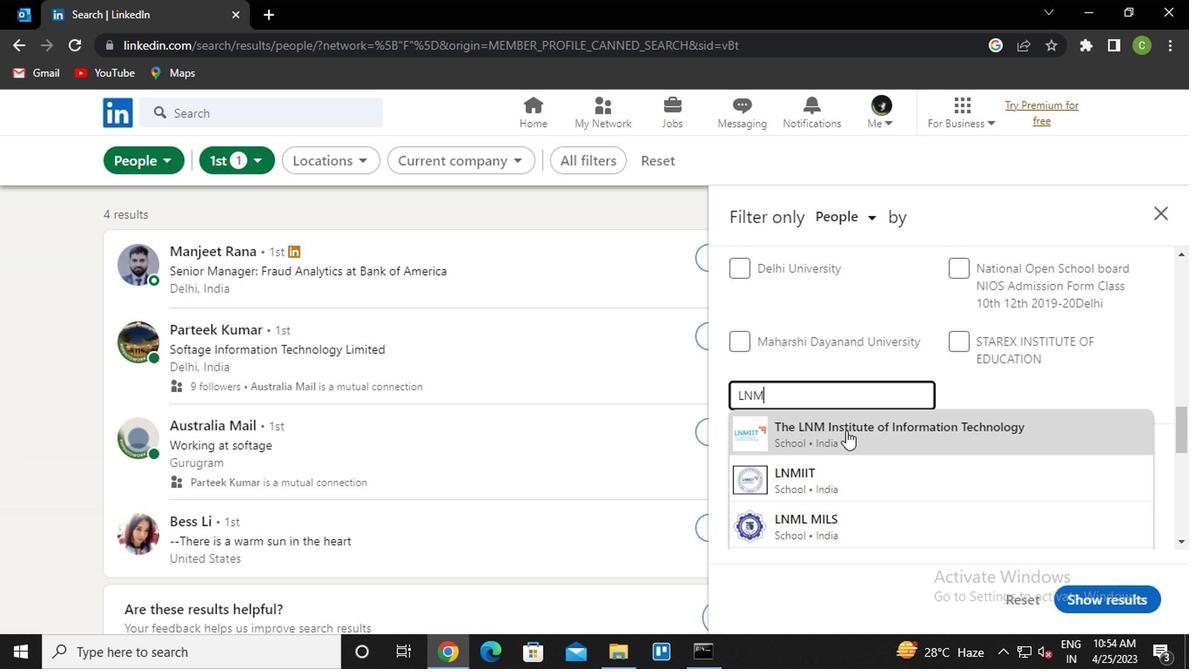 
Action: Mouse moved to (848, 408)
Screenshot: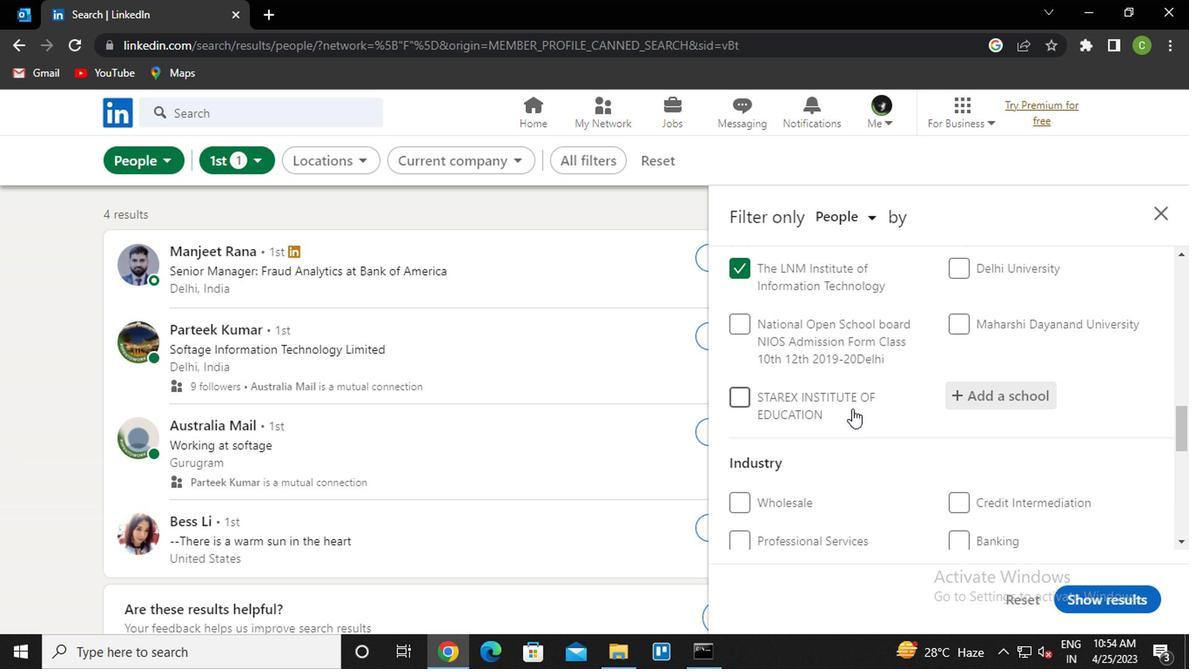 
Action: Mouse scrolled (848, 407) with delta (0, 0)
Screenshot: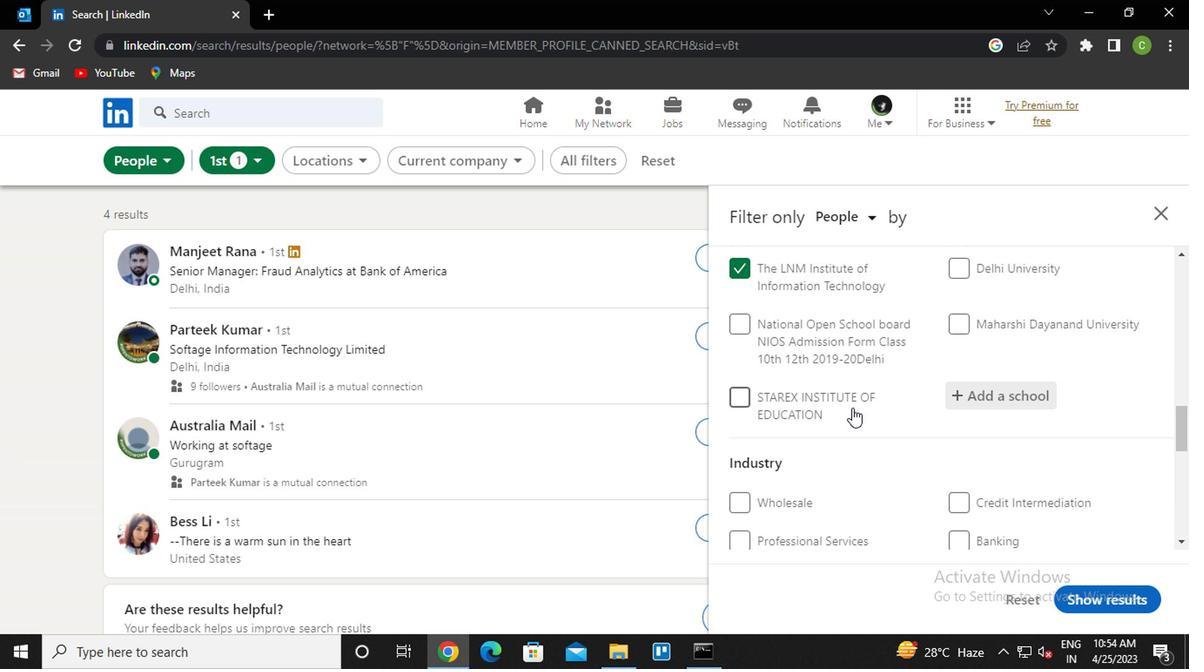 
Action: Mouse scrolled (848, 407) with delta (0, 0)
Screenshot: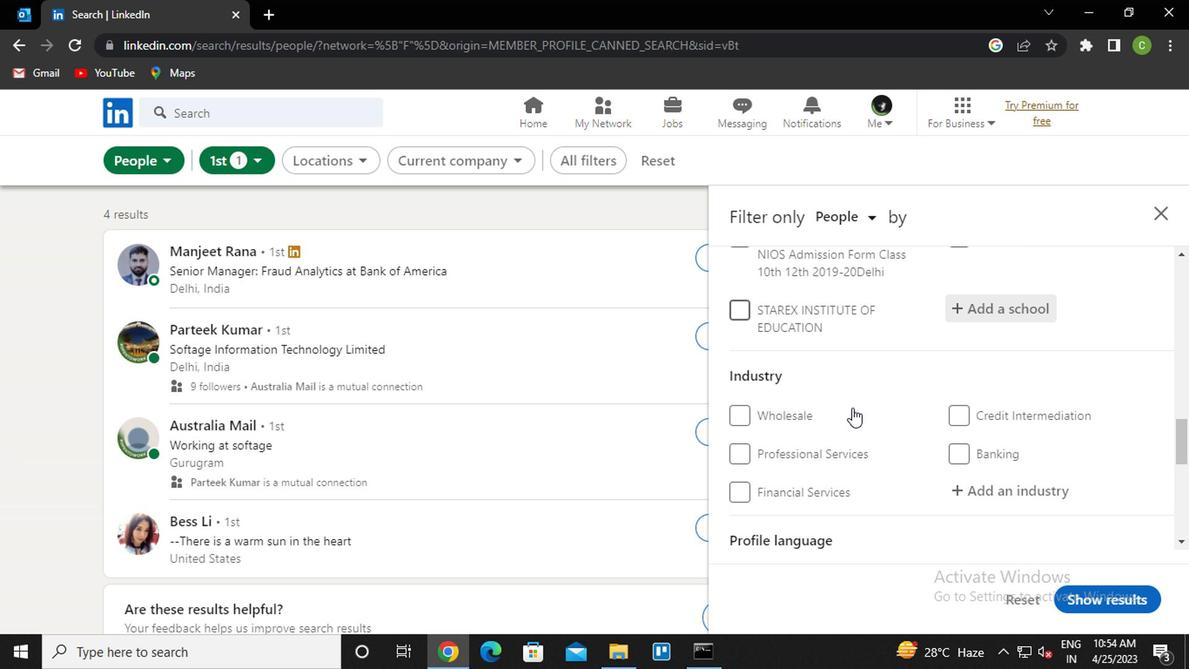 
Action: Mouse scrolled (848, 407) with delta (0, 0)
Screenshot: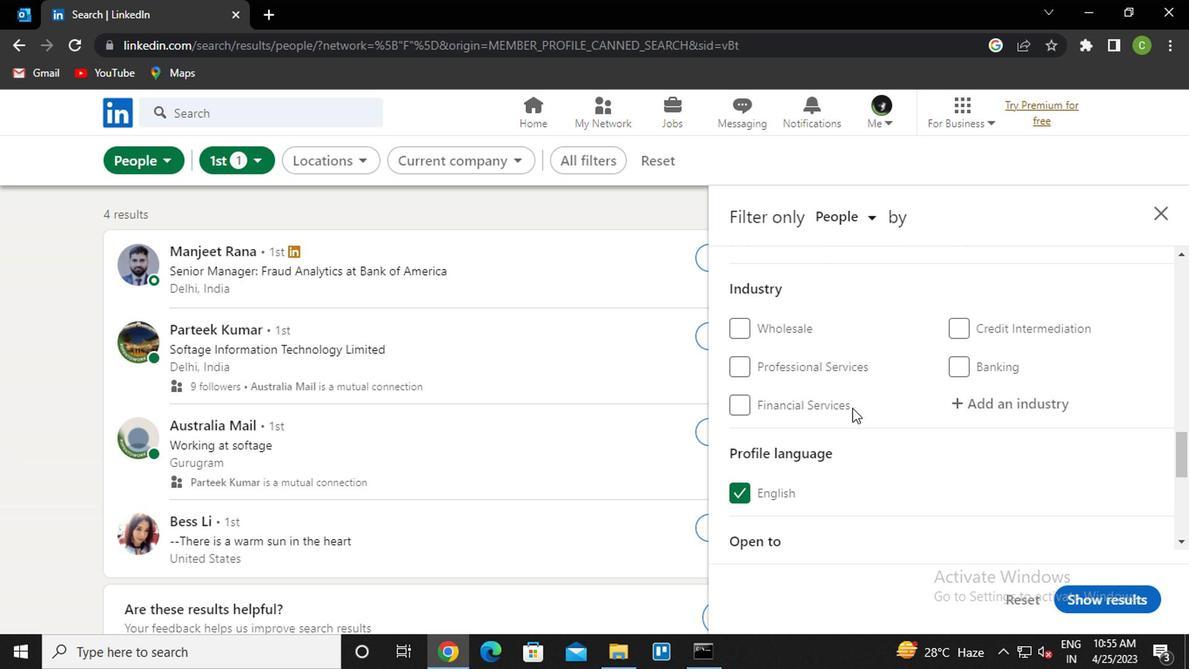 
Action: Mouse moved to (967, 347)
Screenshot: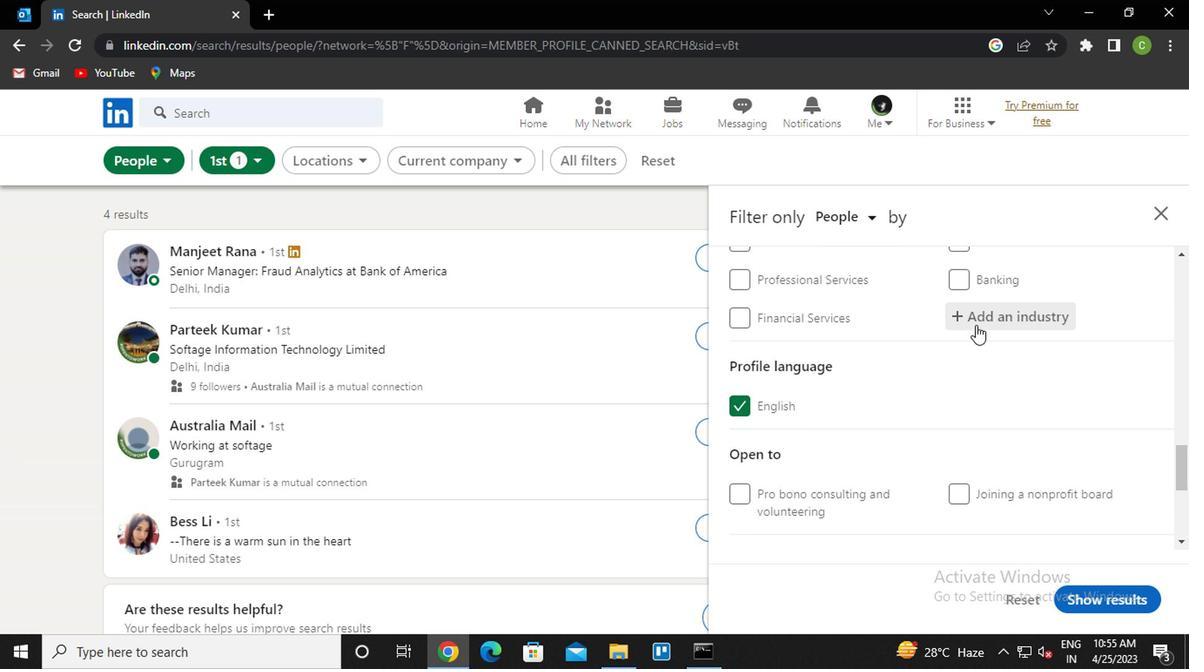 
Action: Mouse scrolled (967, 348) with delta (0, 1)
Screenshot: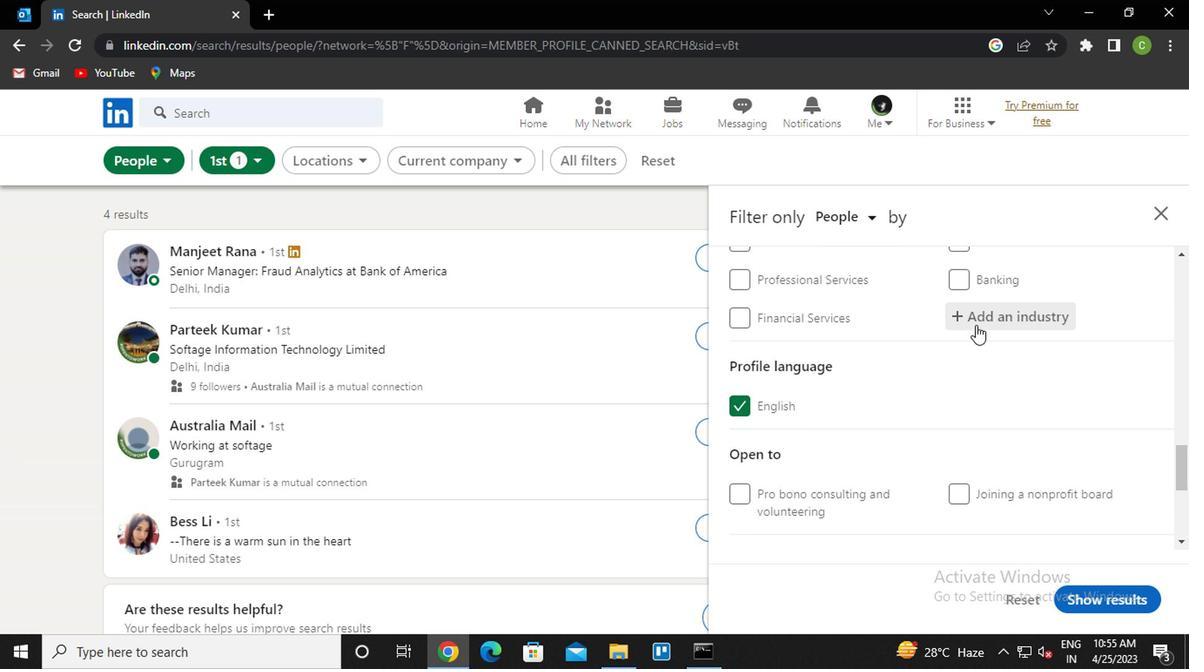 
Action: Mouse moved to (969, 408)
Screenshot: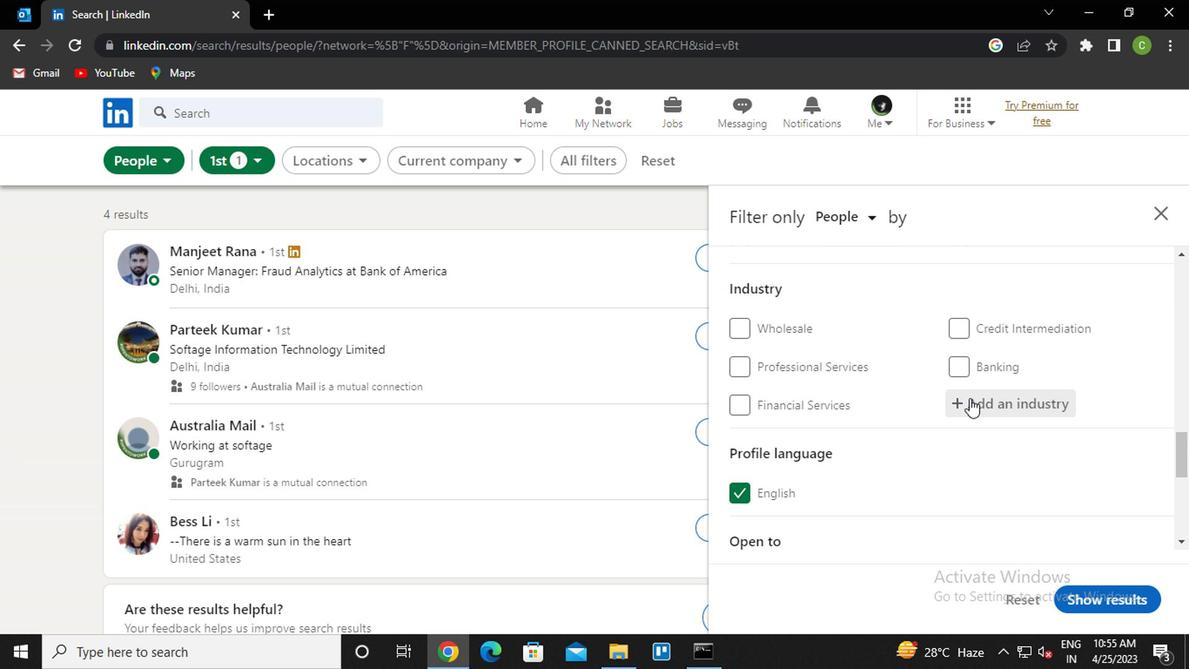 
Action: Mouse pressed left at (969, 408)
Screenshot: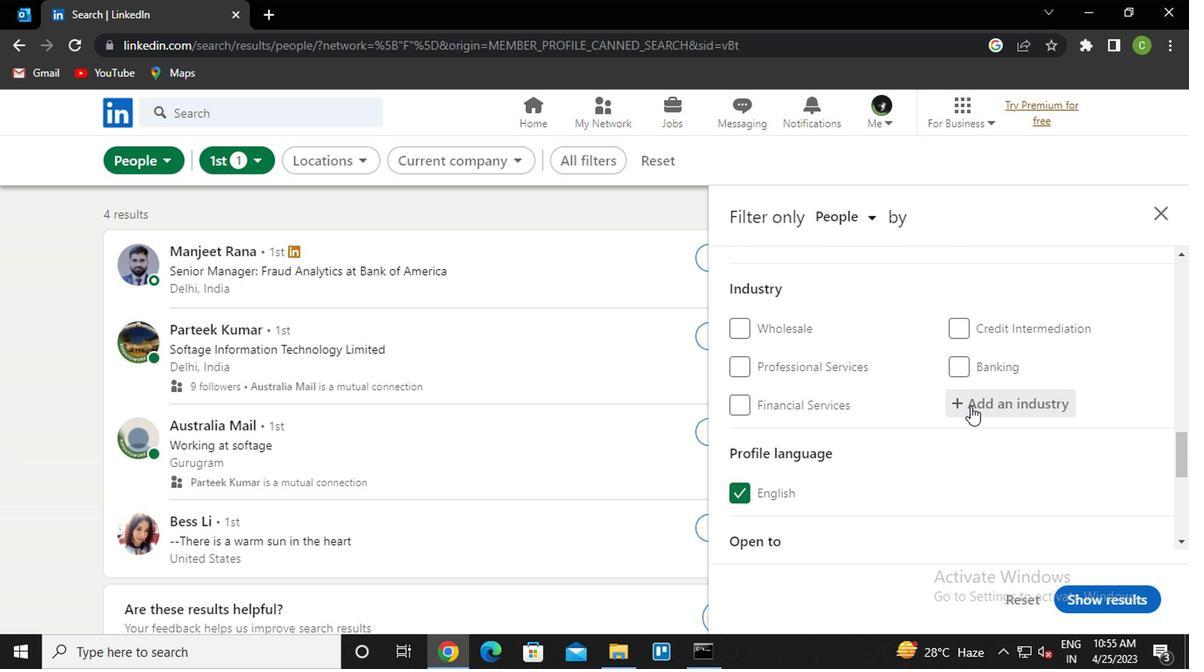 
Action: Key pressed <Key.caps_lock><Key.caps_lock>P<Key.caps_lock>ERSONA<Key.space><Key.backspace>L<Key.space>CARE<Key.space>
Screenshot: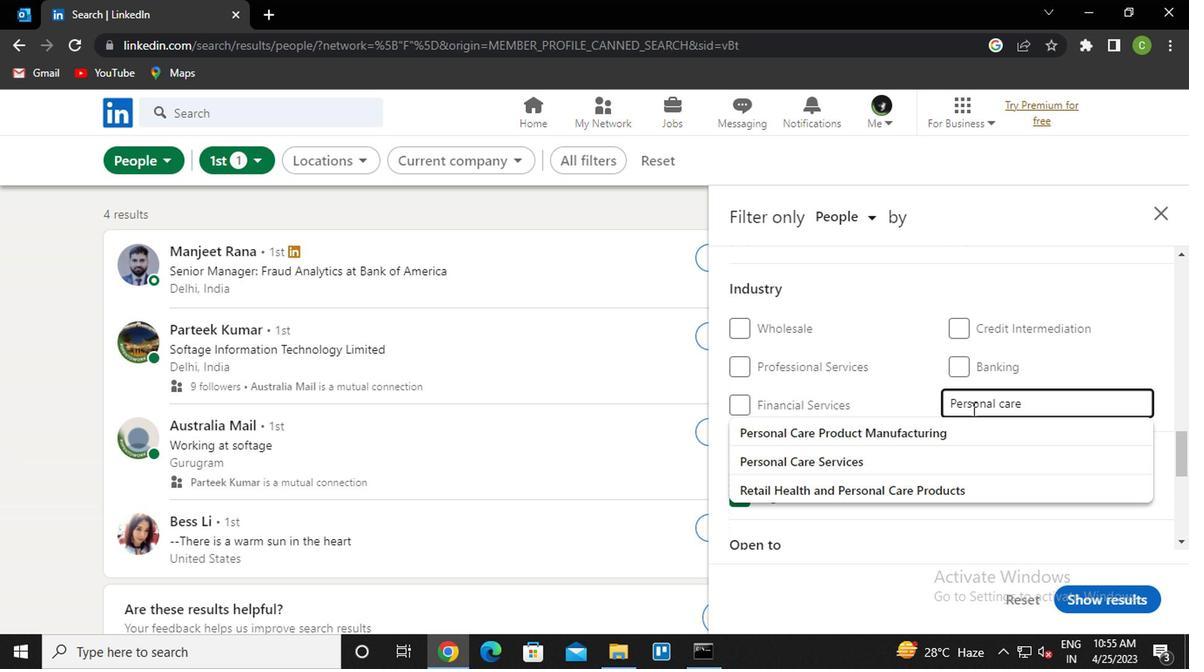 
Action: Mouse moved to (970, 408)
Screenshot: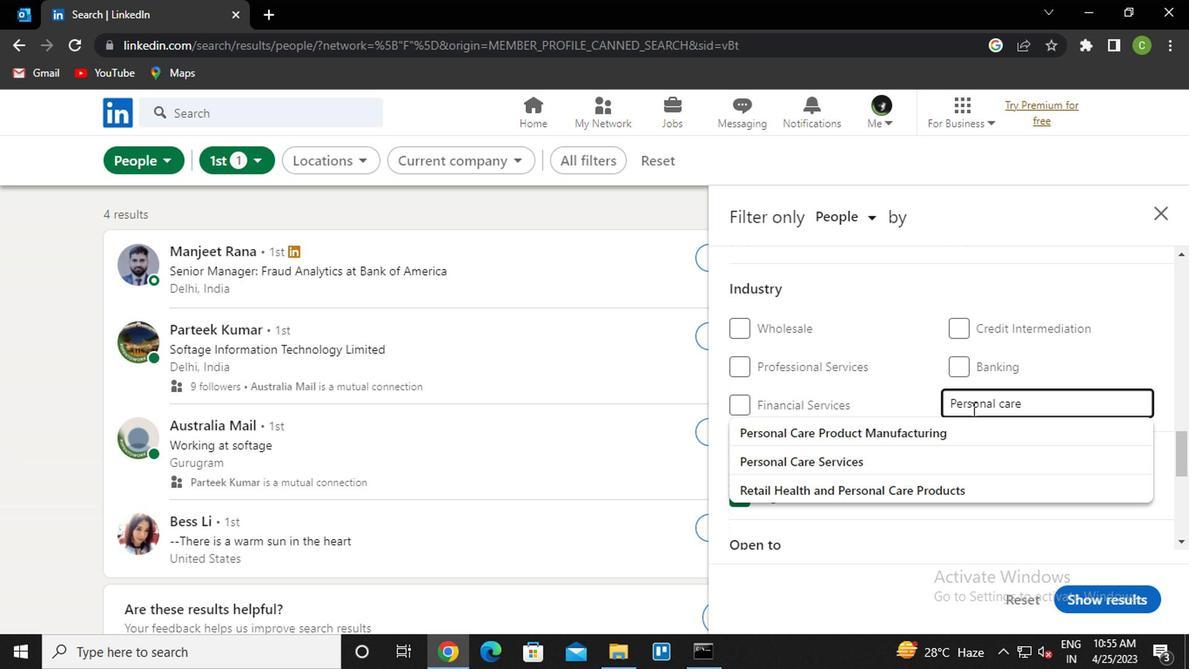 
Action: Key pressed <Key.down><Key.enter>
Screenshot: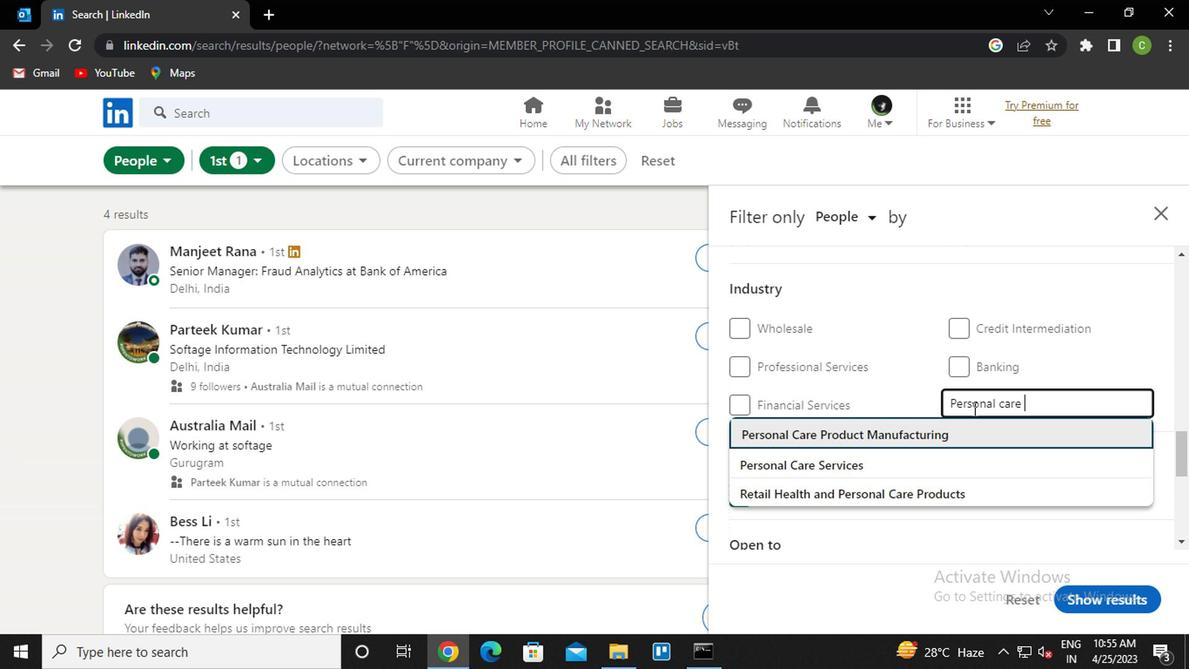 
Action: Mouse moved to (968, 430)
Screenshot: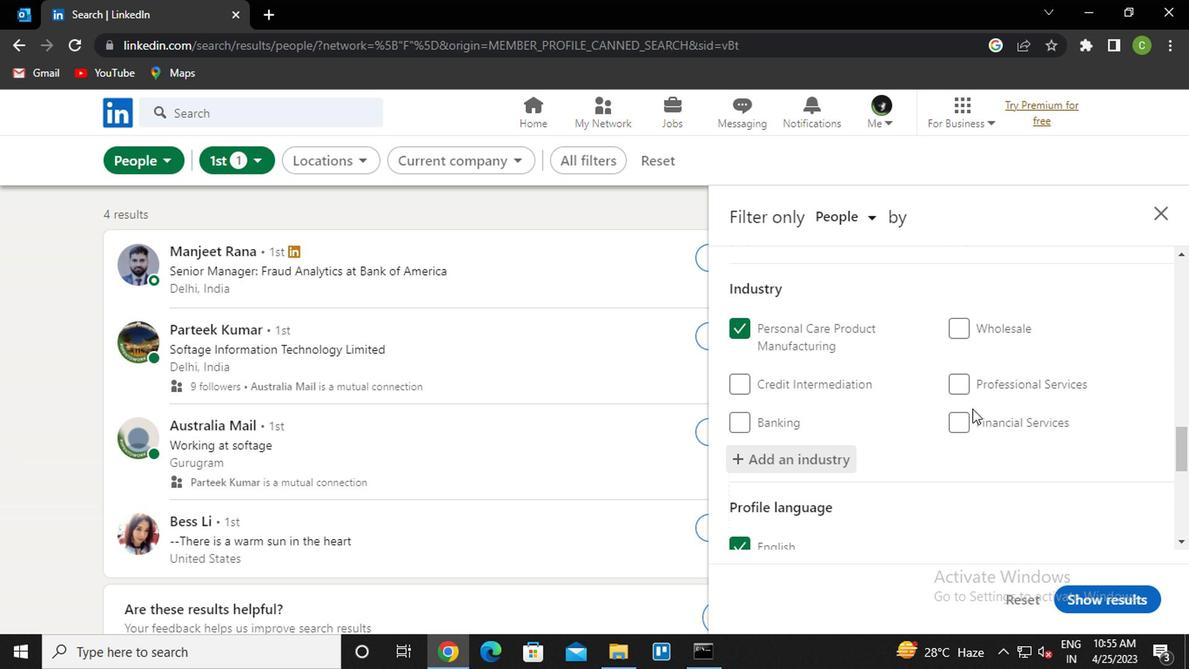 
Action: Mouse scrolled (968, 429) with delta (0, 0)
Screenshot: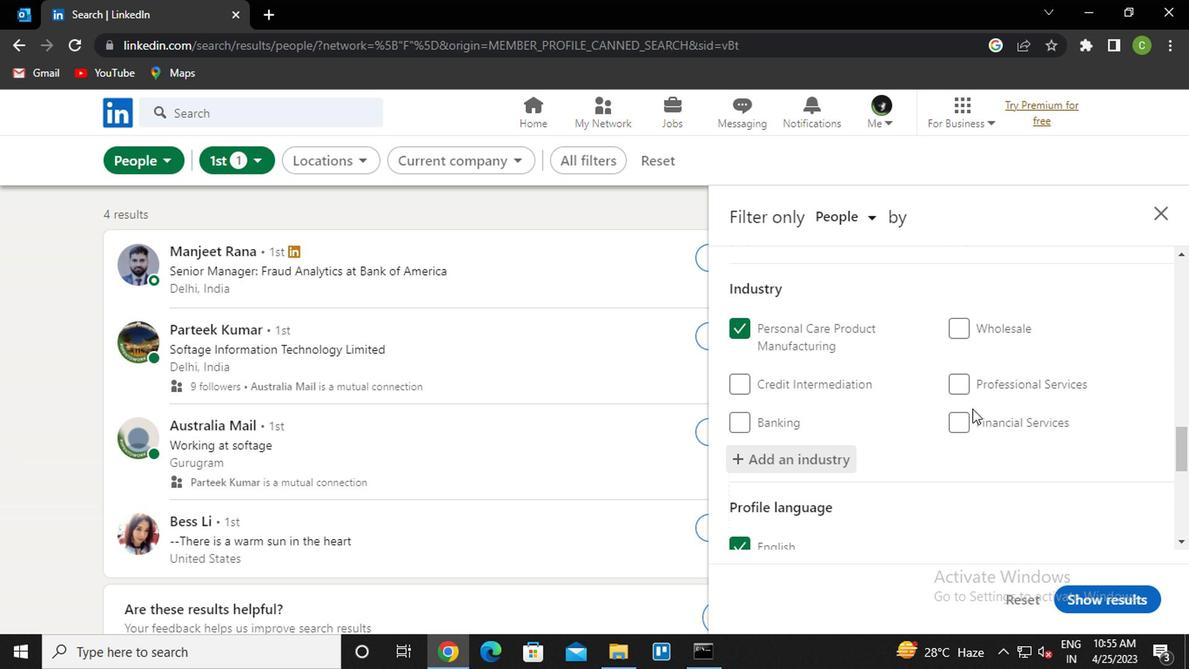 
Action: Mouse moved to (964, 432)
Screenshot: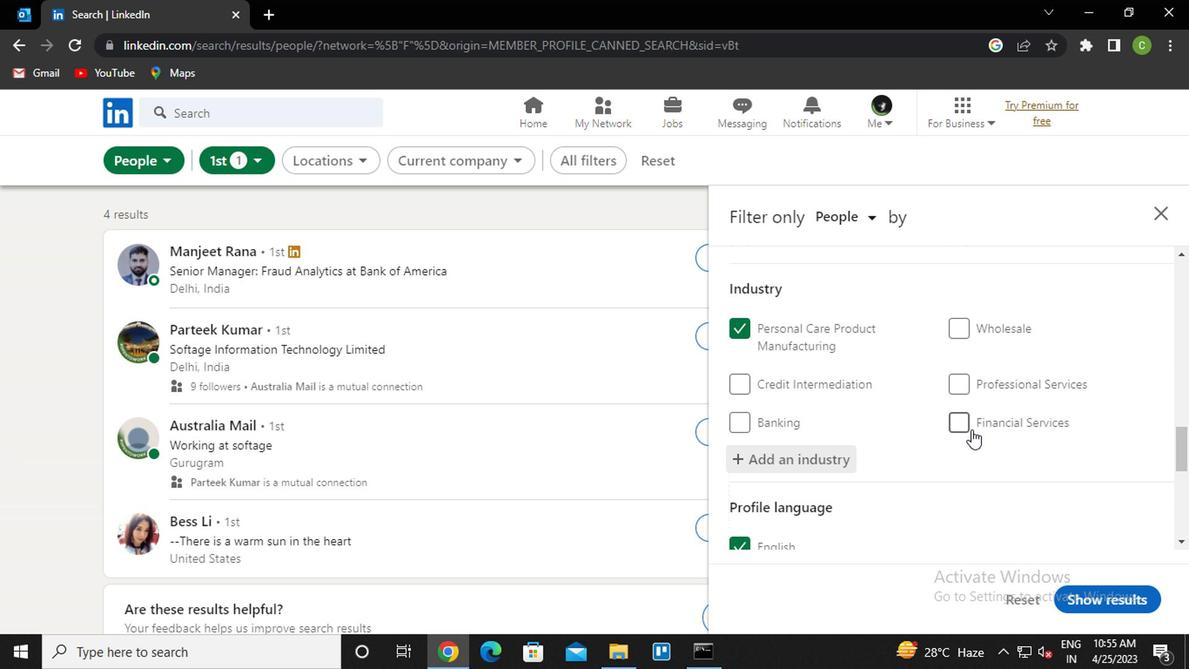 
Action: Mouse scrolled (964, 431) with delta (0, 0)
Screenshot: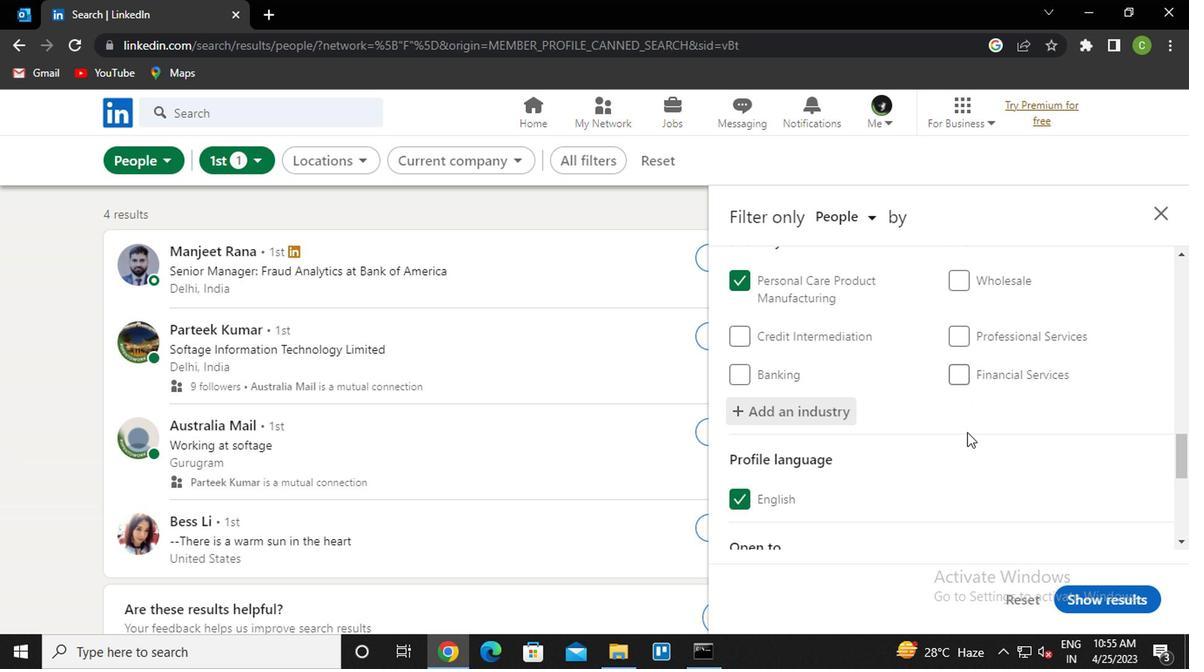
Action: Mouse moved to (957, 430)
Screenshot: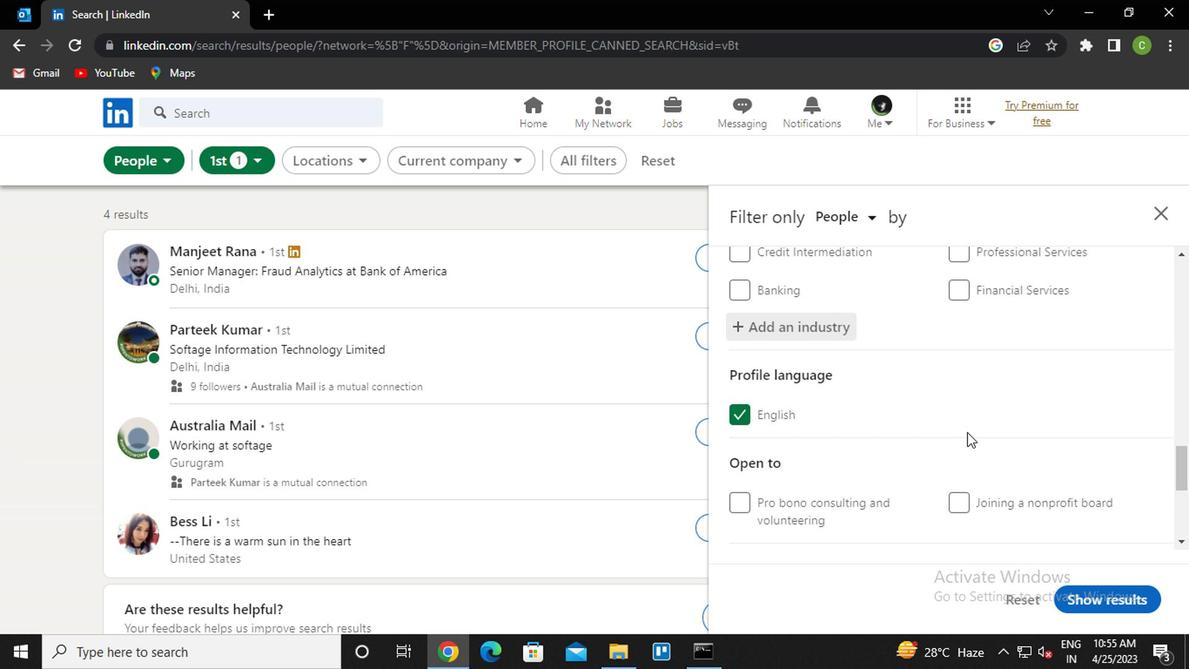
Action: Mouse scrolled (957, 429) with delta (0, 0)
Screenshot: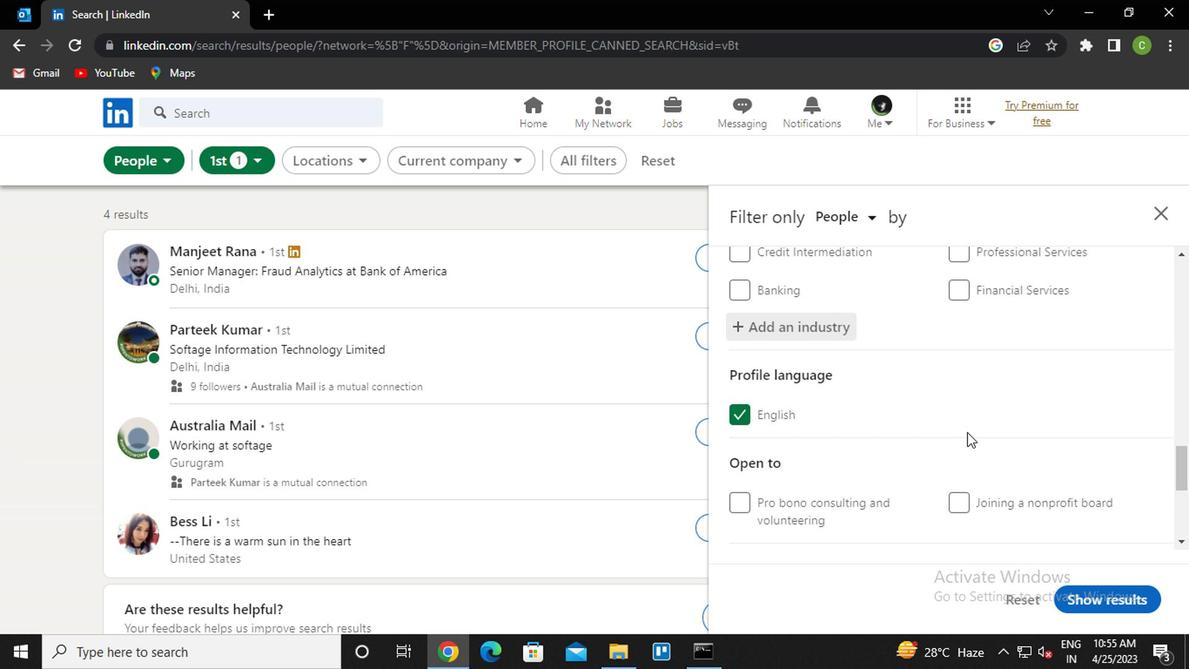 
Action: Mouse moved to (955, 427)
Screenshot: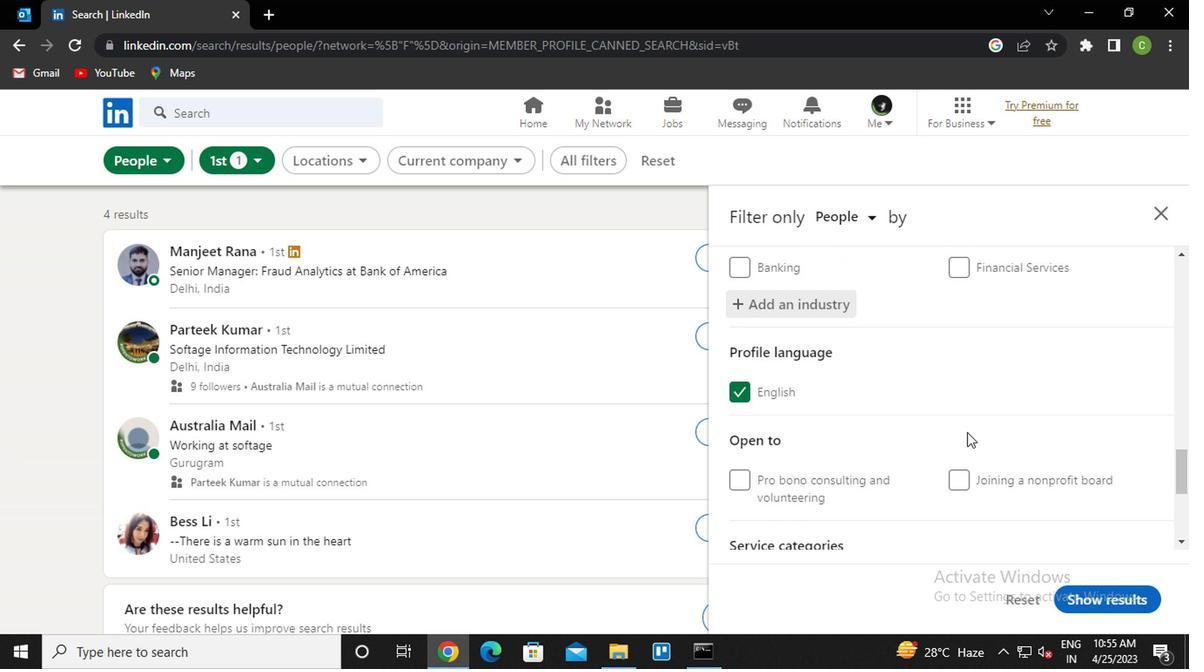 
Action: Mouse scrolled (955, 426) with delta (0, -1)
Screenshot: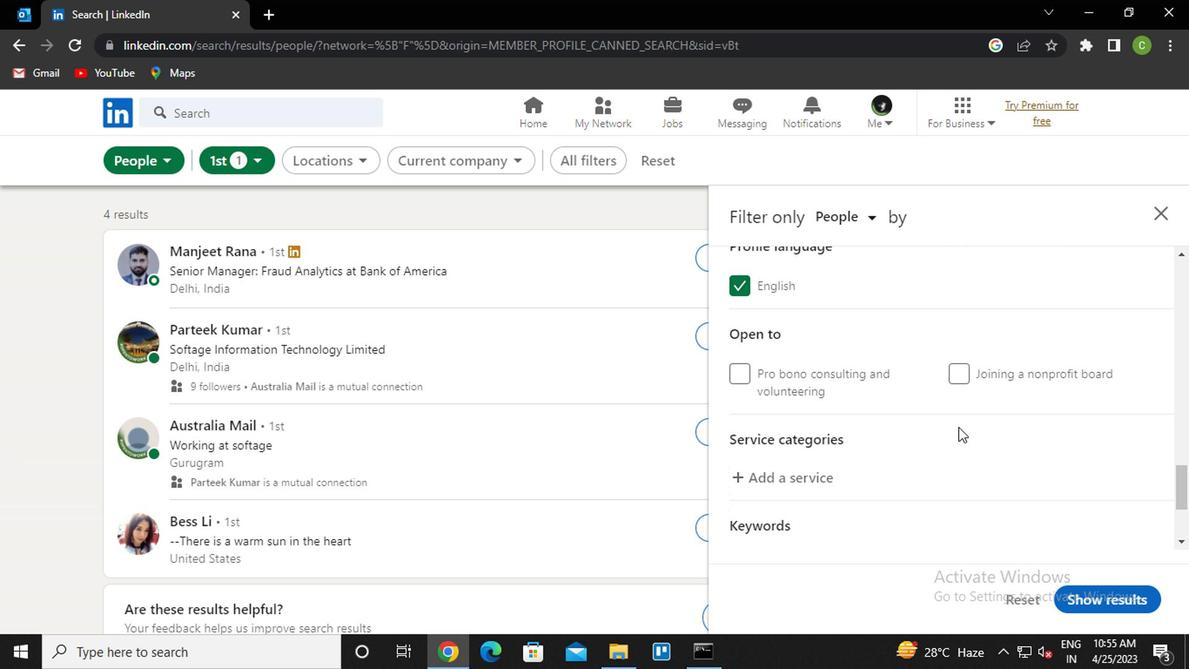 
Action: Mouse moved to (814, 391)
Screenshot: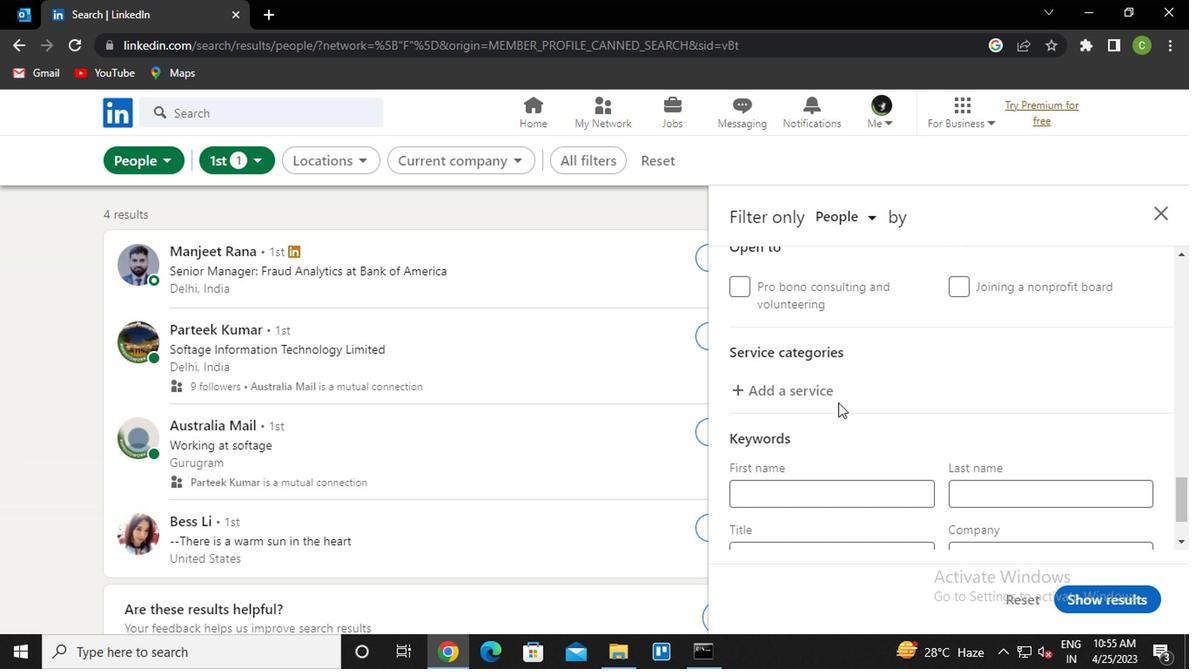 
Action: Mouse pressed left at (814, 391)
Screenshot: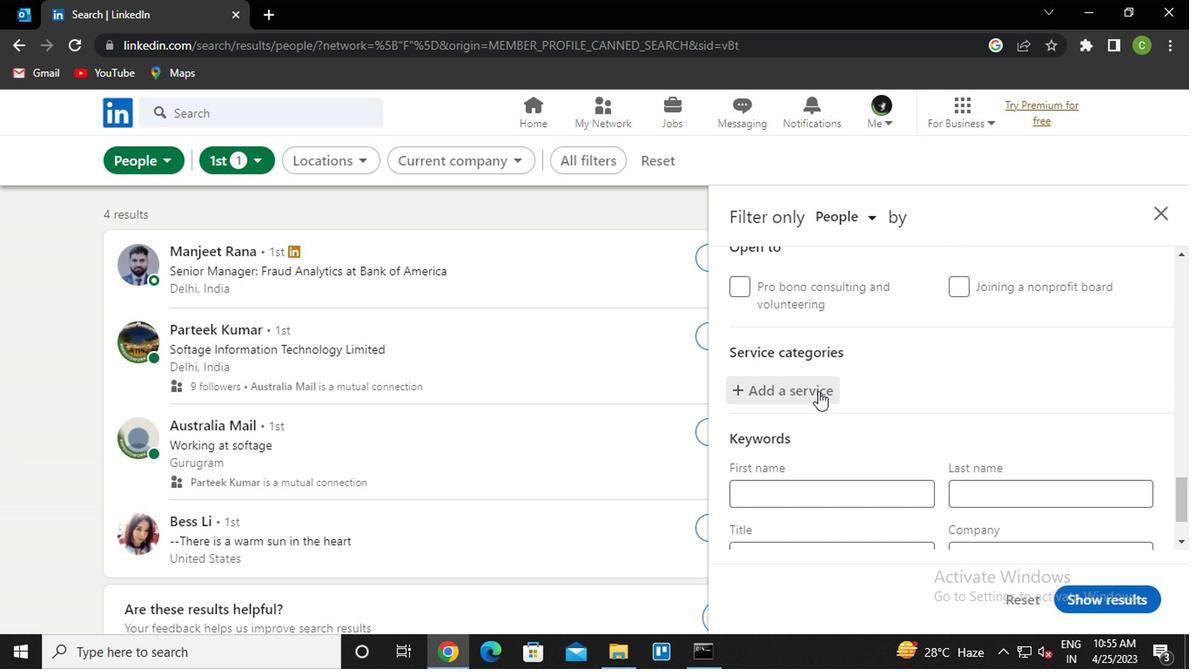 
Action: Mouse moved to (814, 391)
Screenshot: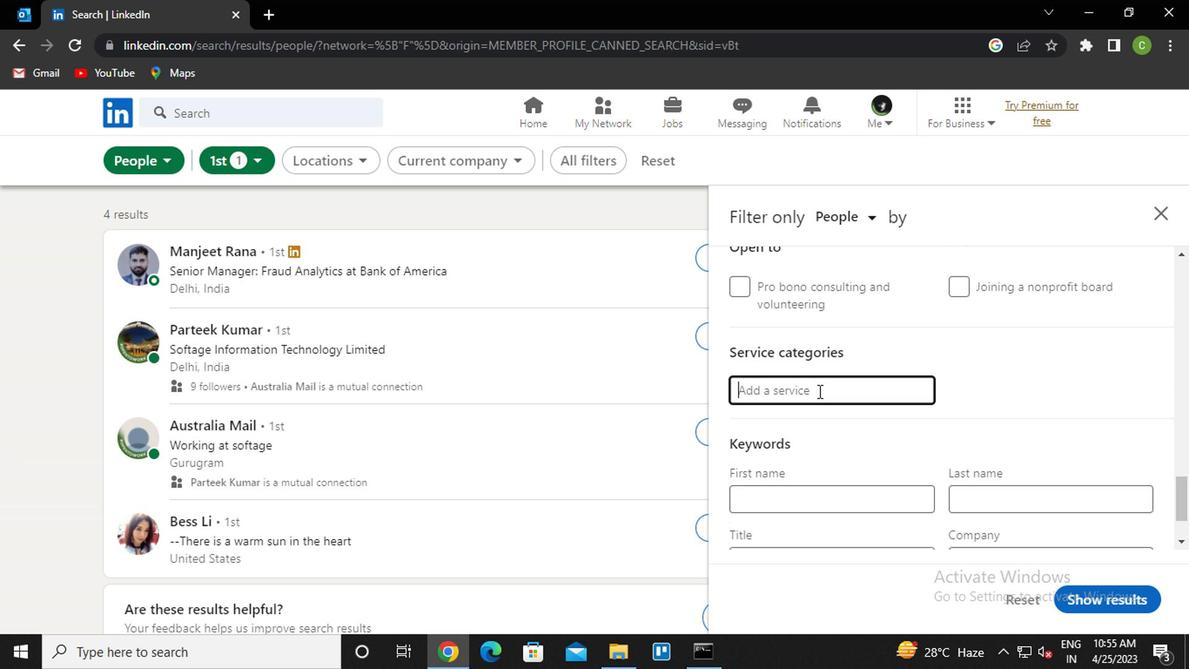 
Action: Key pressed <Key.caps_lock>G<Key.caps_lock>HOST<Key.down><Key.enter>
Screenshot: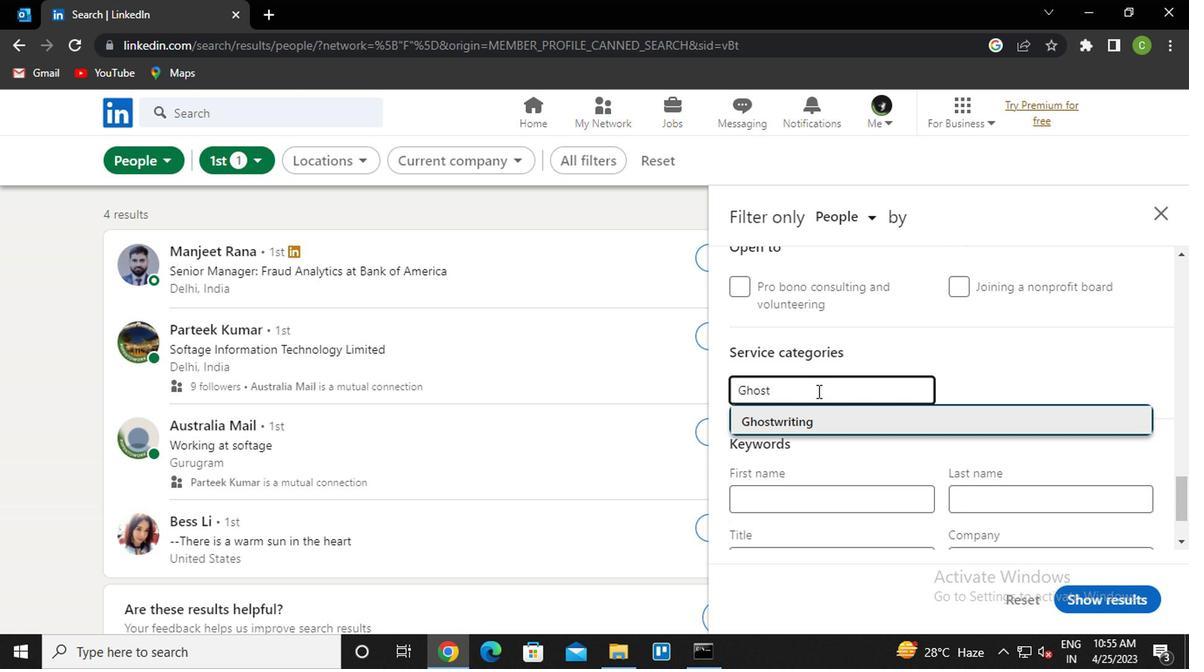 
Action: Mouse moved to (810, 394)
Screenshot: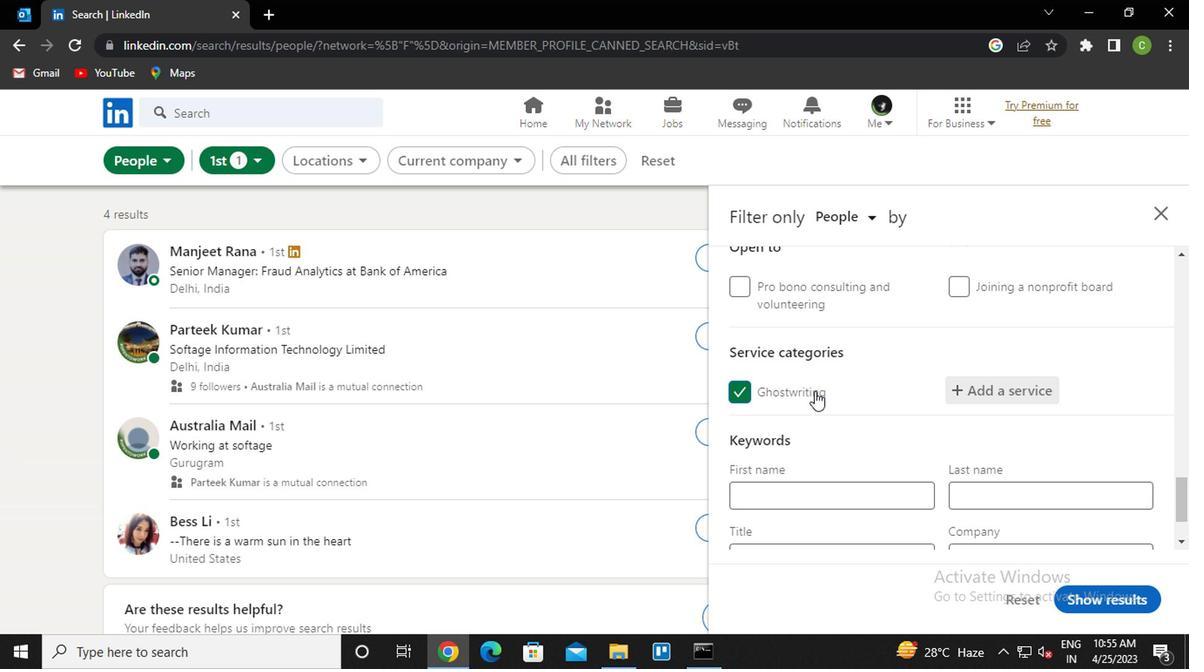 
Action: Mouse scrolled (810, 393) with delta (0, -1)
Screenshot: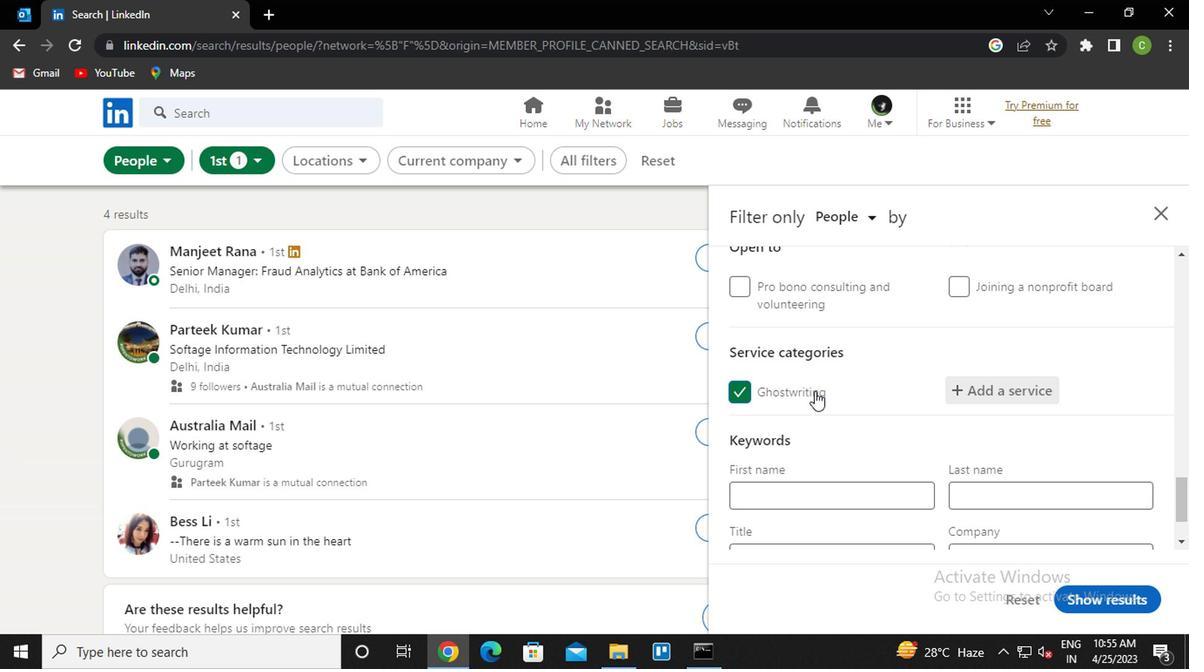 
Action: Mouse moved to (806, 475)
Screenshot: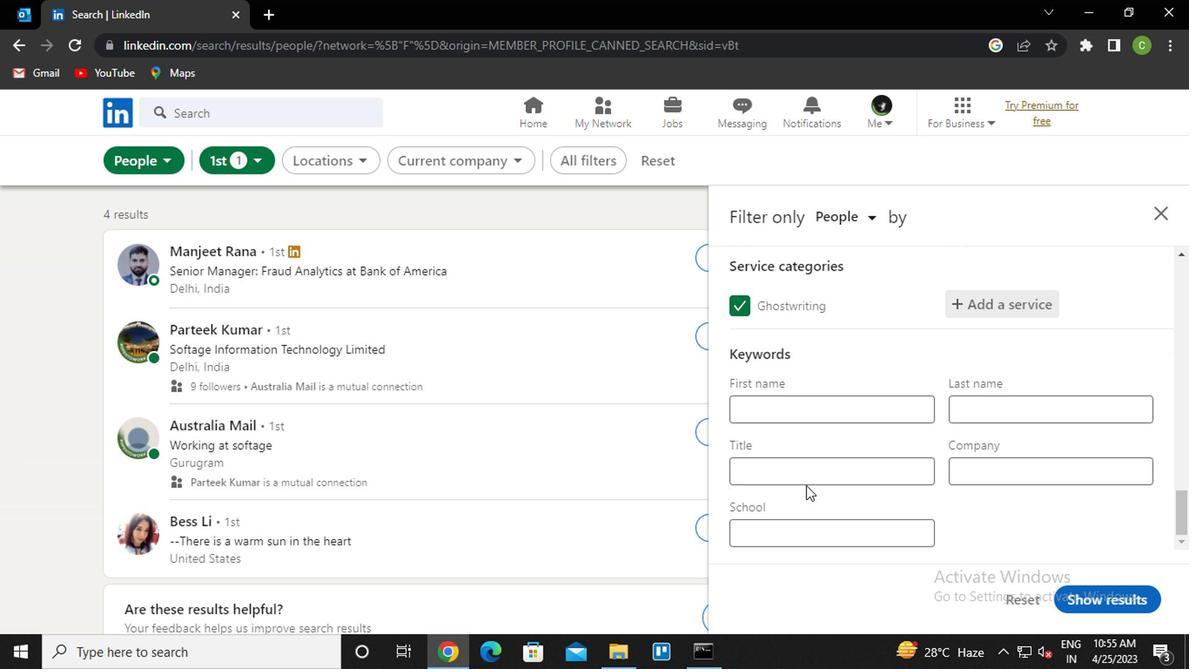 
Action: Mouse pressed left at (806, 475)
Screenshot: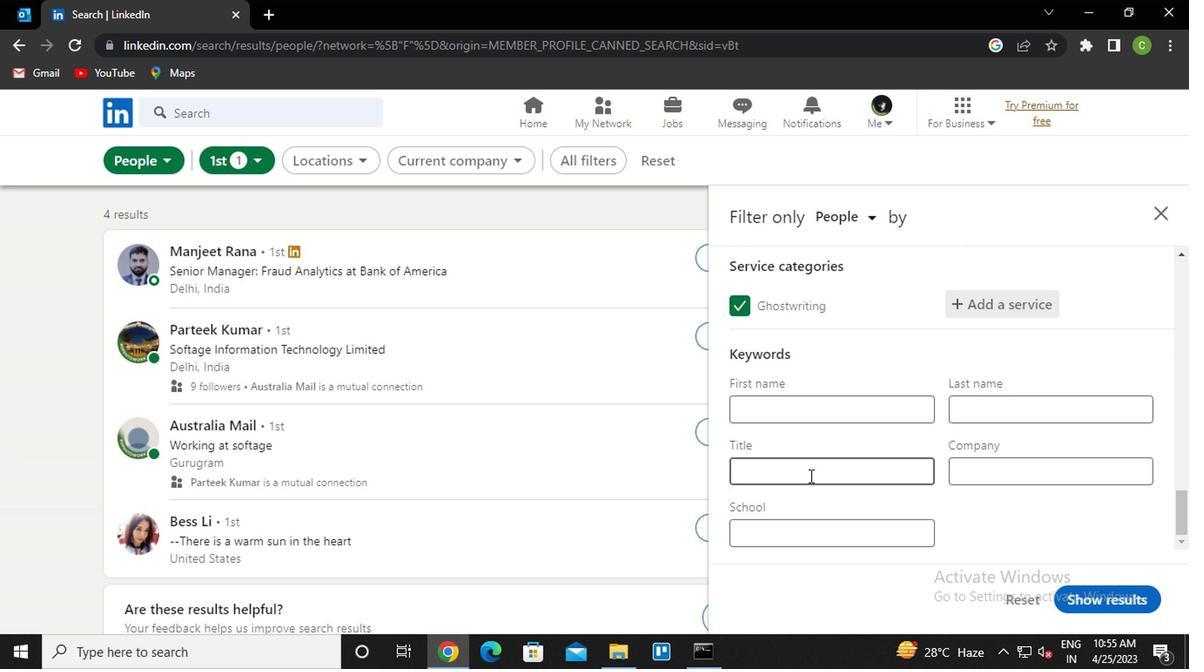 
Action: Key pressed <Key.caps_lock>B<Key.caps_lock>UDGET<Key.space><Key.caps_lock>A<Key.caps_lock>NALYST
Screenshot: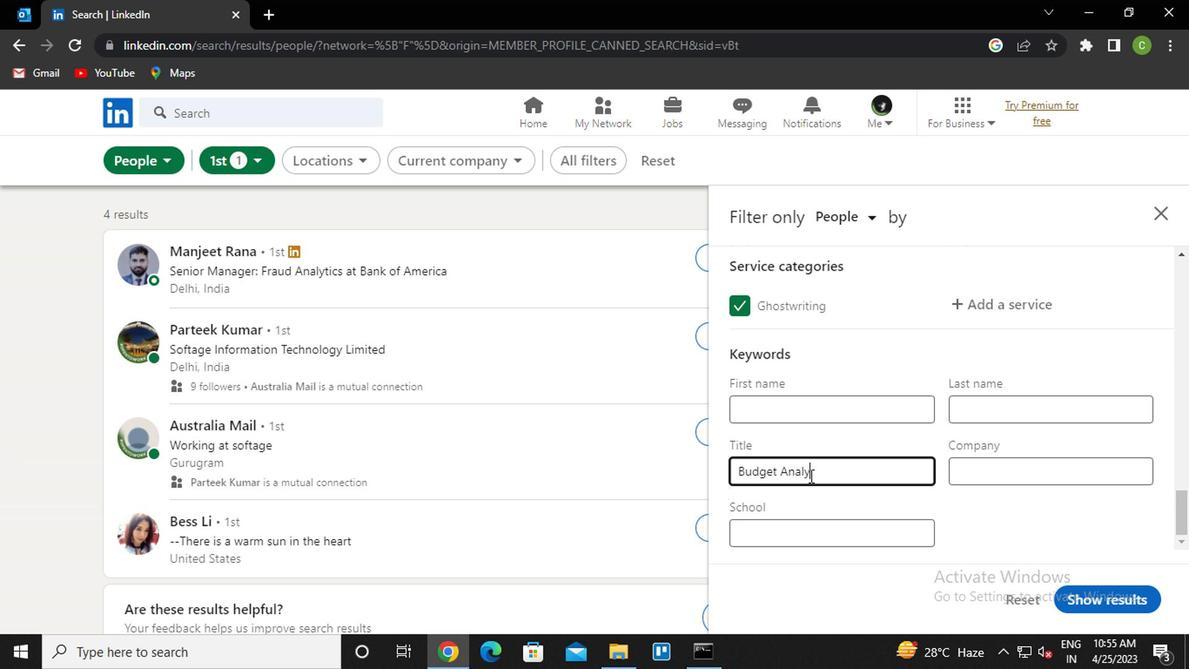 
Action: Mouse moved to (821, 460)
Screenshot: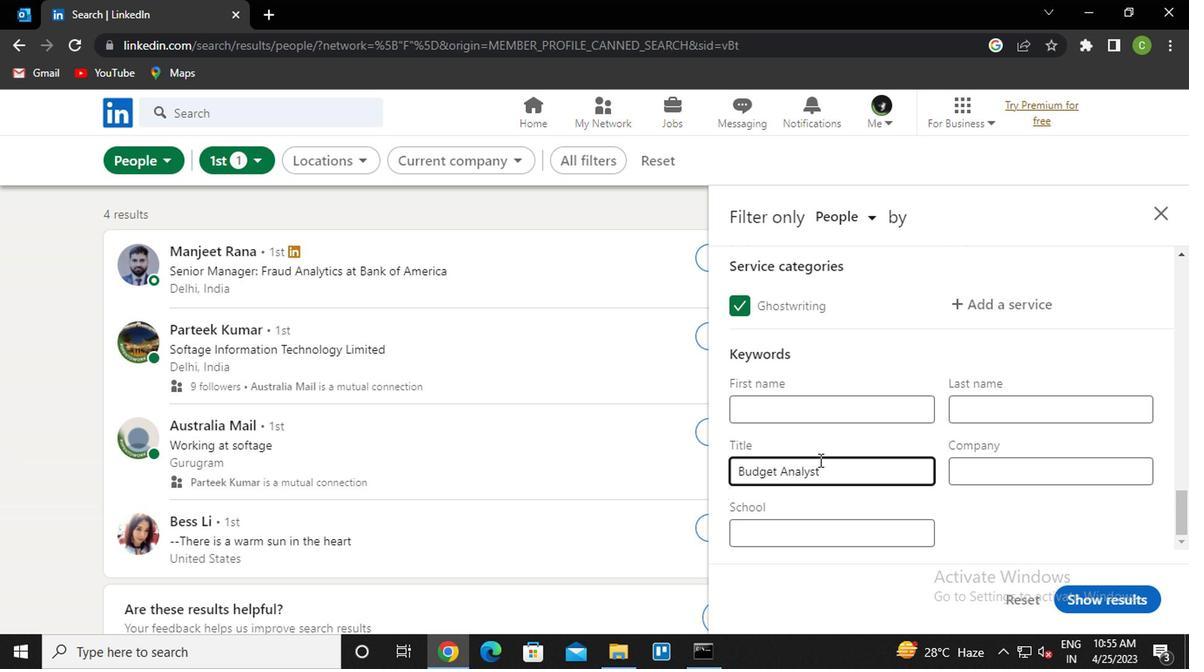 
Action: Key pressed <Key.enter>
Screenshot: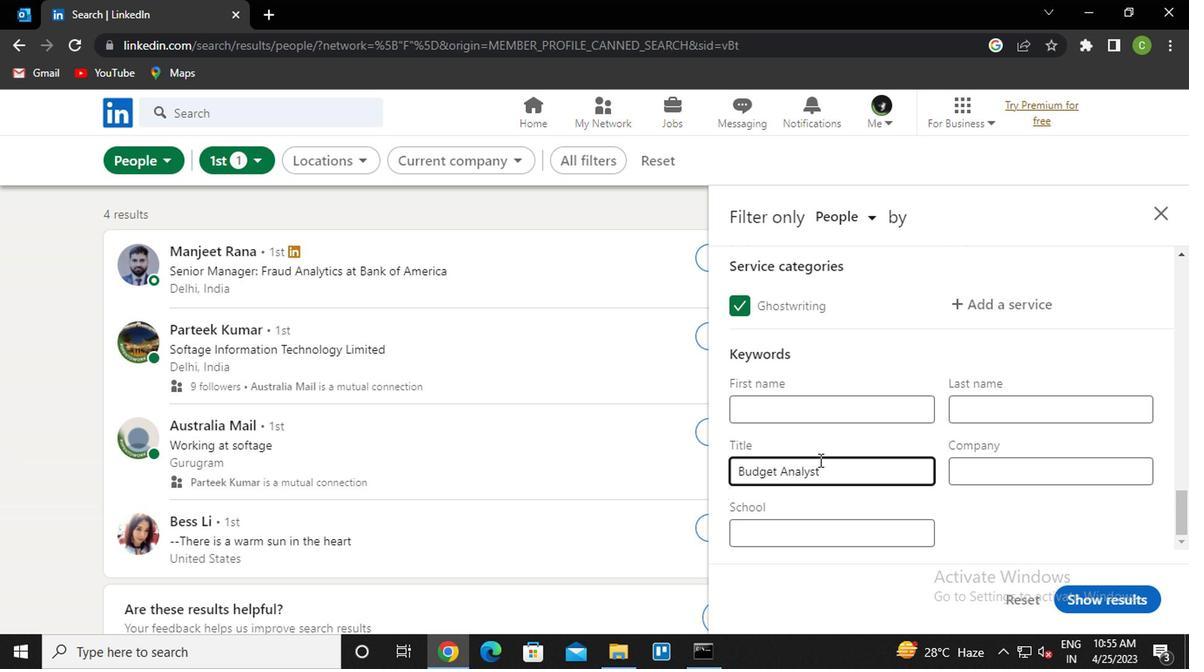 
Action: Mouse moved to (959, 513)
Screenshot: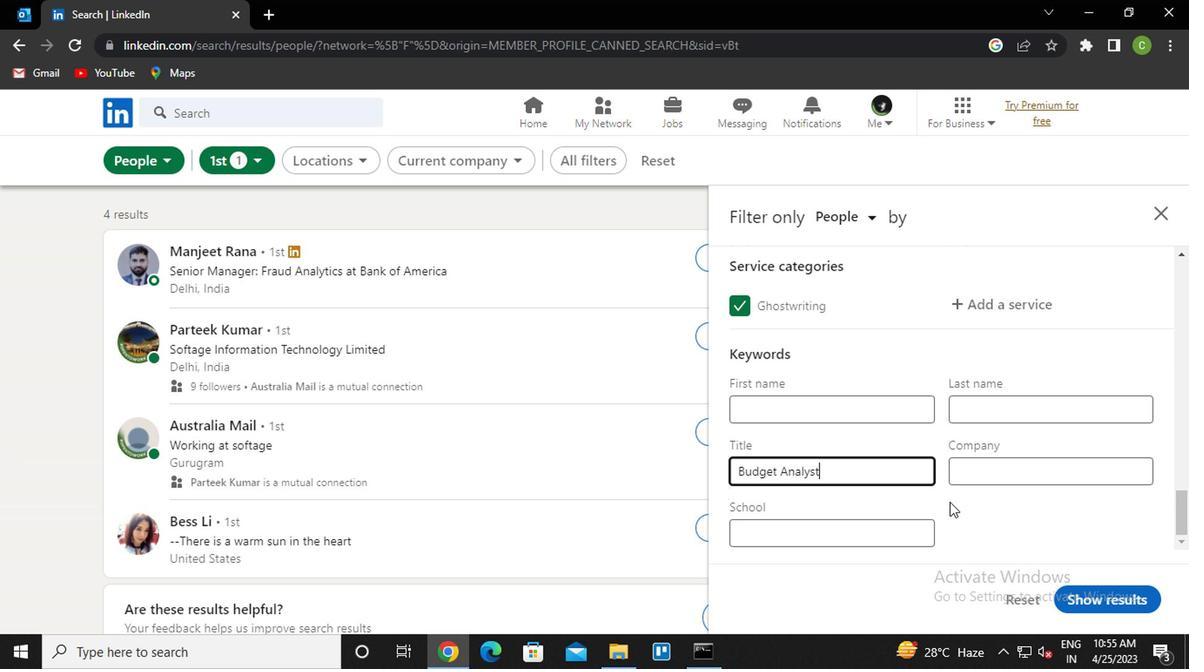 
Action: Mouse pressed left at (959, 513)
Screenshot: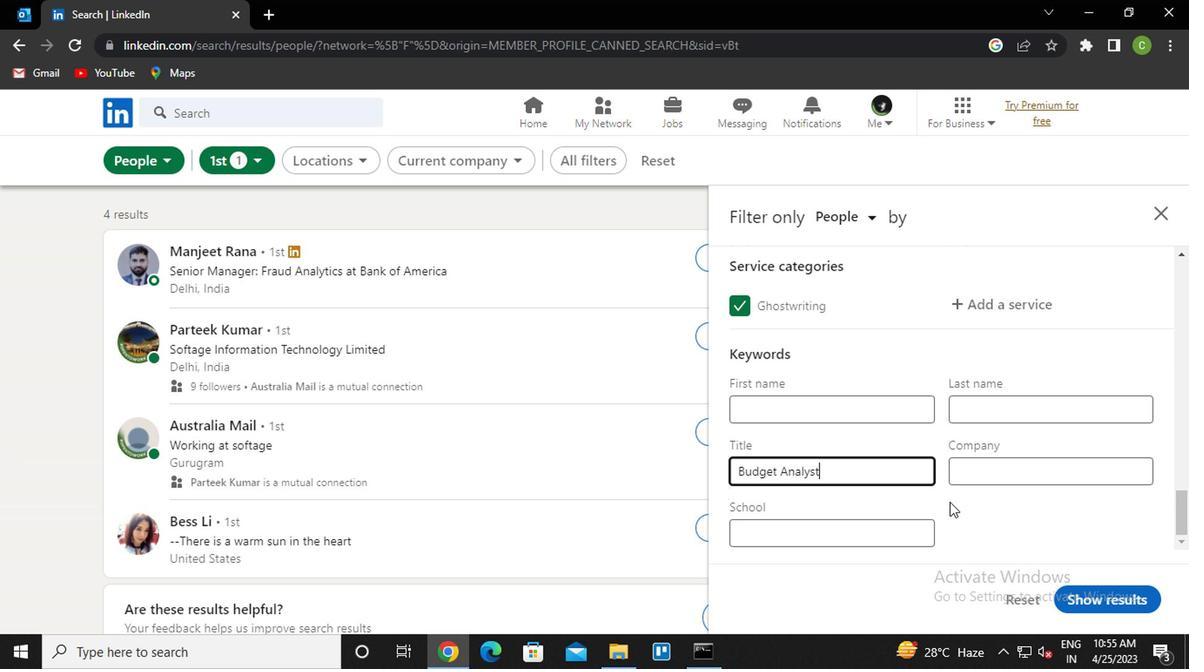 
Action: Mouse moved to (962, 492)
Screenshot: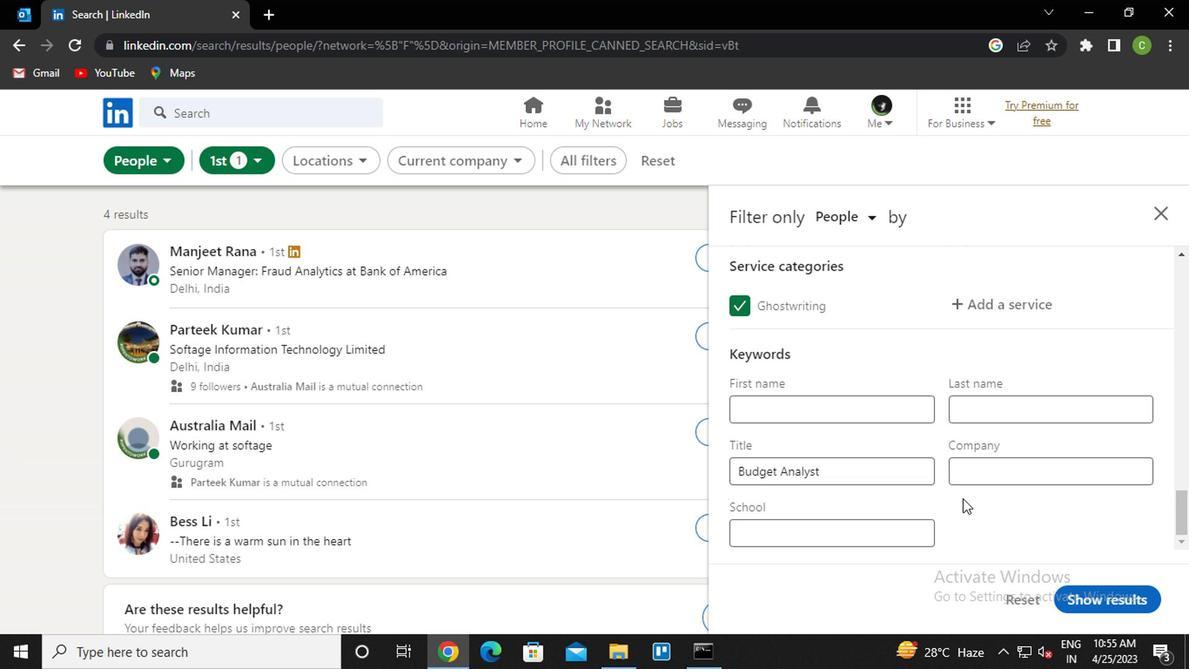 
Action: Mouse scrolled (962, 491) with delta (0, 0)
Screenshot: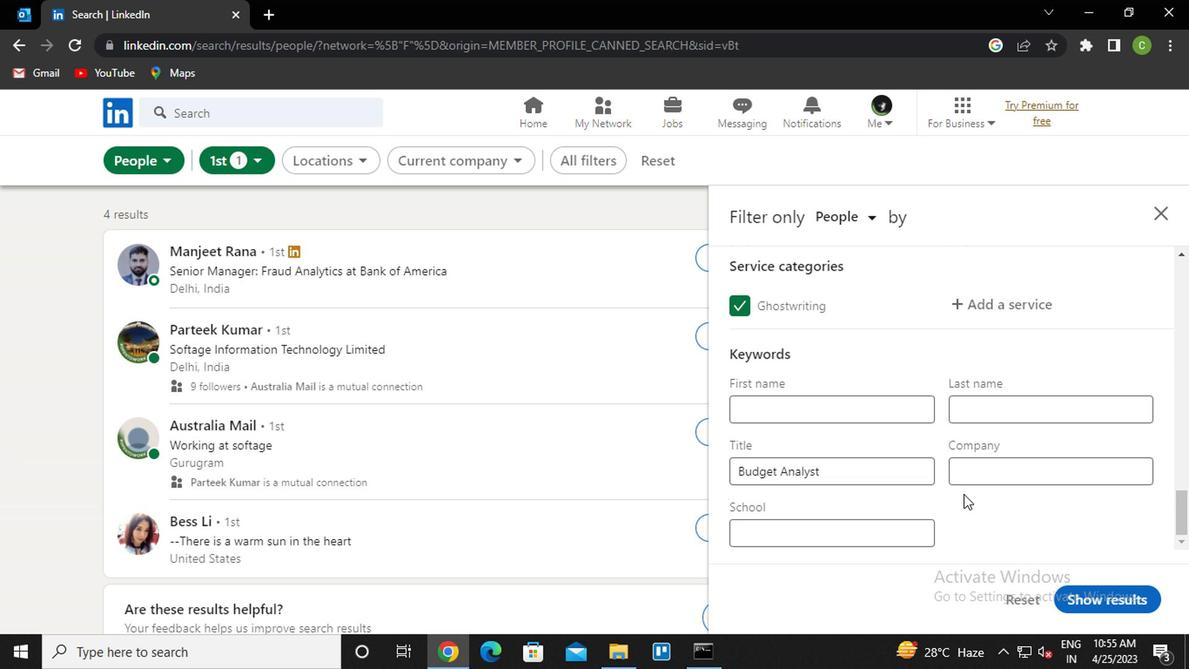 
Action: Mouse moved to (964, 490)
Screenshot: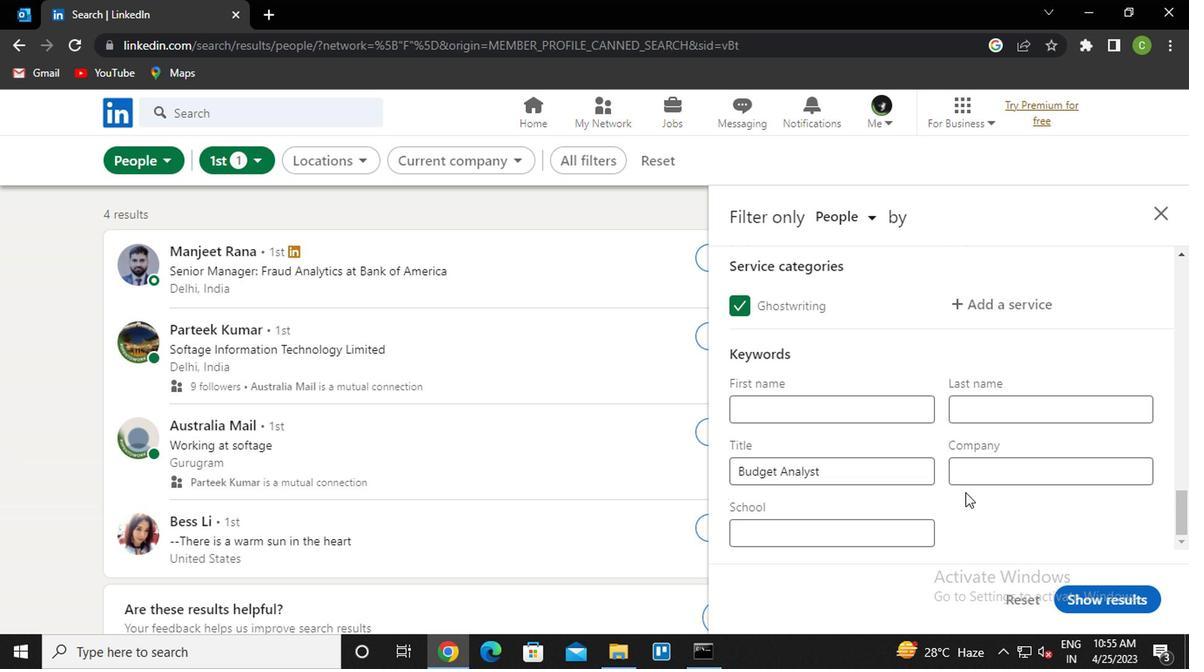 
Action: Mouse scrolled (964, 489) with delta (0, -1)
Screenshot: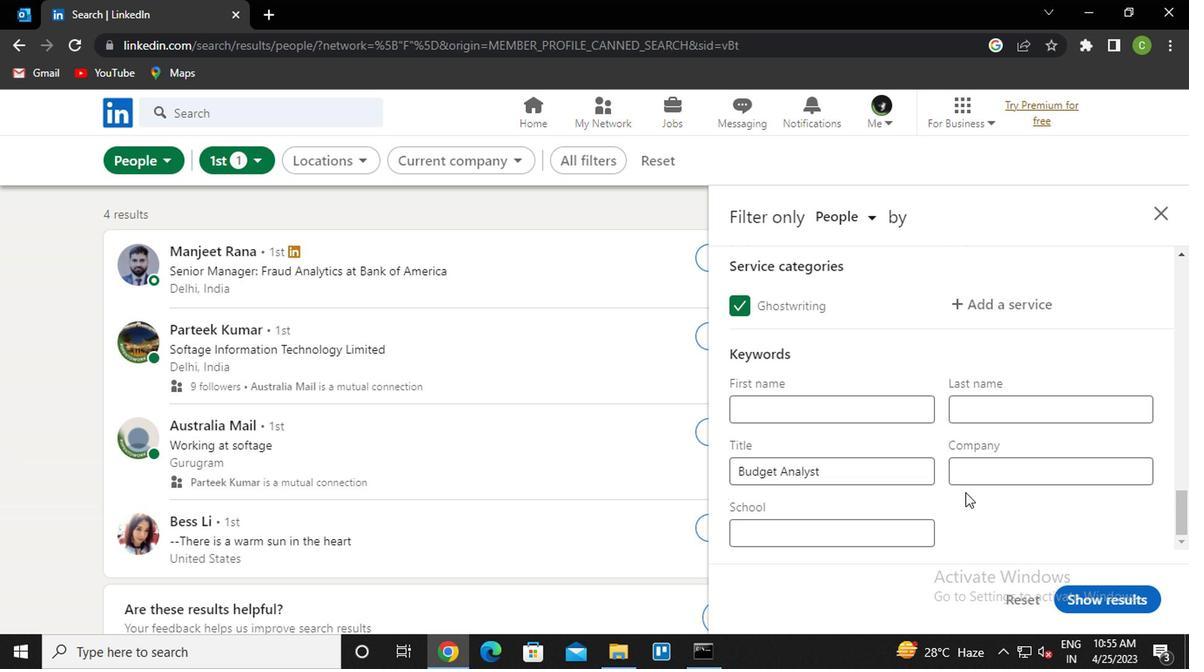 
Action: Mouse moved to (1108, 600)
Screenshot: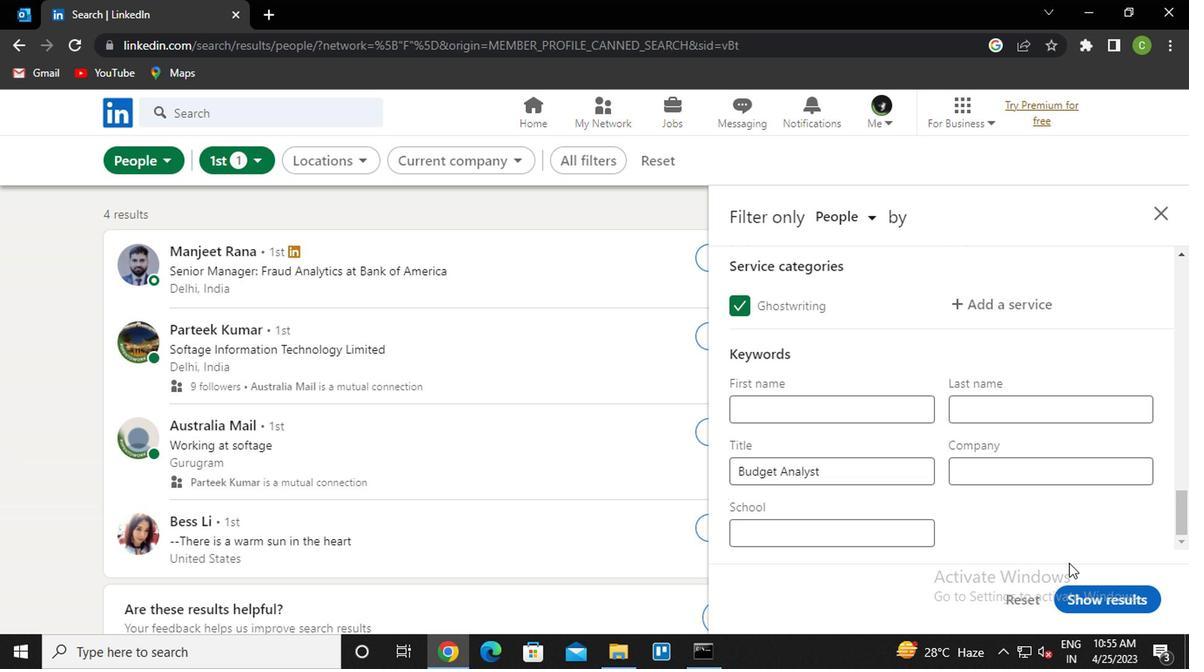 
Action: Mouse pressed left at (1108, 600)
Screenshot: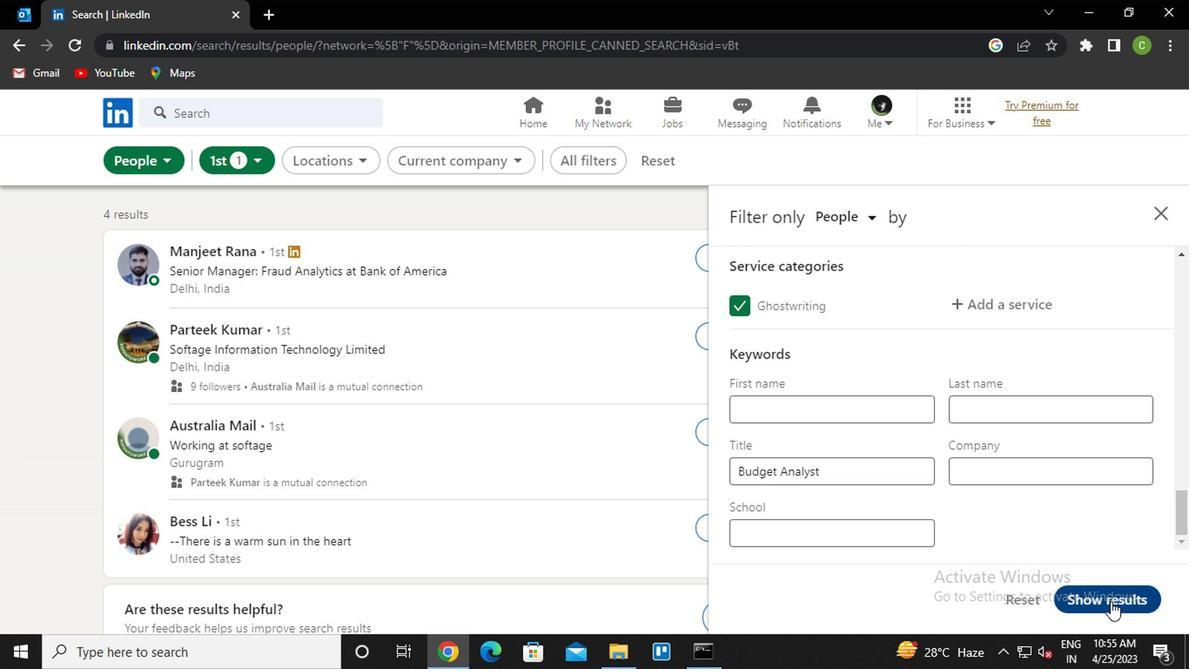 
Action: Mouse moved to (863, 563)
Screenshot: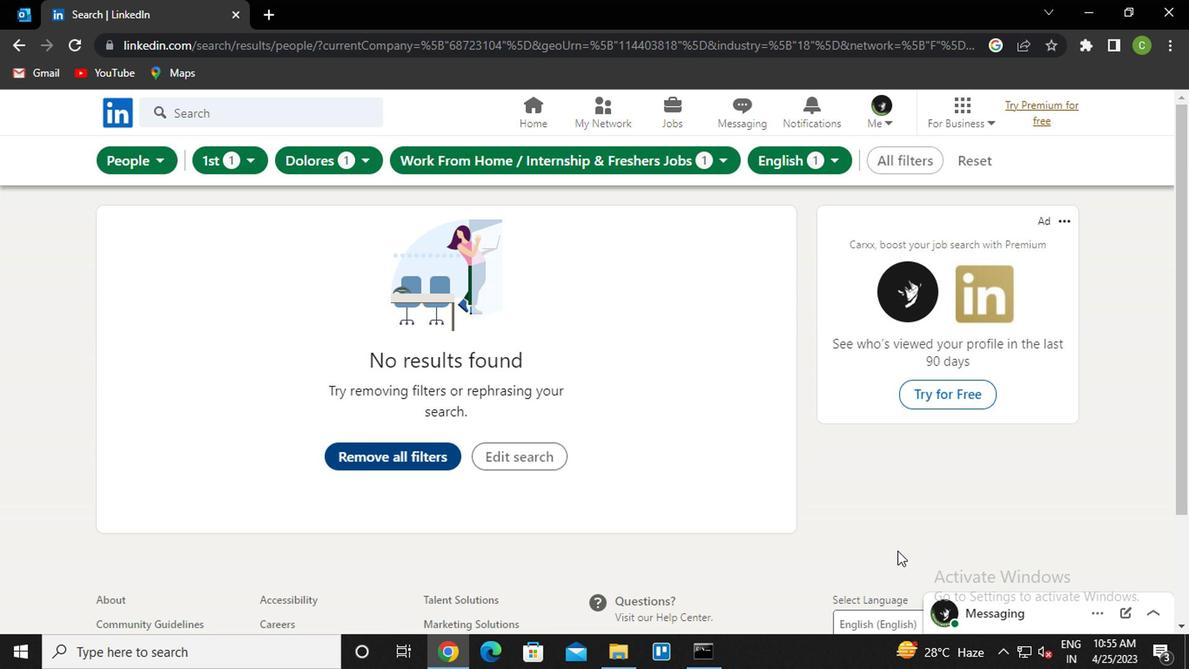
